 Task: Look for space in Lee's Summit, United States from 12th August, 2023 to 16th August, 2023 for 8 adults in price range Rs.10000 to Rs.16000. Place can be private room with 8 bedrooms having 8 beds and 8 bathrooms. Property type can be house, flat, guest house, hotel. Amenities needed are: wifi, TV, free parkinig on premises, gym, breakfast. Booking option can be shelf check-in. Required host language is English.
Action: Mouse moved to (526, 128)
Screenshot: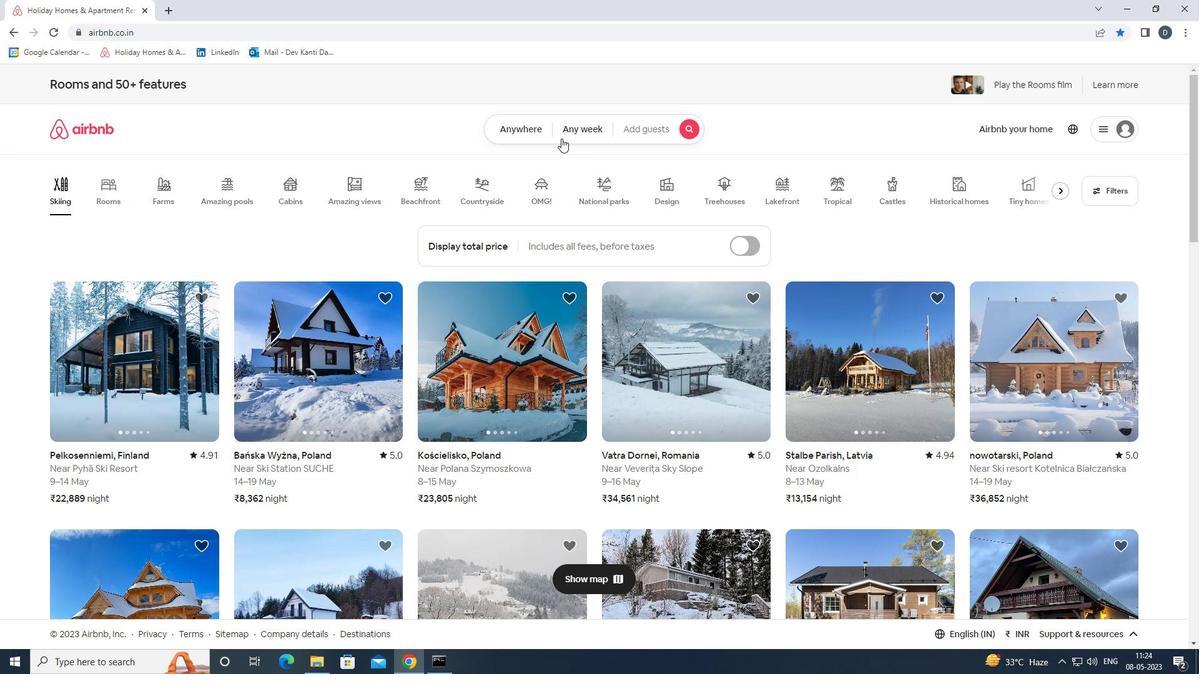 
Action: Mouse pressed left at (526, 128)
Screenshot: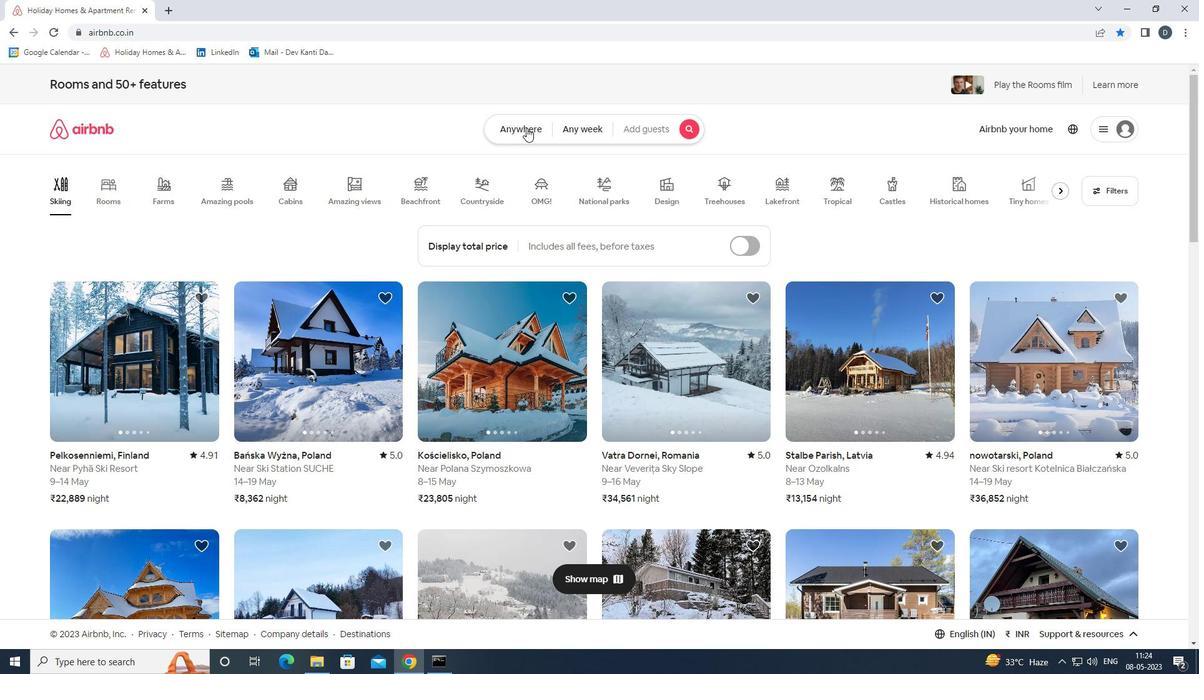 
Action: Mouse moved to (403, 182)
Screenshot: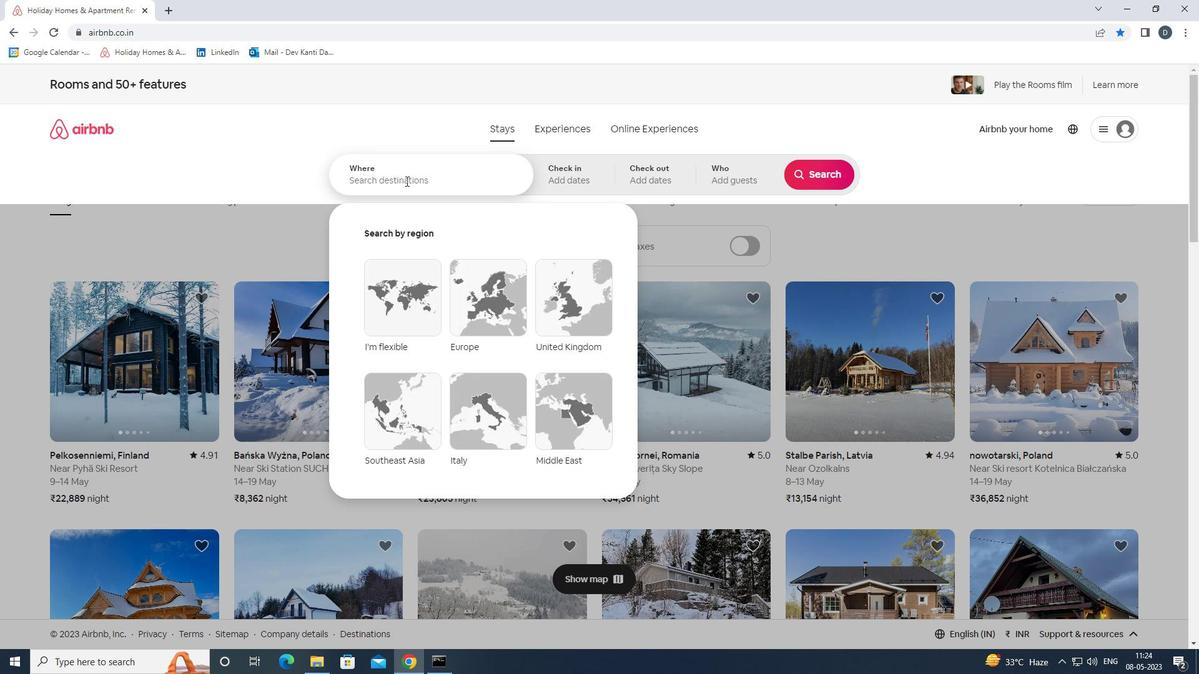 
Action: Mouse pressed left at (403, 182)
Screenshot: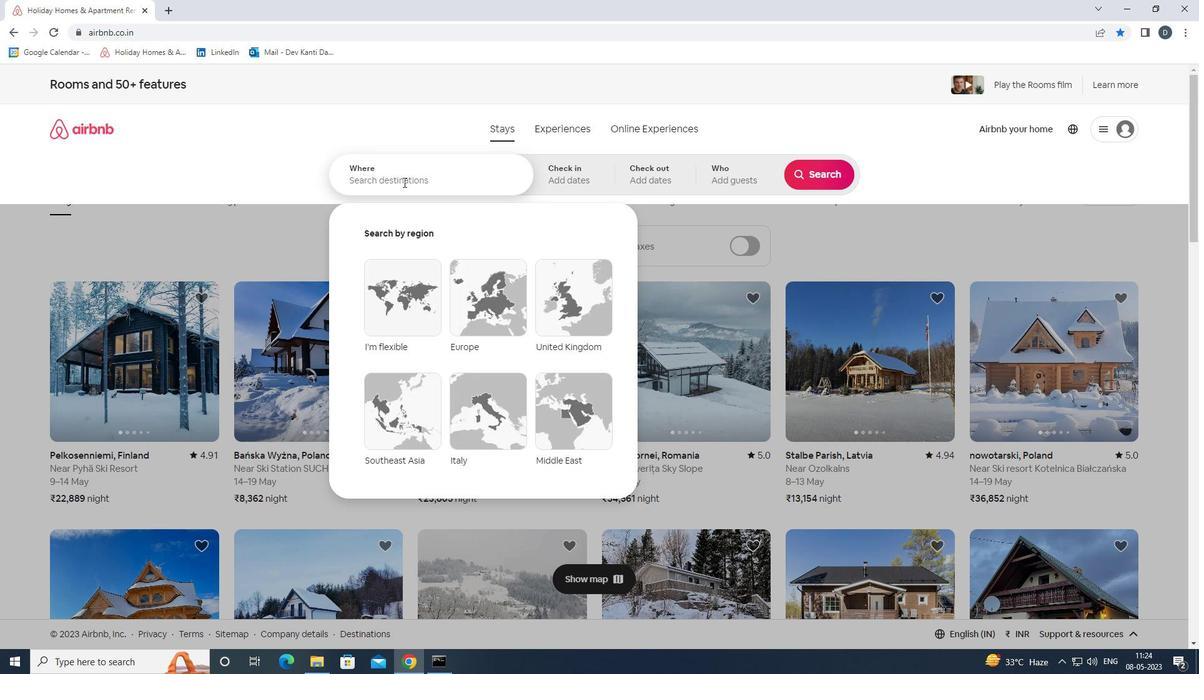 
Action: Mouse moved to (402, 182)
Screenshot: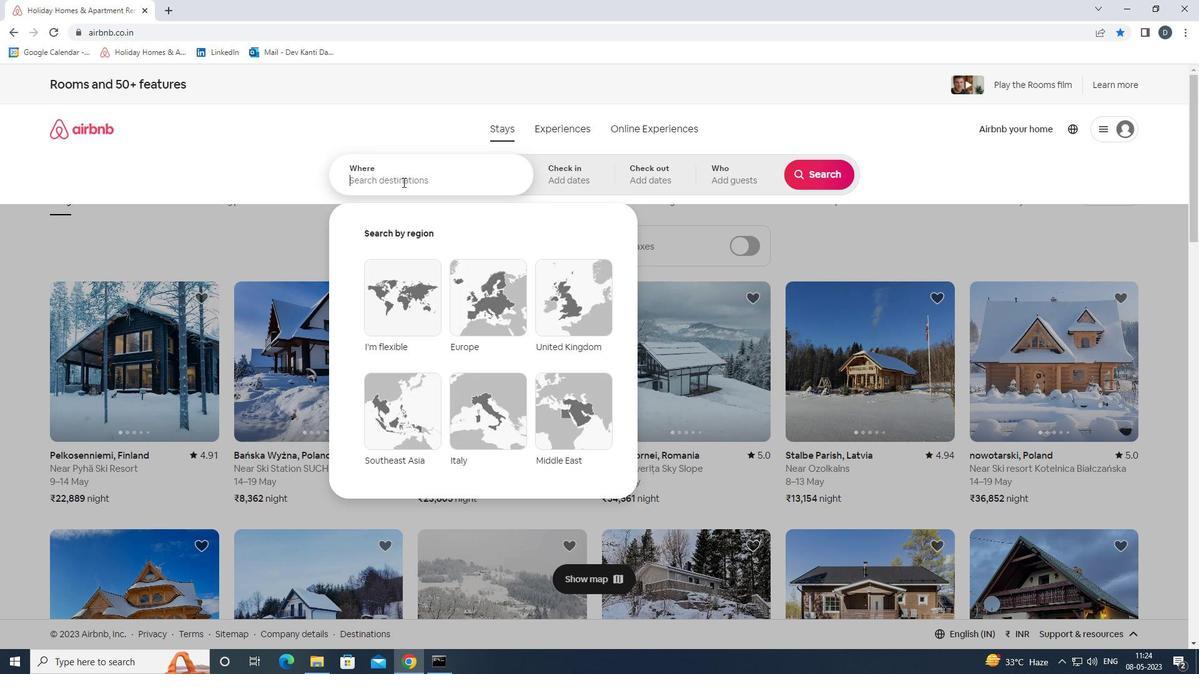 
Action: Key pressed <Key.shift>LEE'S<Key.space><Key.shift>SUMMIT,<Key.shift><Key.shift><Key.shift><Key.shift><Key.shift><Key.shift><Key.shift><Key.shift><Key.shift><Key.shift>UNITED<Key.space><Key.shift>STATES<Key.enter>
Screenshot: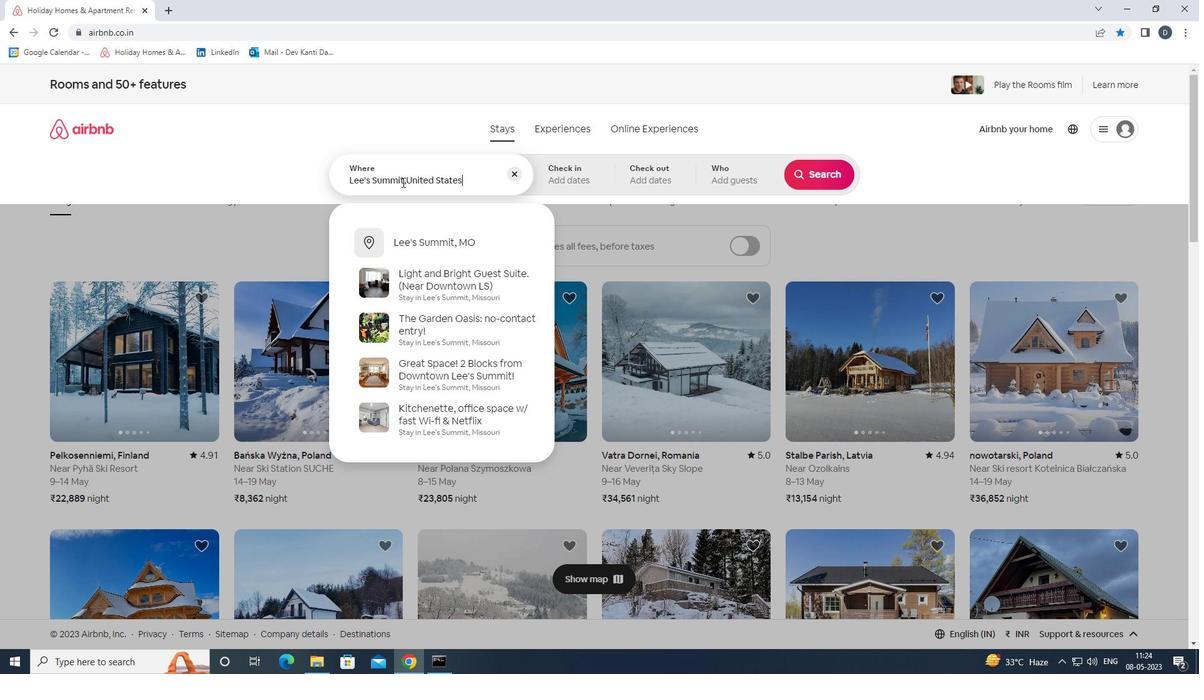 
Action: Mouse moved to (815, 269)
Screenshot: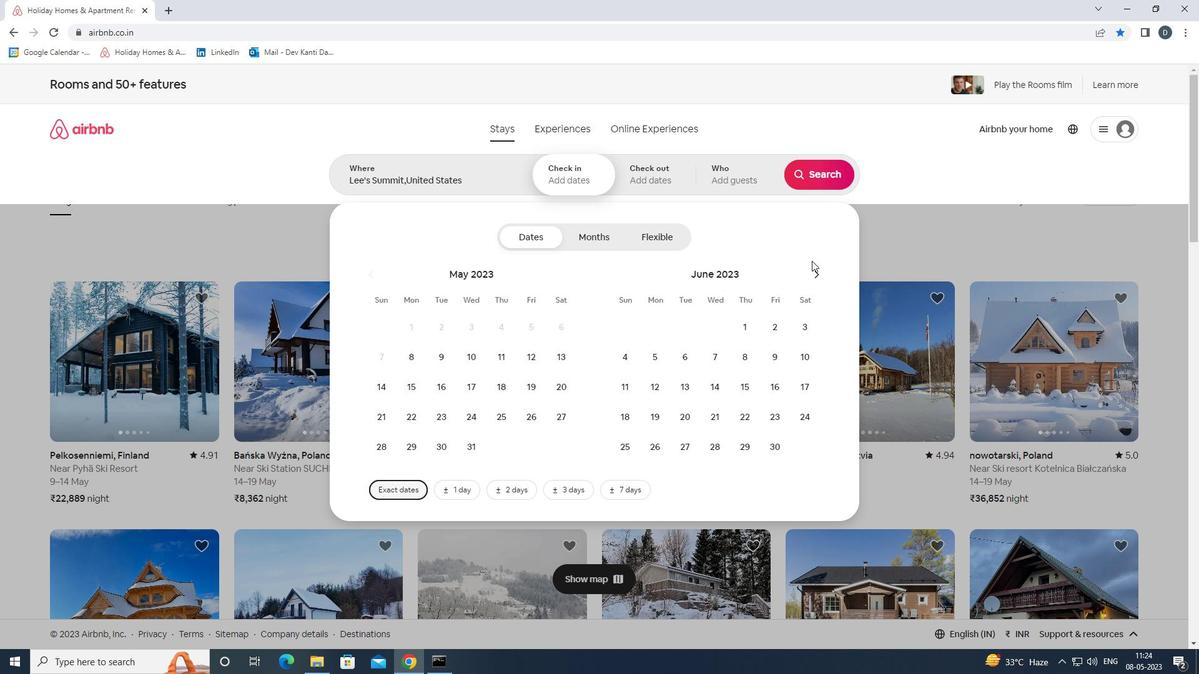 
Action: Mouse pressed left at (815, 269)
Screenshot: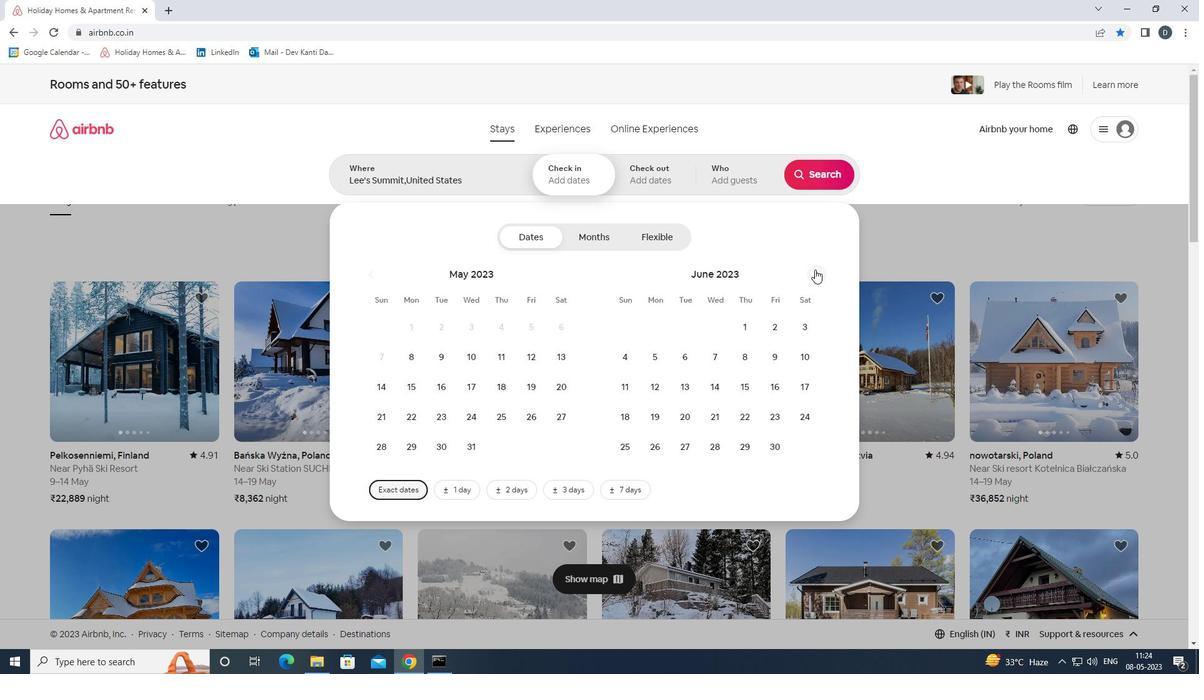 
Action: Mouse pressed left at (815, 269)
Screenshot: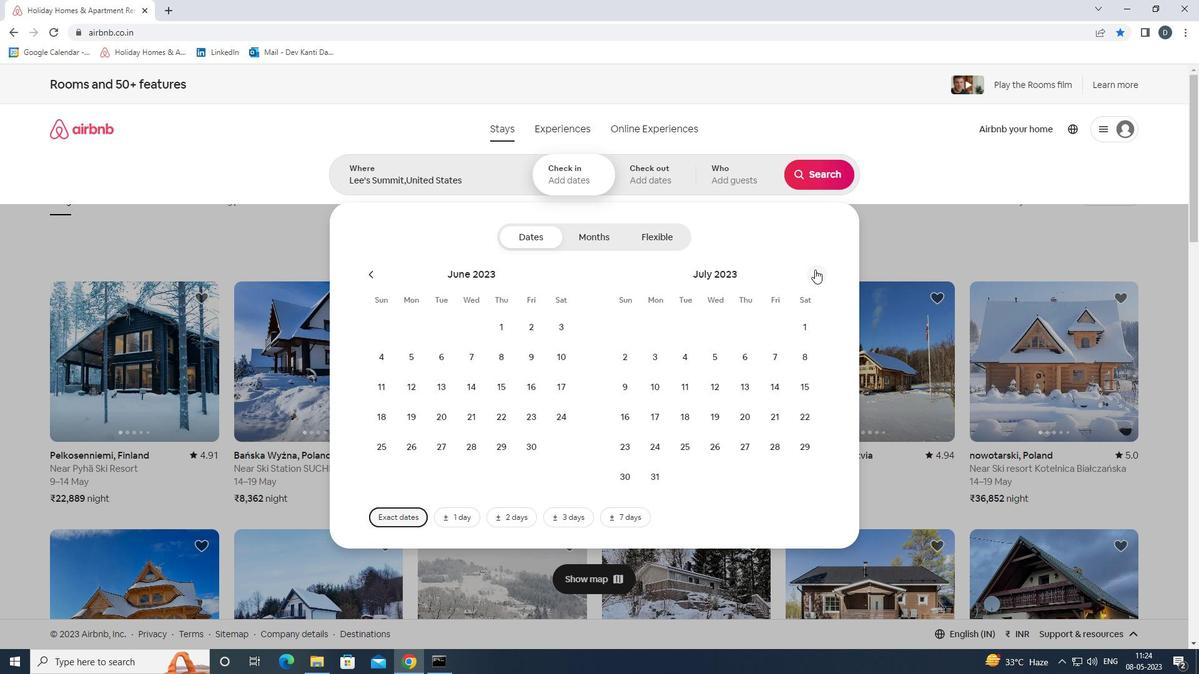 
Action: Mouse moved to (796, 351)
Screenshot: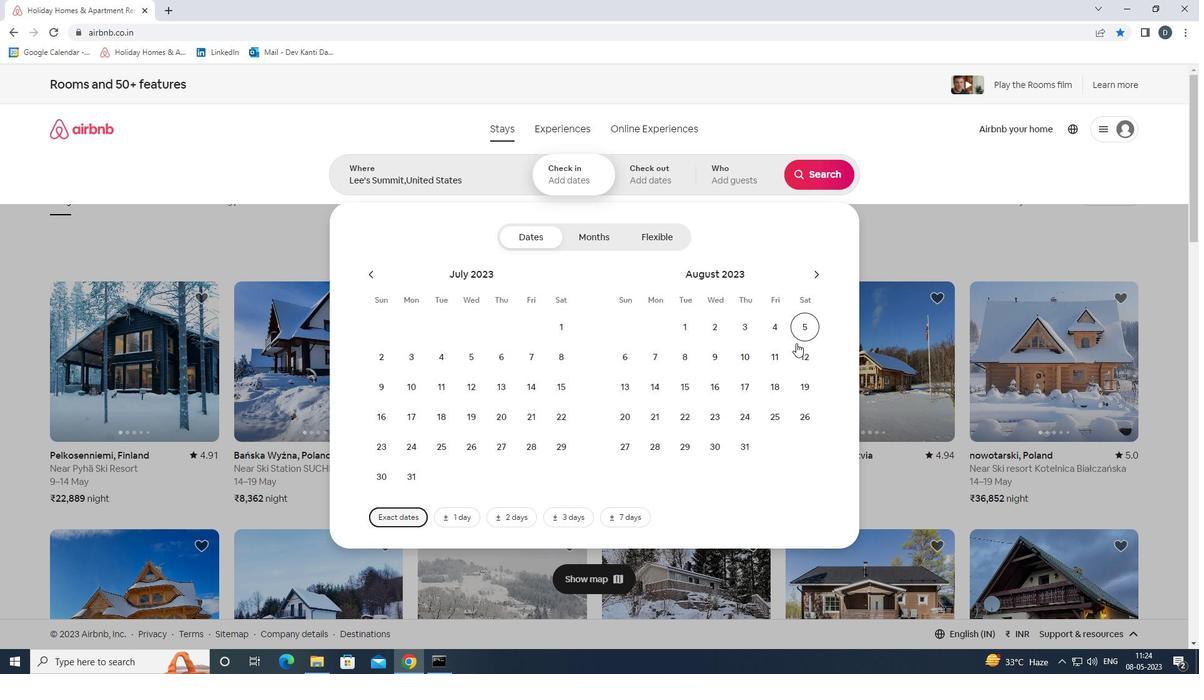 
Action: Mouse pressed left at (796, 351)
Screenshot: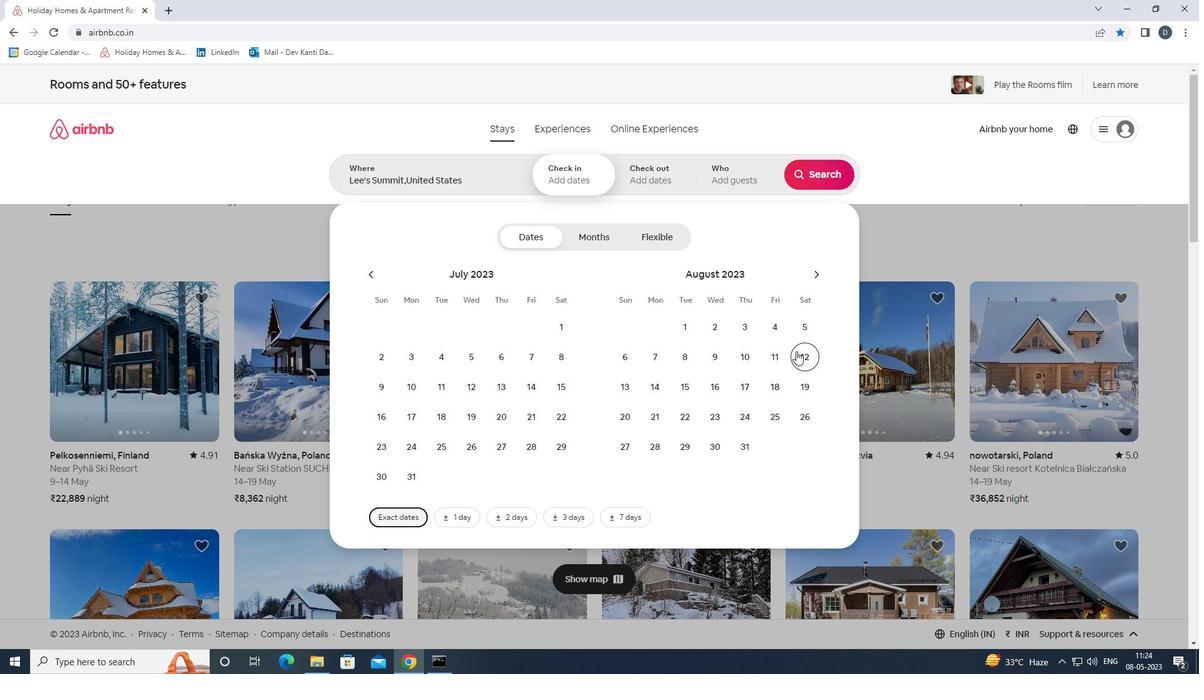 
Action: Mouse moved to (719, 386)
Screenshot: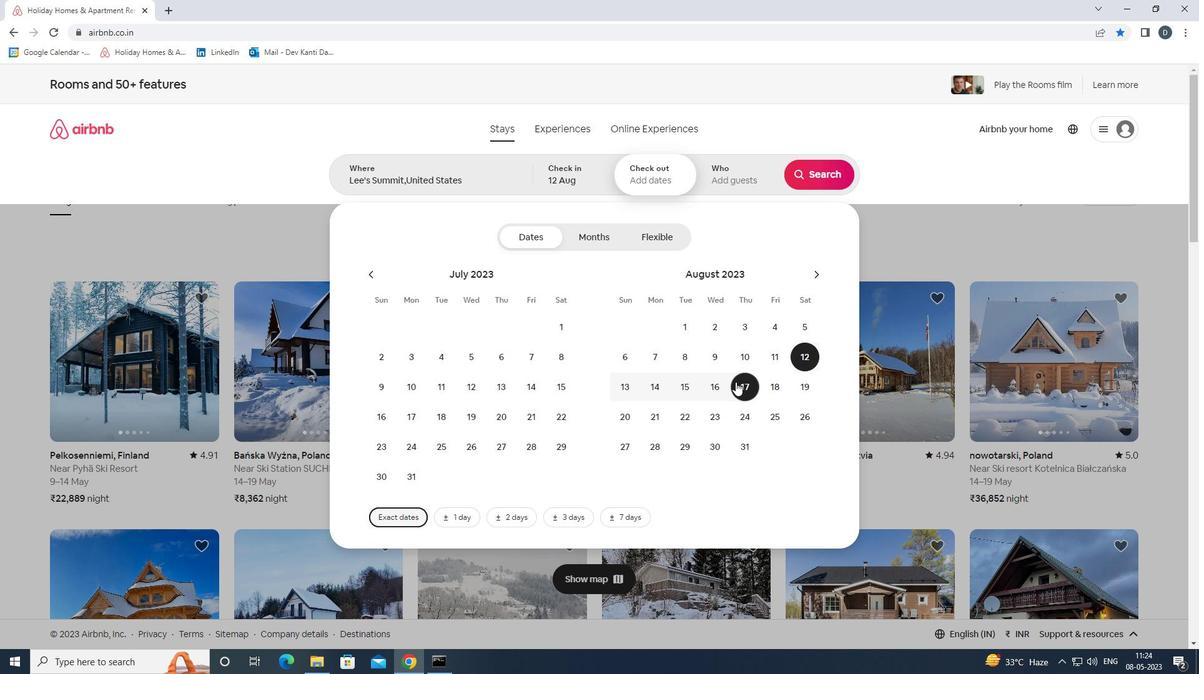 
Action: Mouse pressed left at (719, 386)
Screenshot: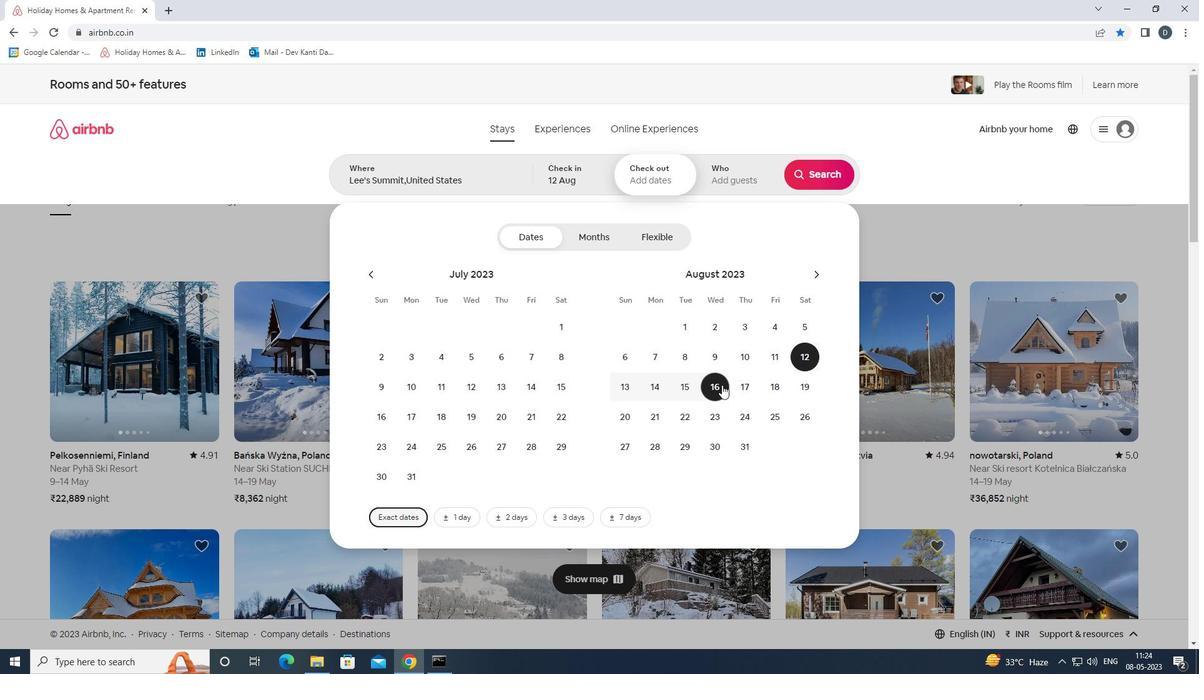 
Action: Mouse moved to (730, 186)
Screenshot: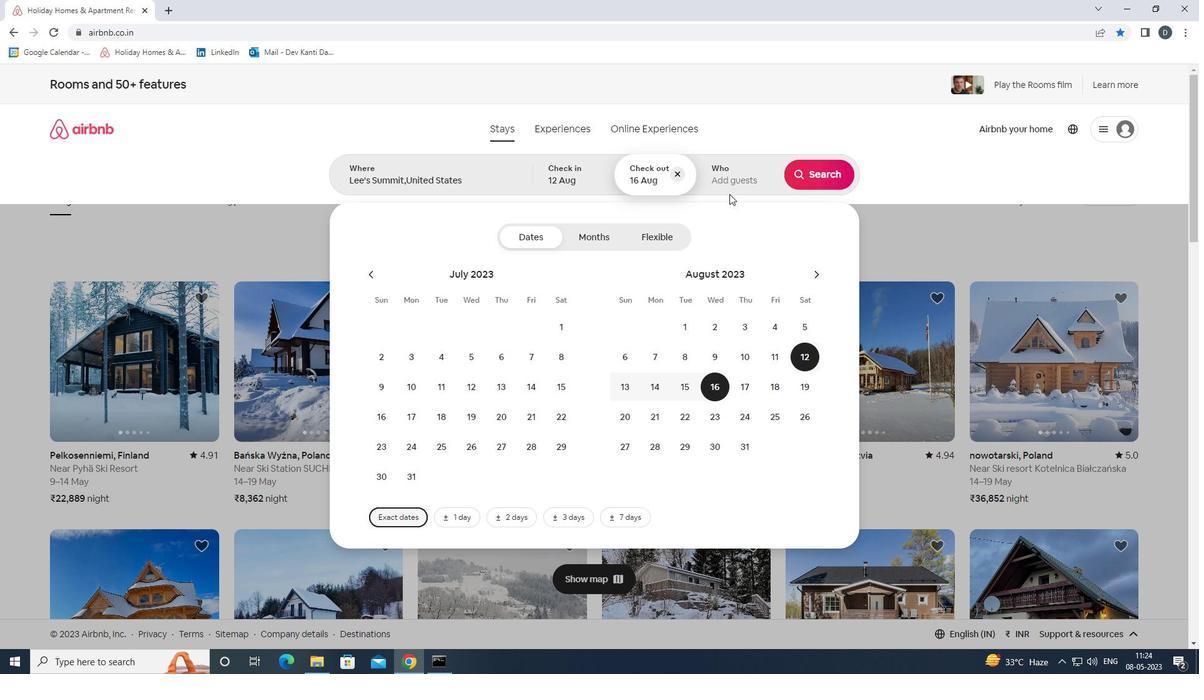 
Action: Mouse pressed left at (730, 186)
Screenshot: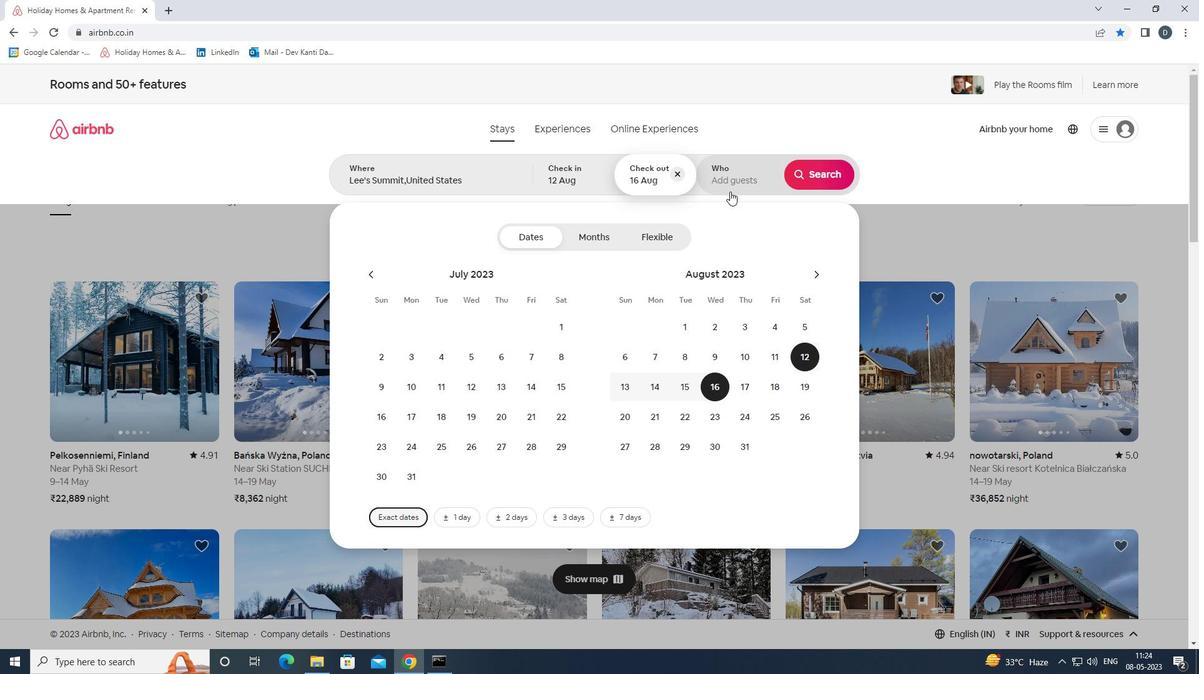 
Action: Mouse moved to (825, 236)
Screenshot: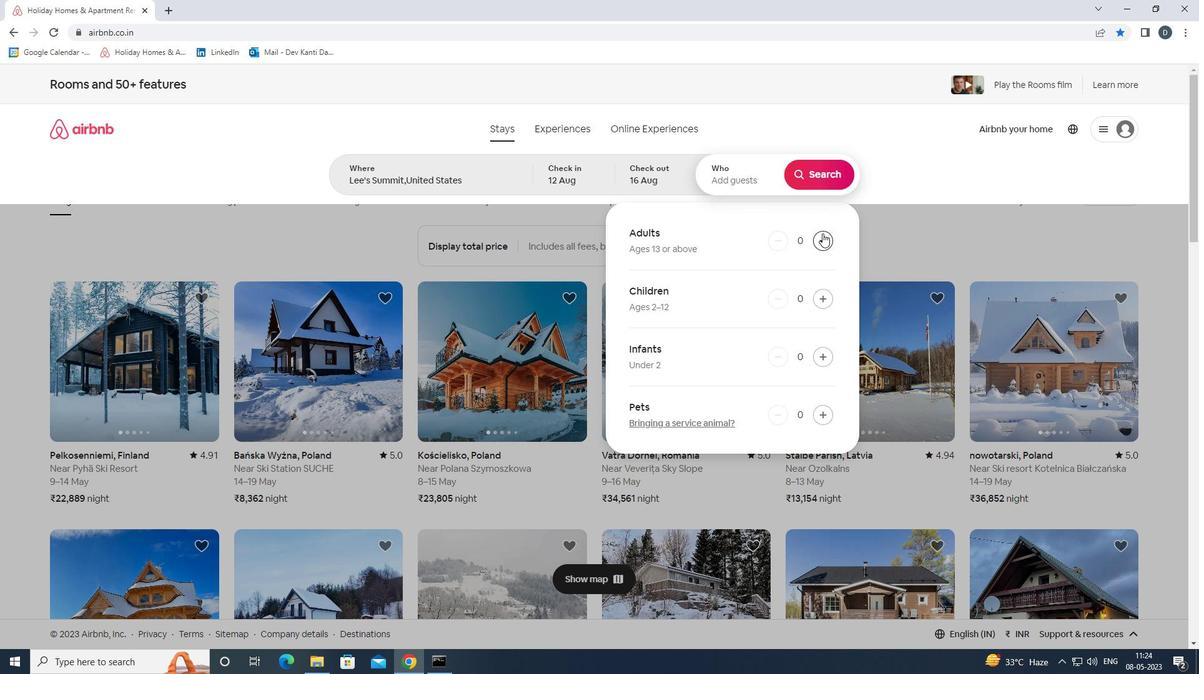 
Action: Mouse pressed left at (825, 236)
Screenshot: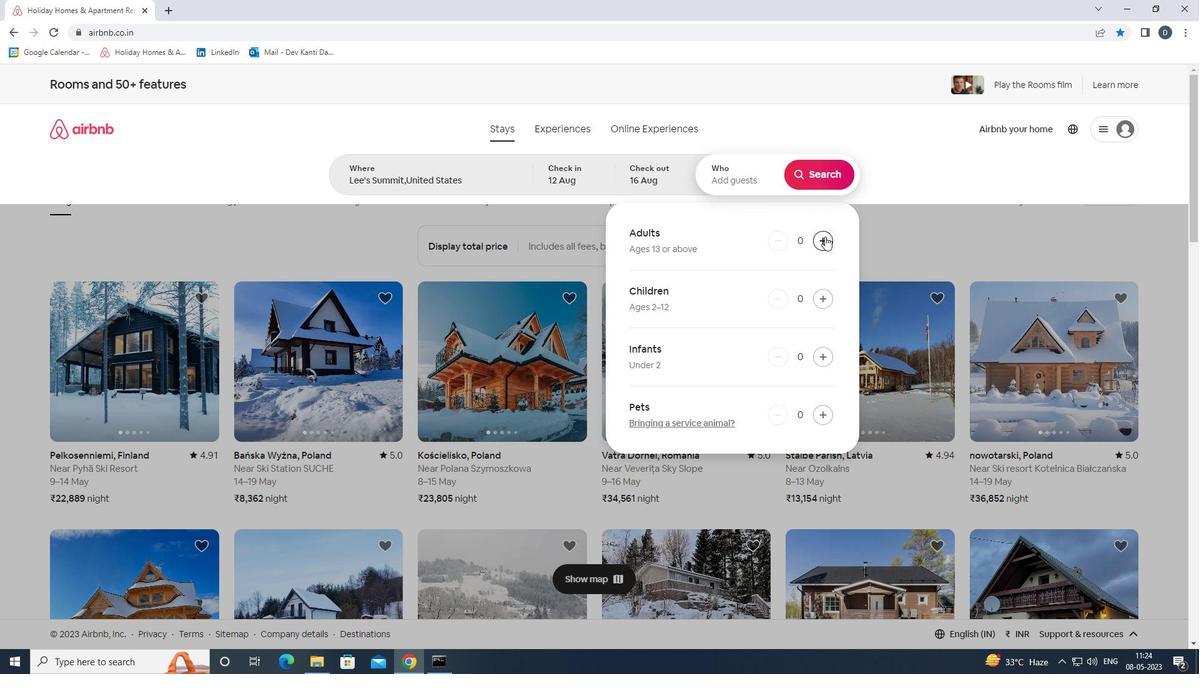 
Action: Mouse pressed left at (825, 236)
Screenshot: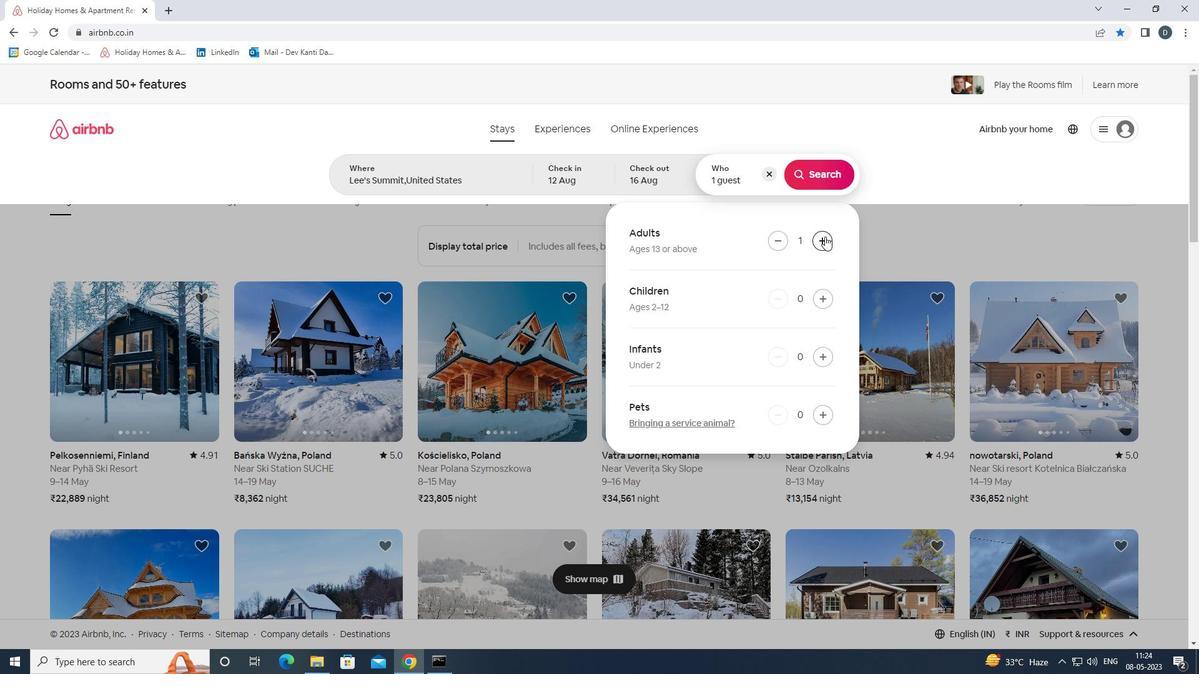 
Action: Mouse moved to (823, 242)
Screenshot: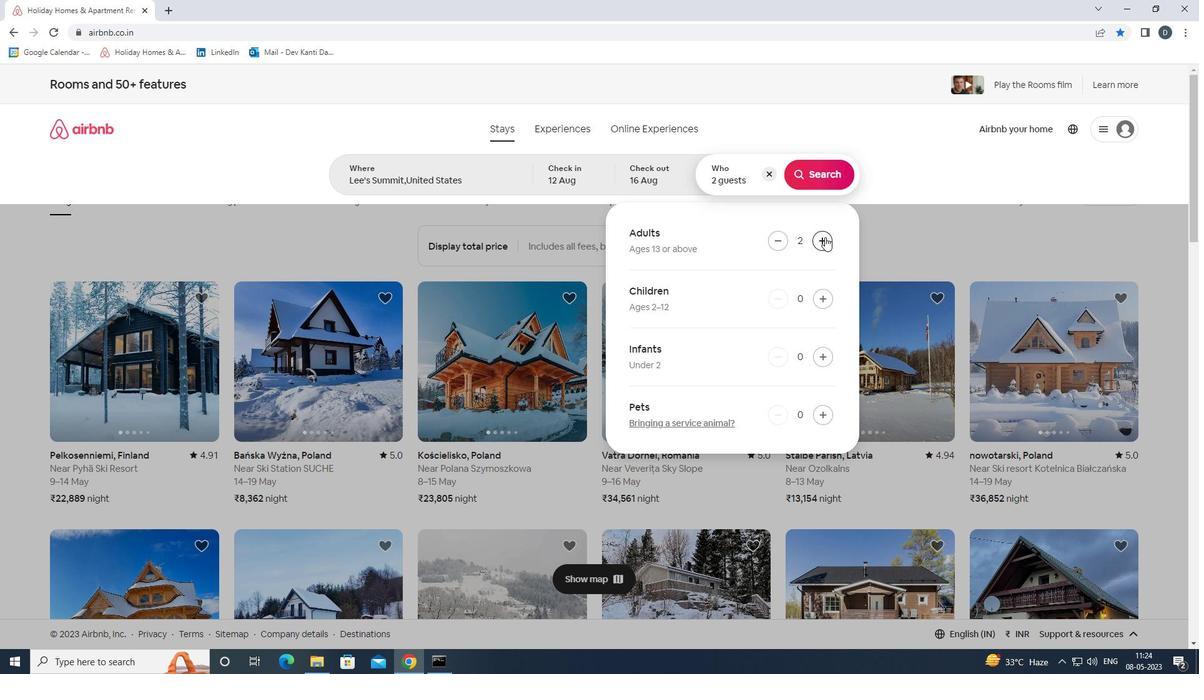 
Action: Mouse pressed left at (823, 242)
Screenshot: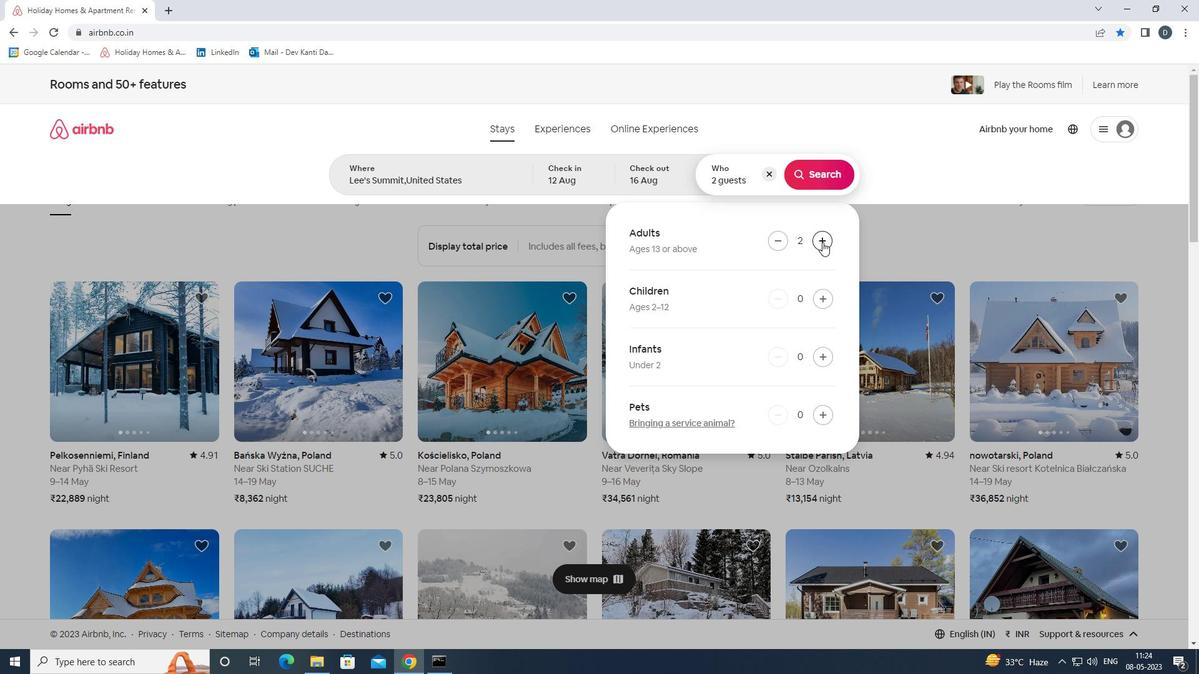 
Action: Mouse pressed left at (823, 242)
Screenshot: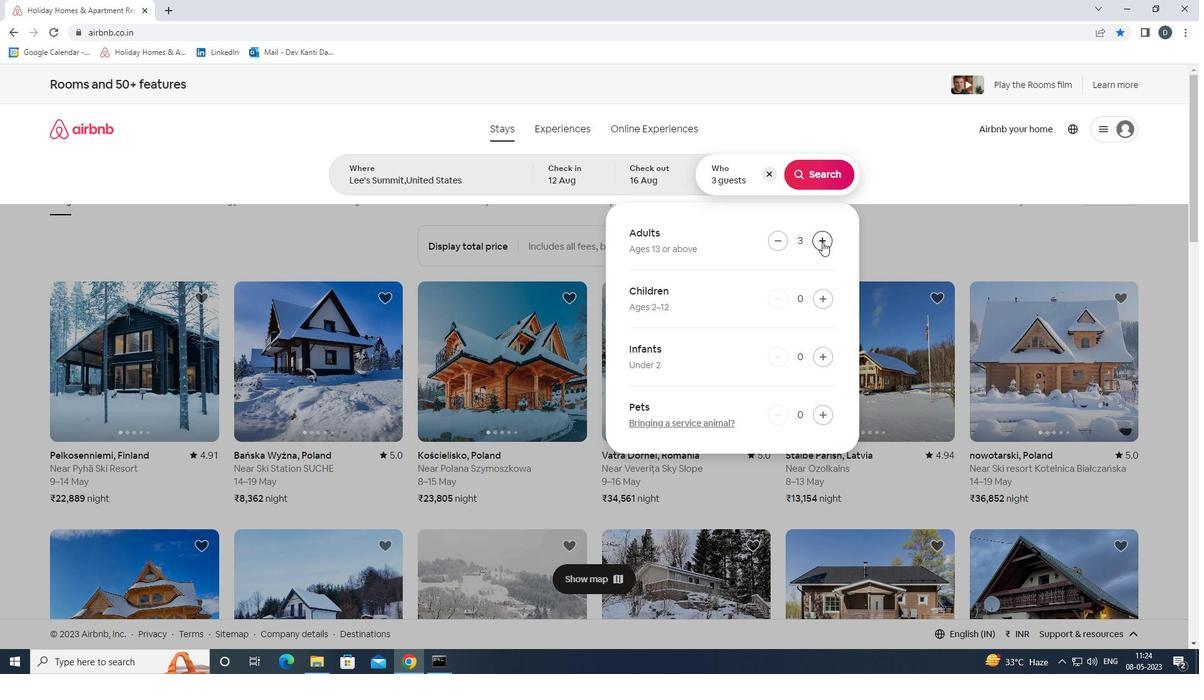 
Action: Mouse pressed left at (823, 242)
Screenshot: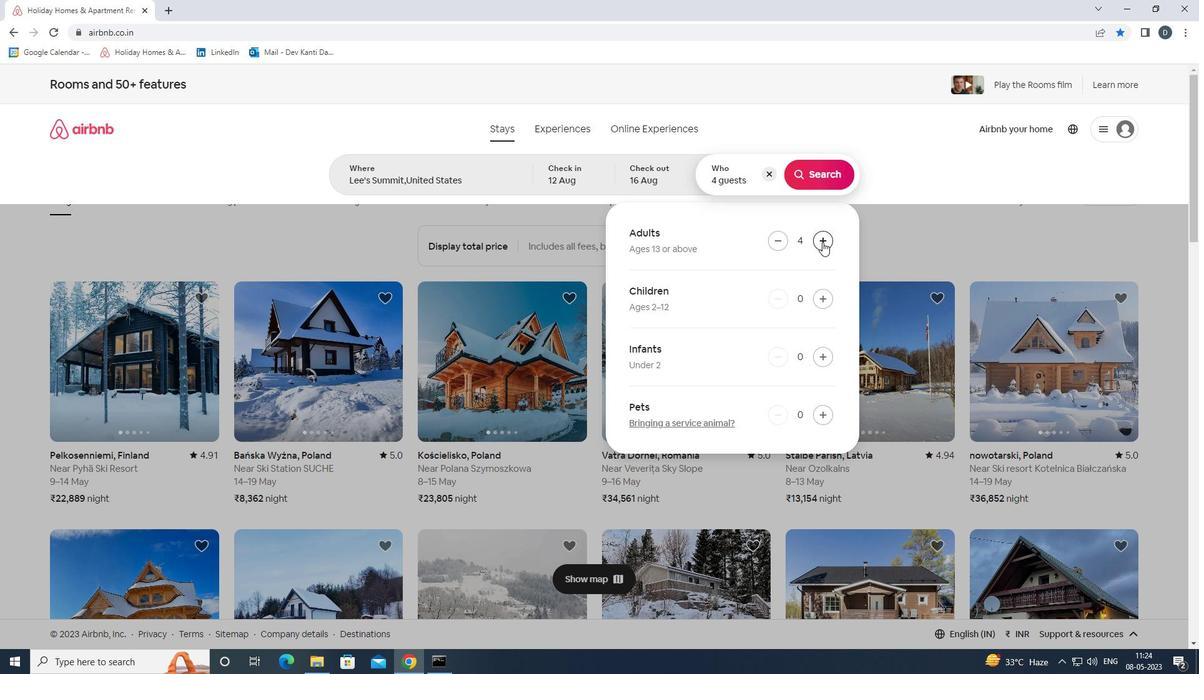 
Action: Mouse pressed left at (823, 242)
Screenshot: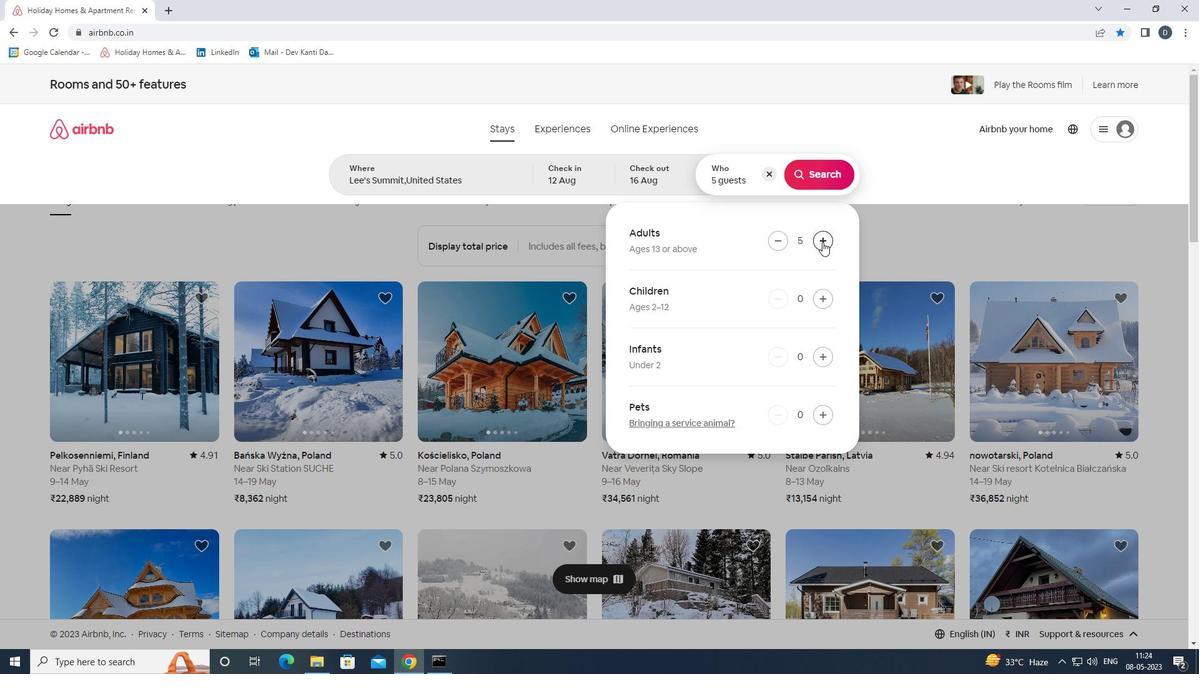 
Action: Mouse pressed left at (823, 242)
Screenshot: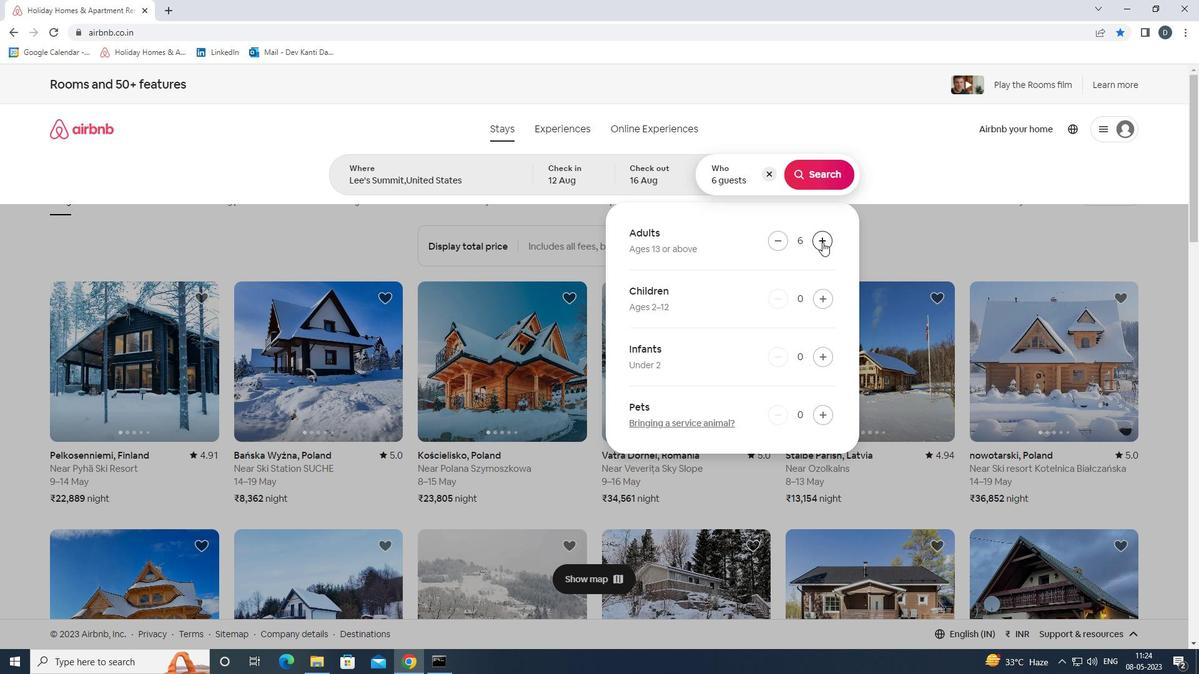 
Action: Mouse moved to (823, 243)
Screenshot: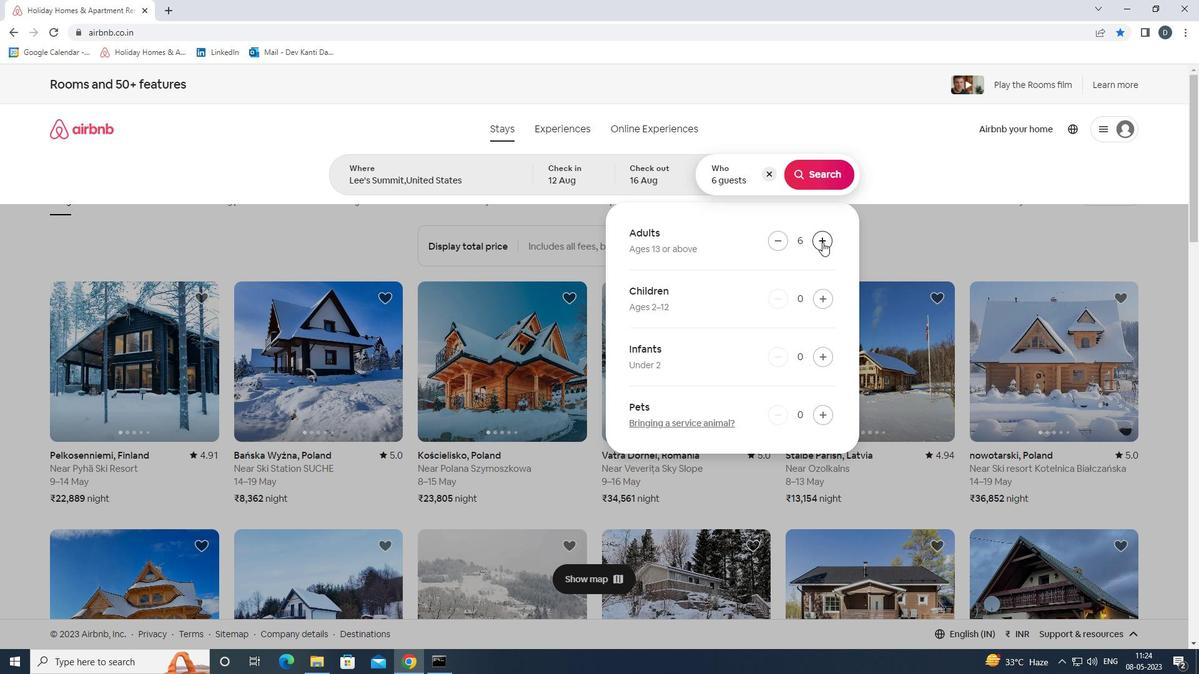 
Action: Mouse pressed left at (823, 243)
Screenshot: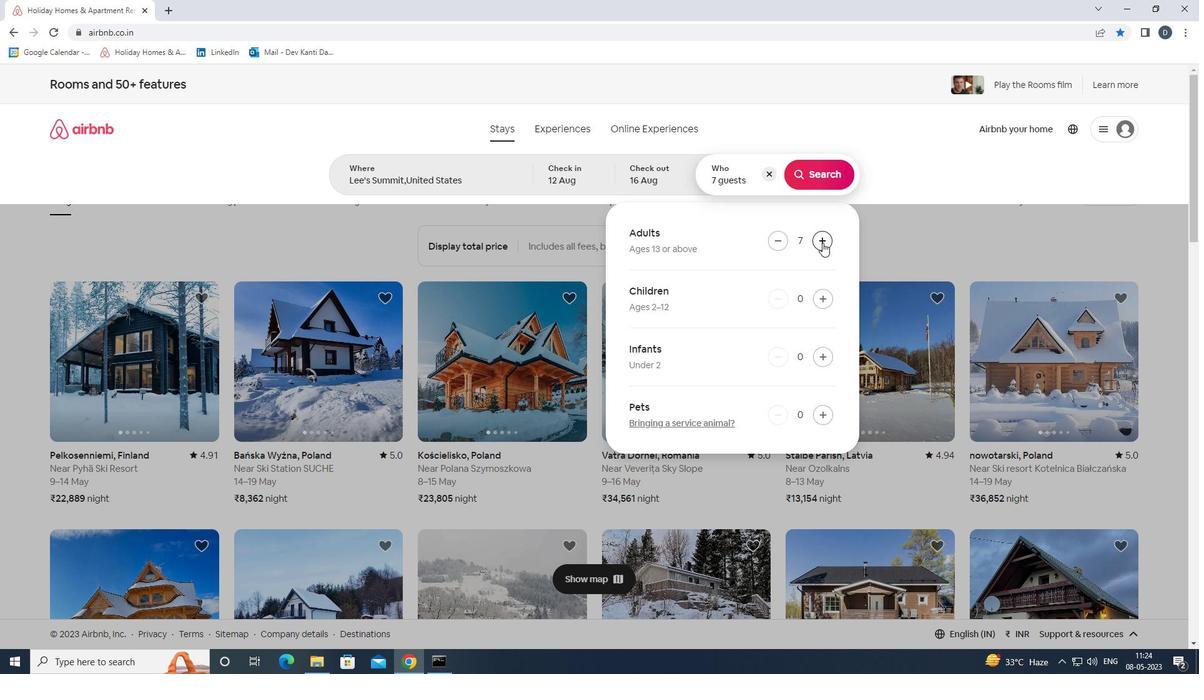 
Action: Mouse moved to (813, 164)
Screenshot: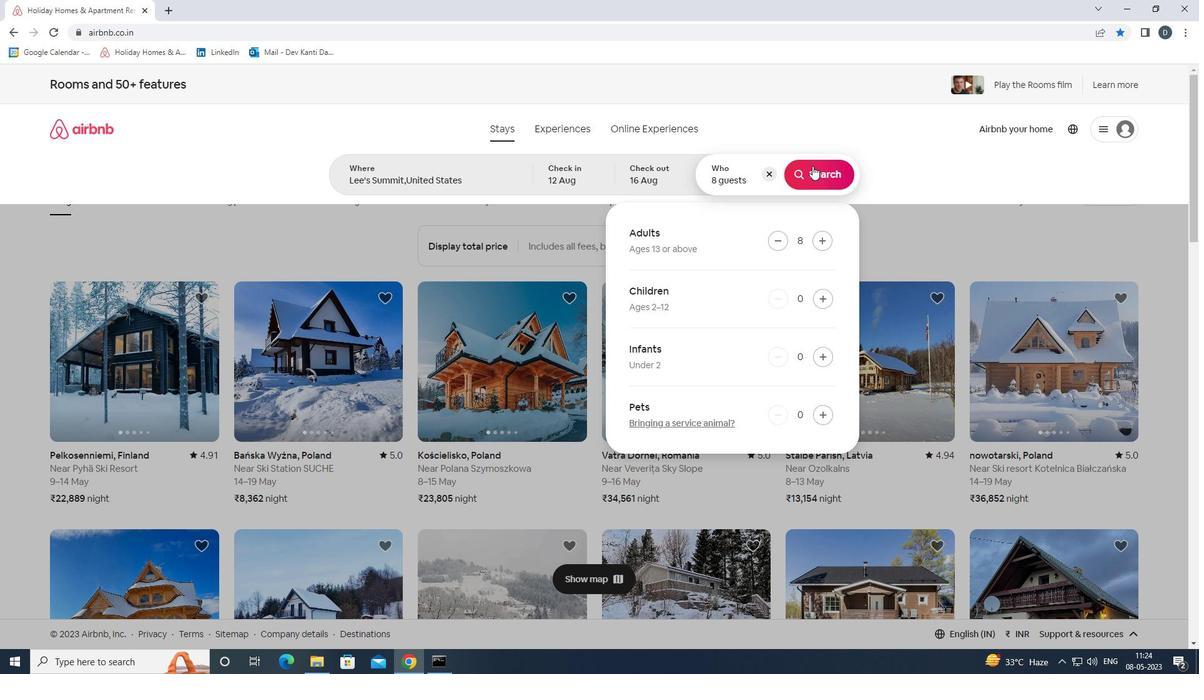 
Action: Mouse pressed left at (813, 164)
Screenshot: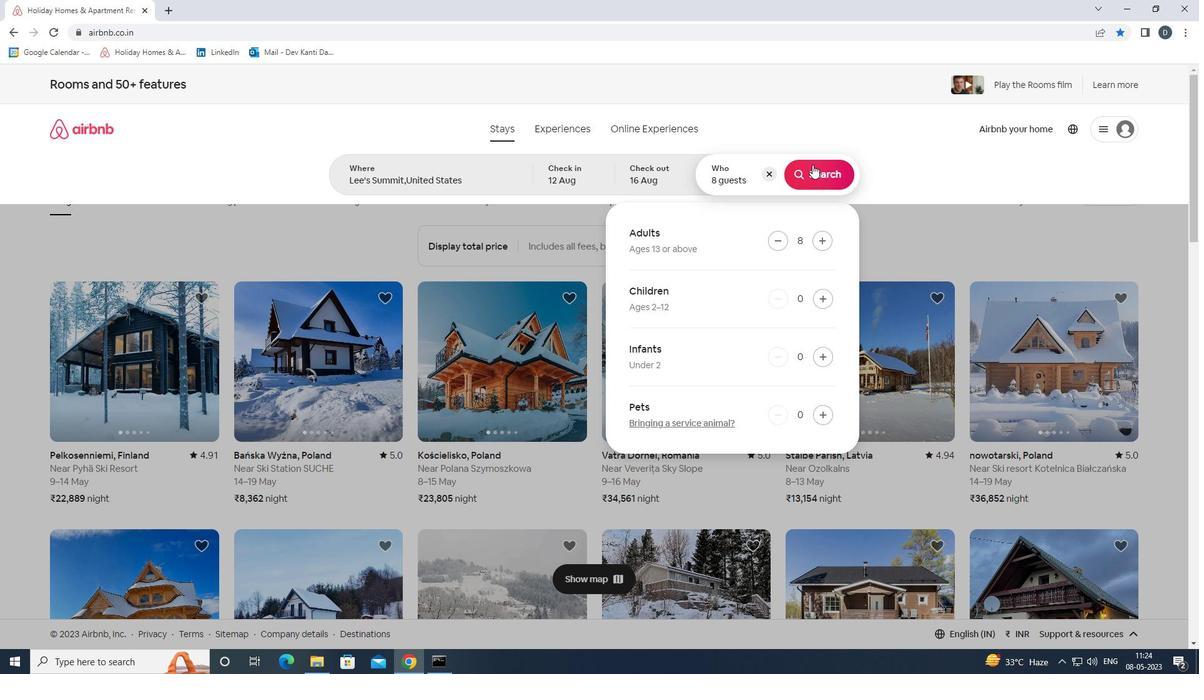 
Action: Mouse moved to (1134, 141)
Screenshot: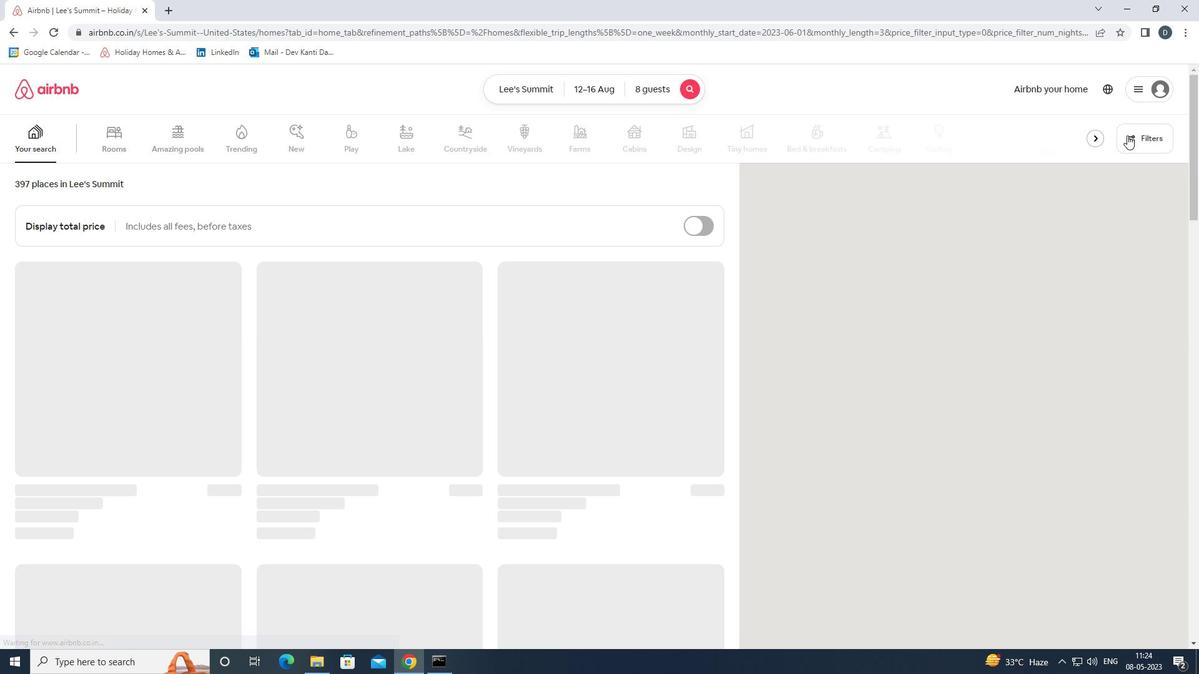 
Action: Mouse pressed left at (1134, 141)
Screenshot: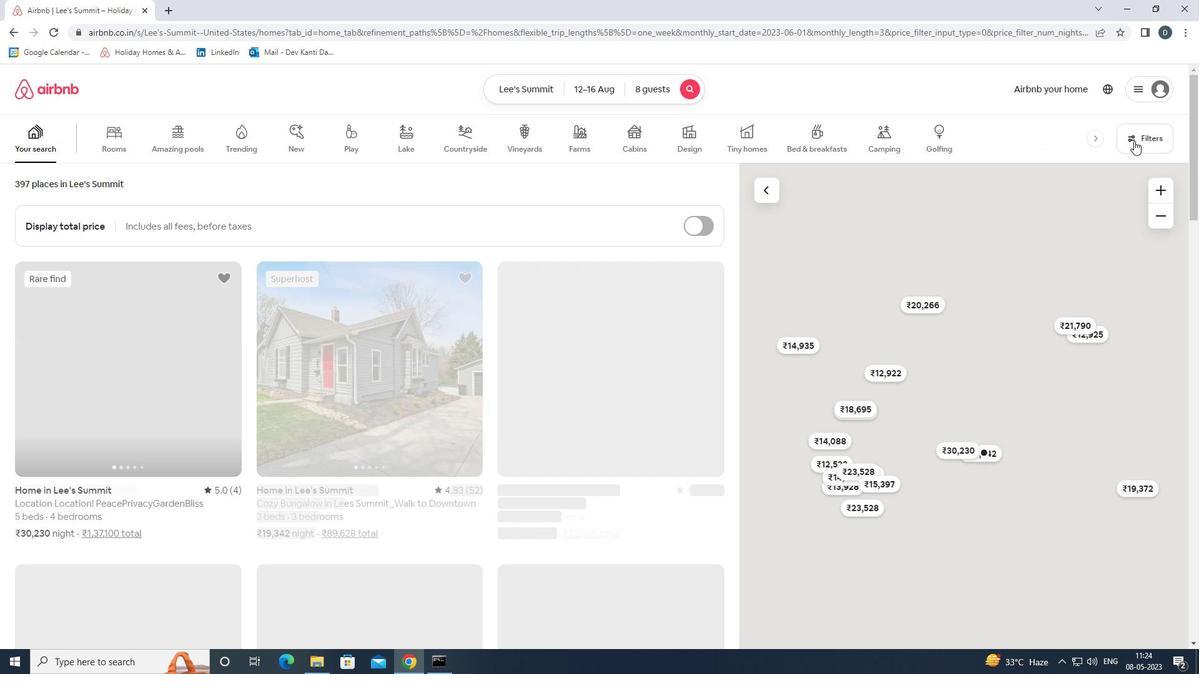 
Action: Mouse moved to (478, 443)
Screenshot: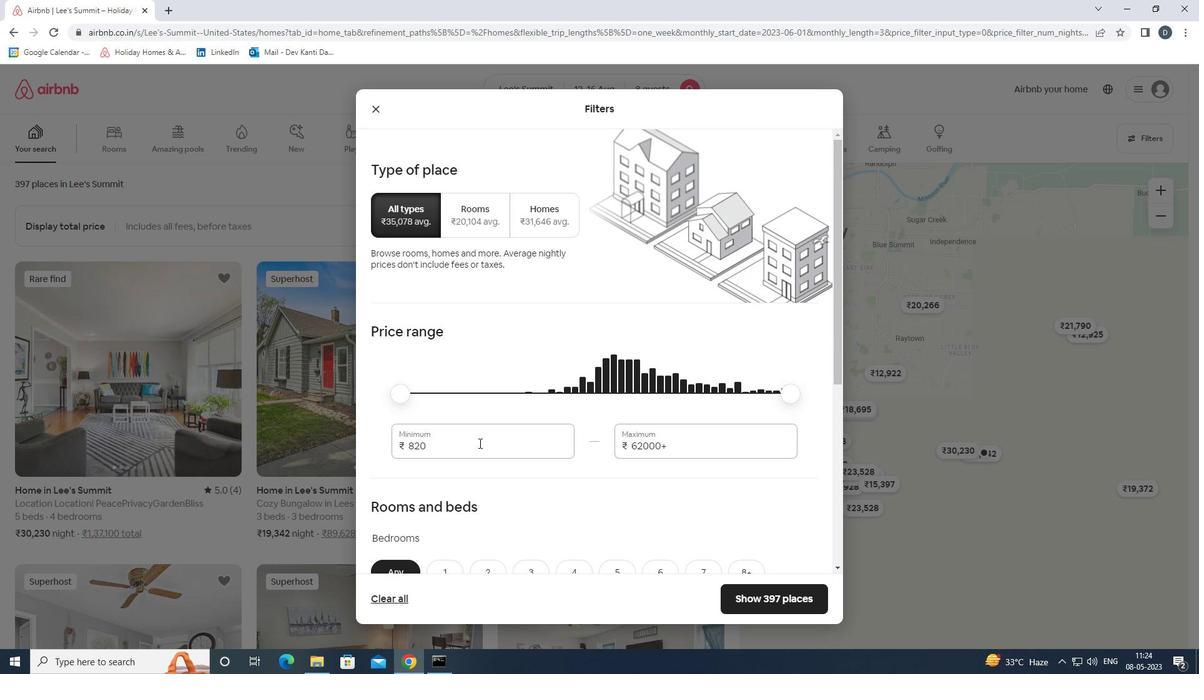 
Action: Mouse pressed left at (478, 443)
Screenshot: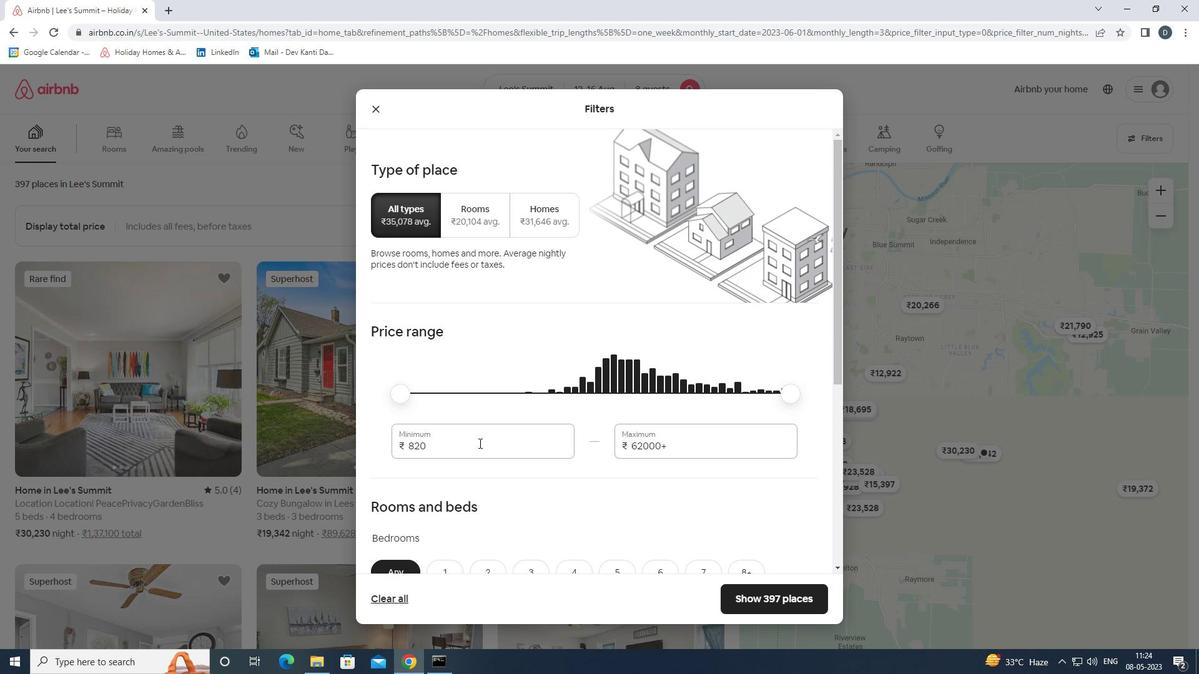 
Action: Mouse pressed left at (478, 443)
Screenshot: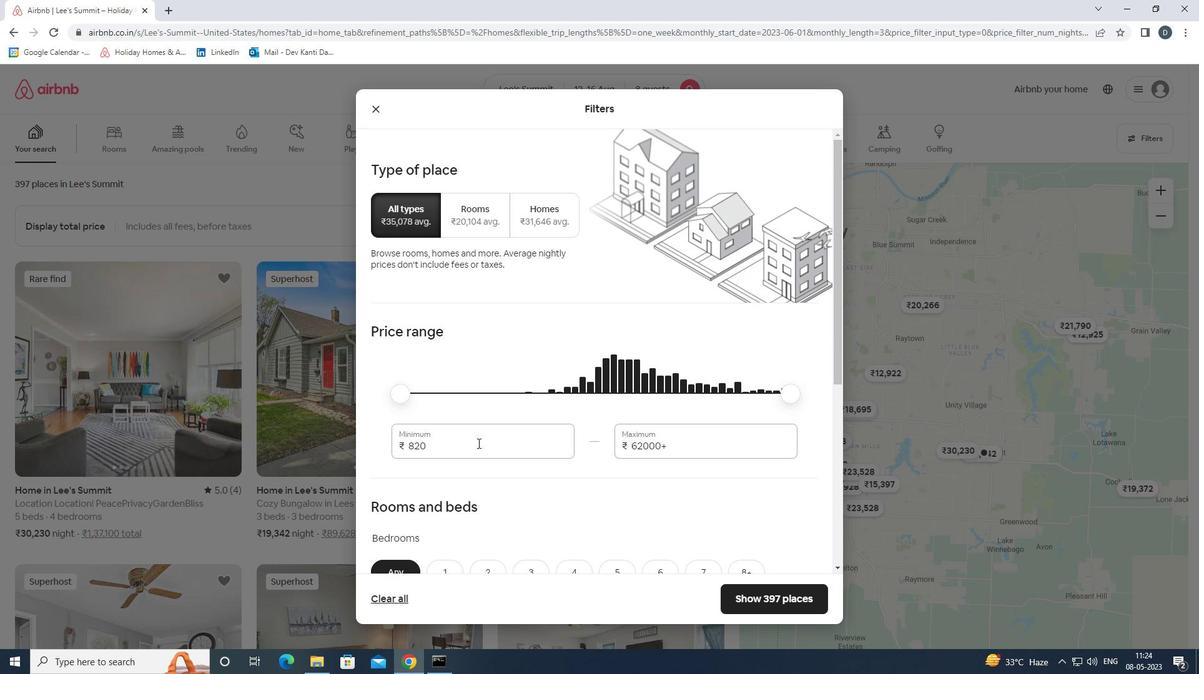 
Action: Key pressed 10000<Key.tab>16000
Screenshot: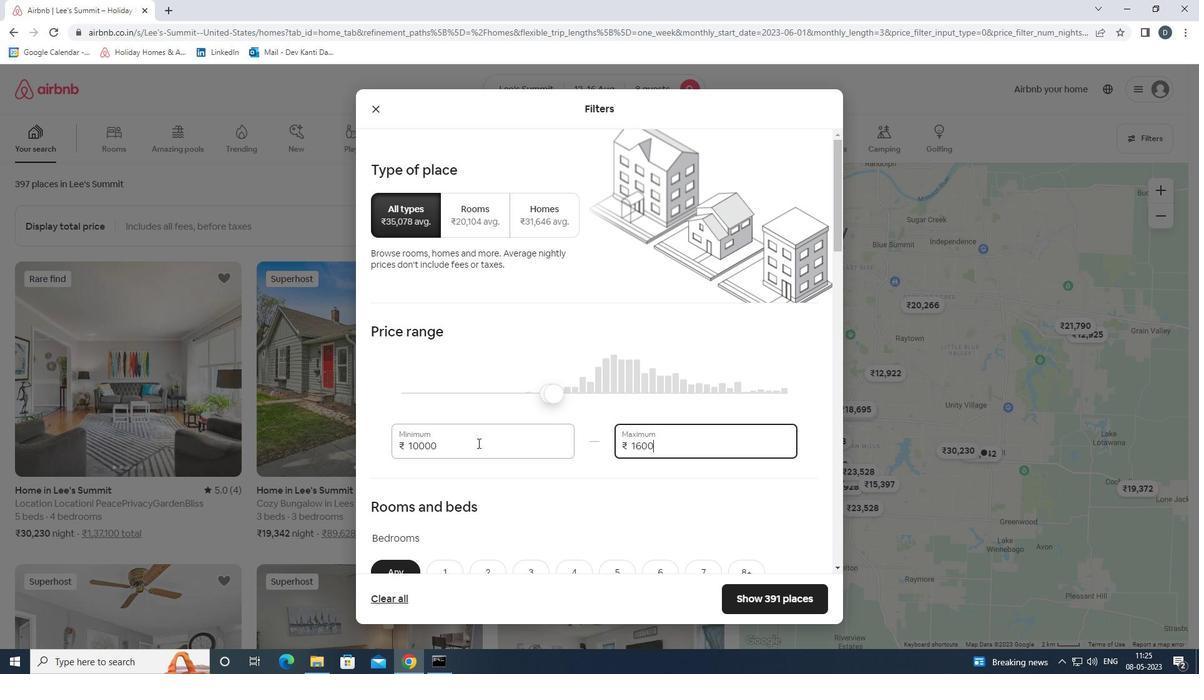 
Action: Mouse scrolled (478, 443) with delta (0, 0)
Screenshot: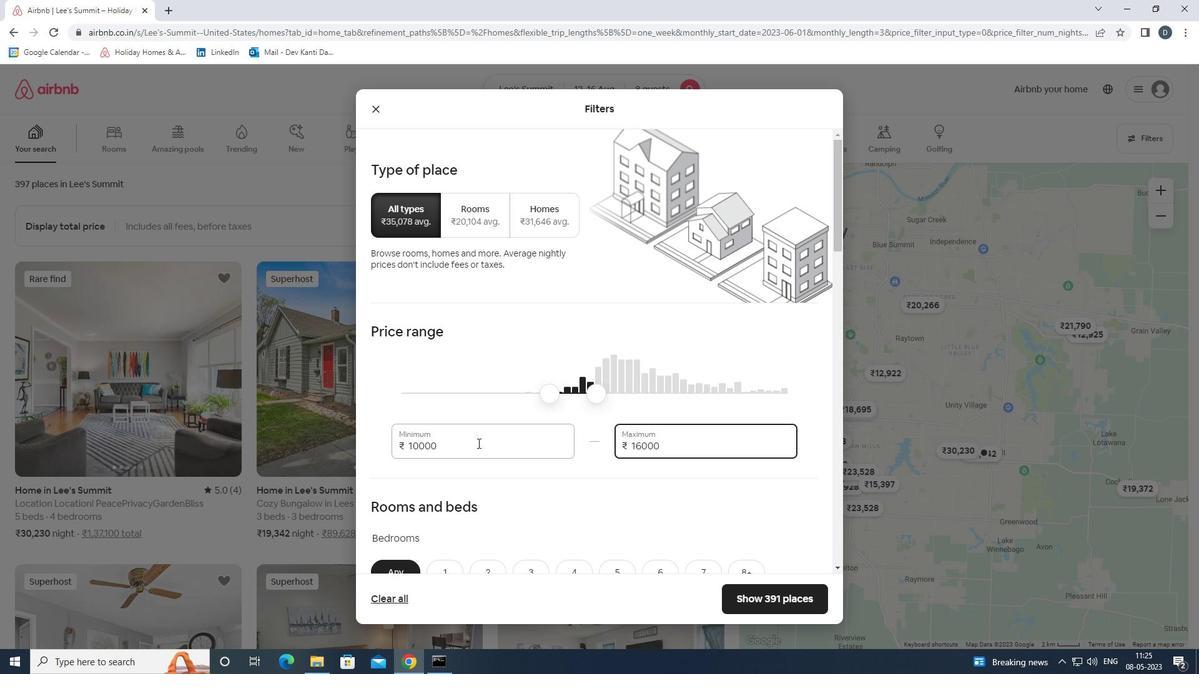 
Action: Mouse scrolled (478, 443) with delta (0, 0)
Screenshot: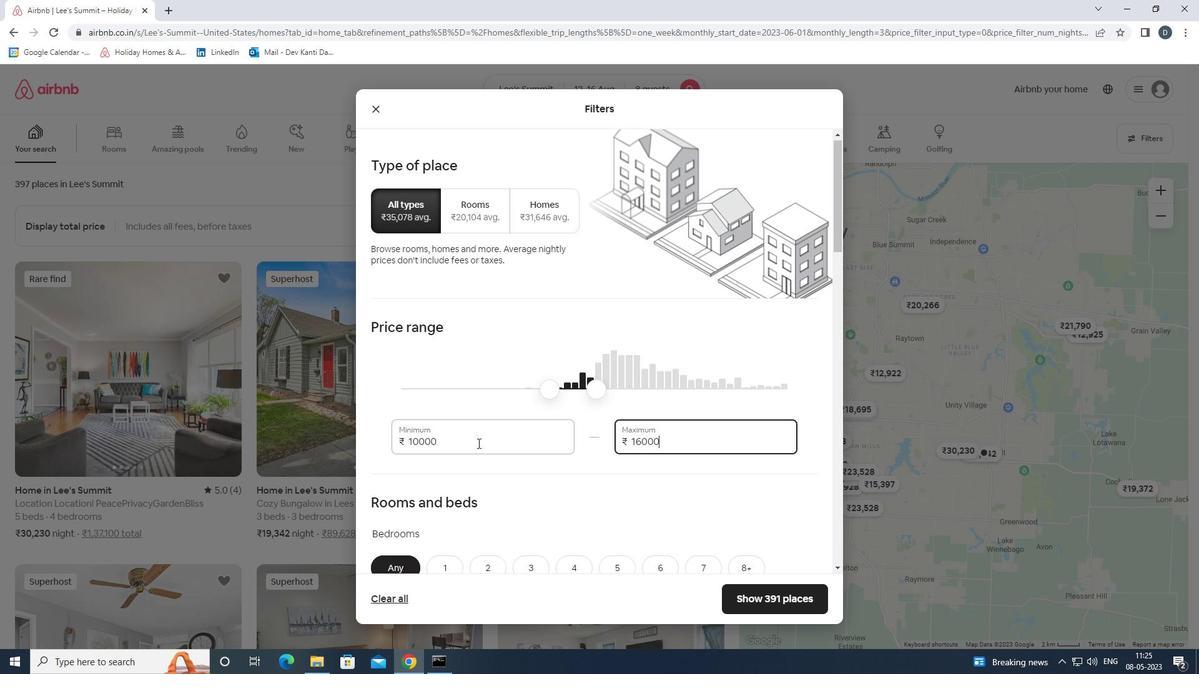 
Action: Mouse moved to (607, 435)
Screenshot: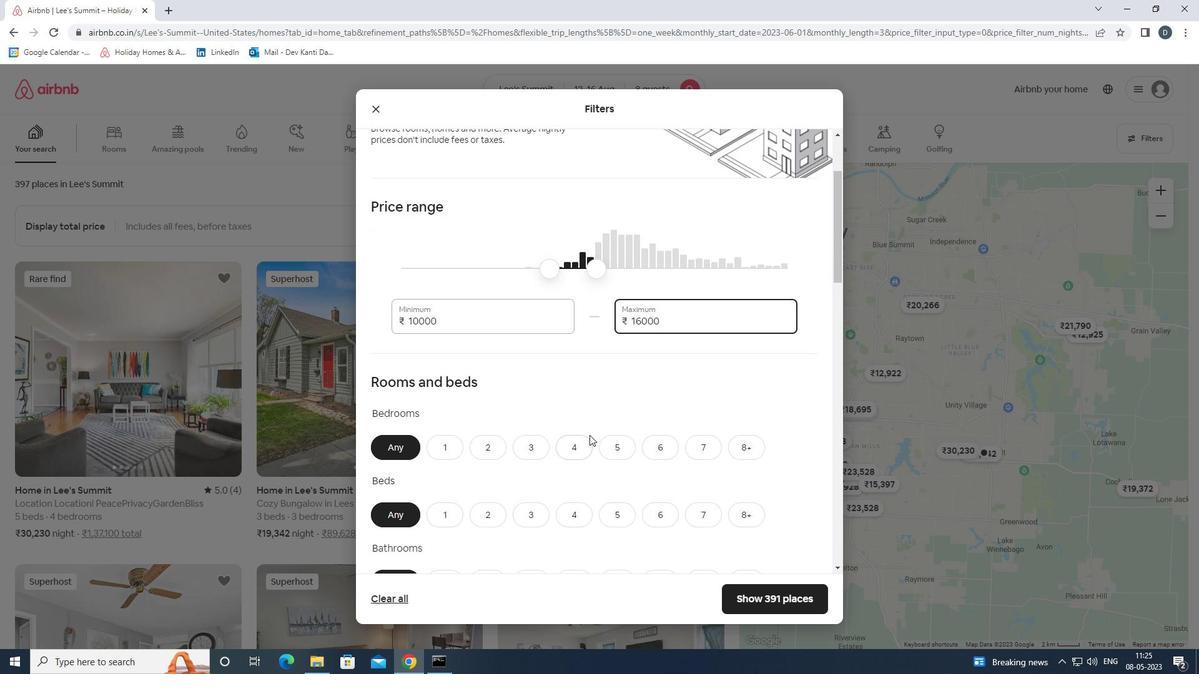
Action: Mouse scrolled (607, 434) with delta (0, 0)
Screenshot: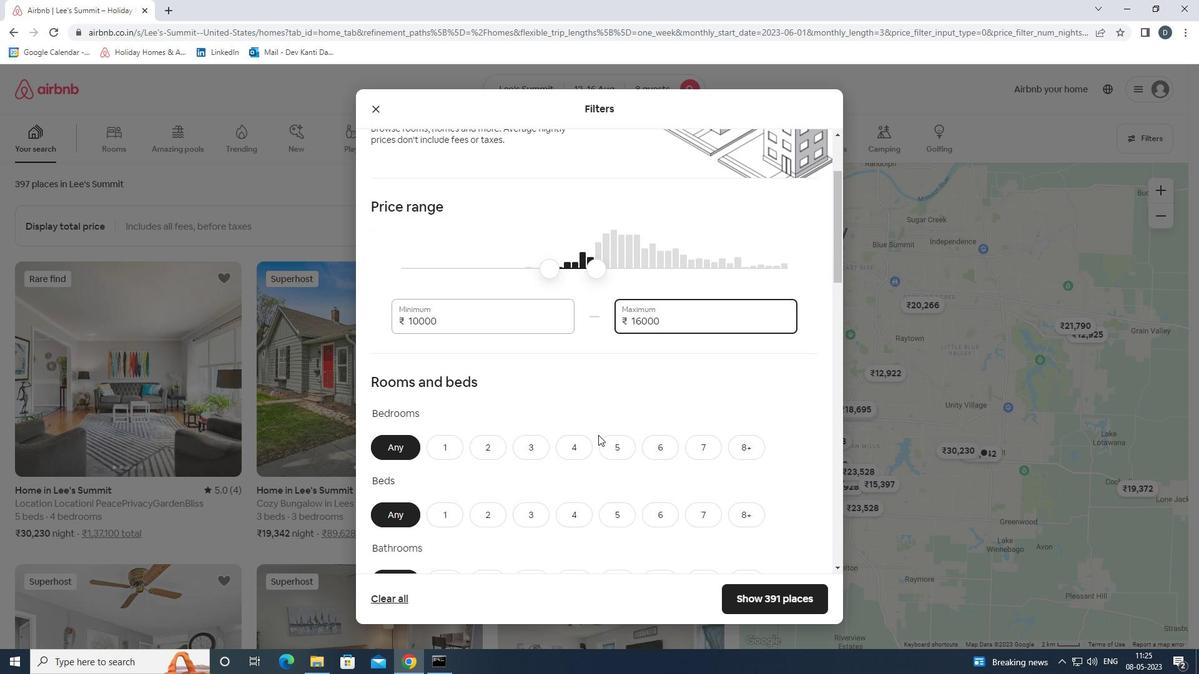 
Action: Mouse moved to (739, 389)
Screenshot: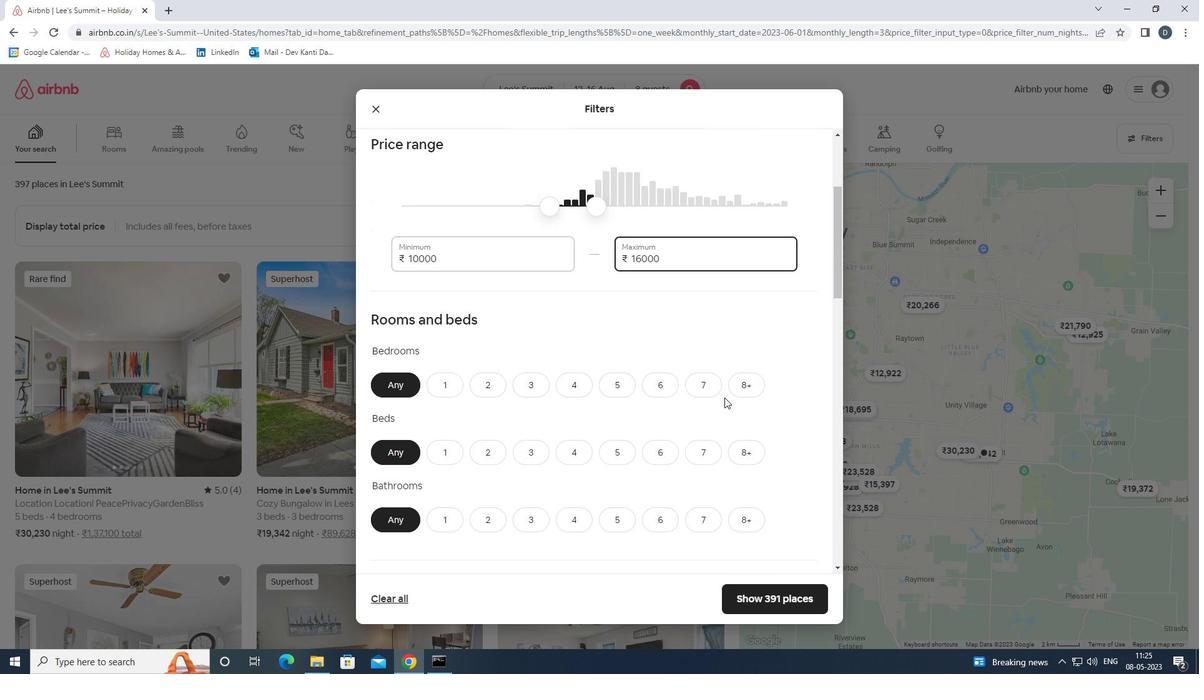 
Action: Mouse pressed left at (739, 389)
Screenshot: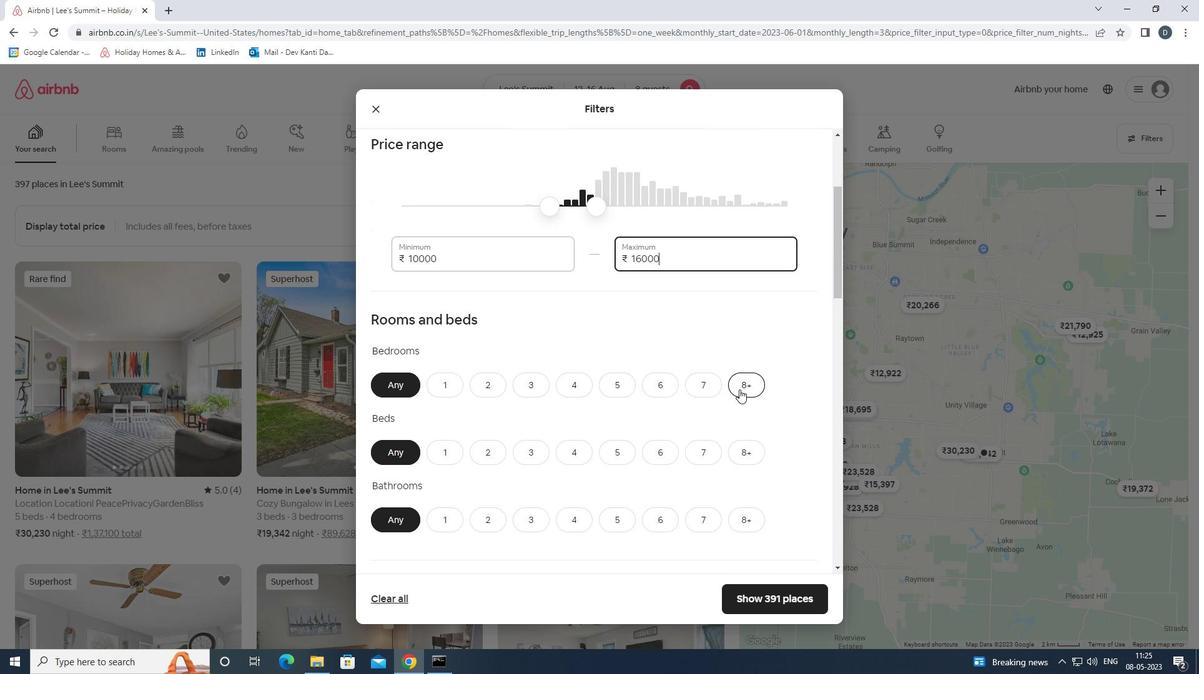 
Action: Mouse moved to (748, 446)
Screenshot: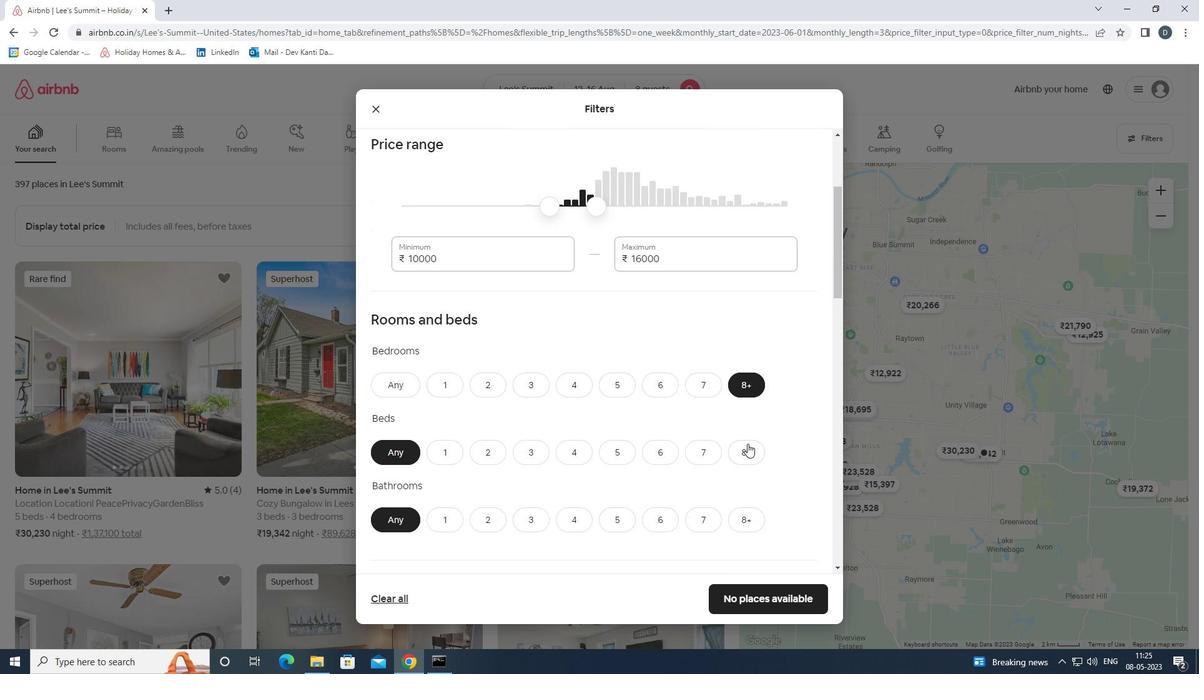 
Action: Mouse pressed left at (748, 446)
Screenshot: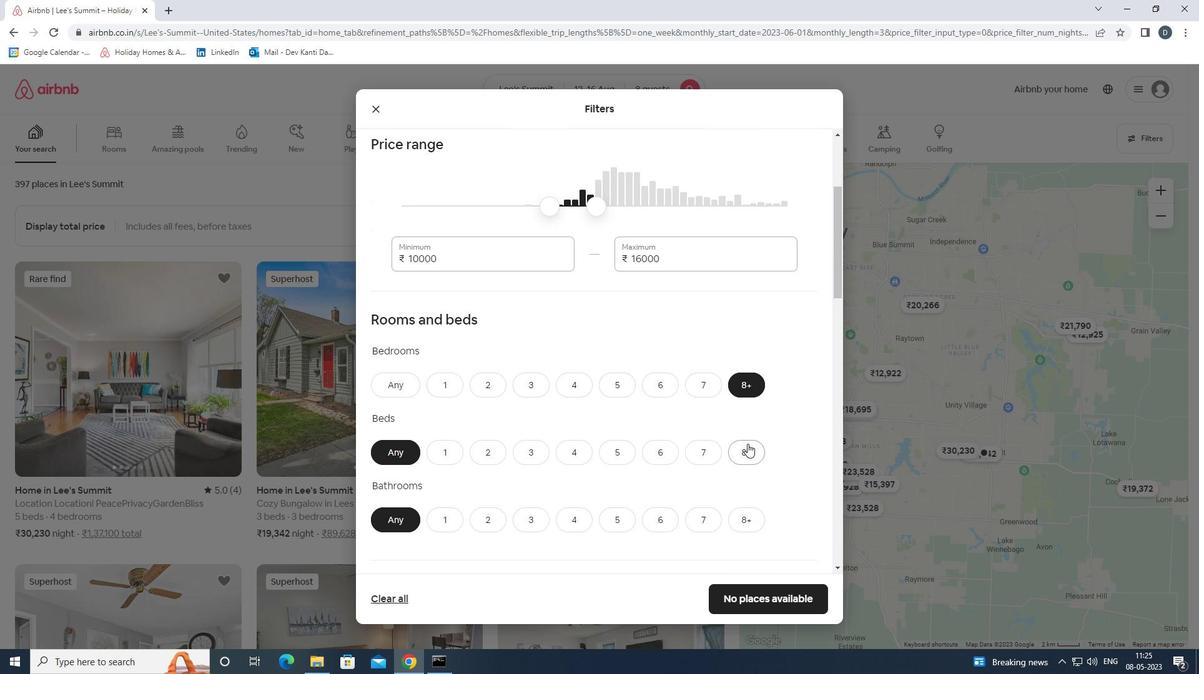 
Action: Mouse moved to (744, 513)
Screenshot: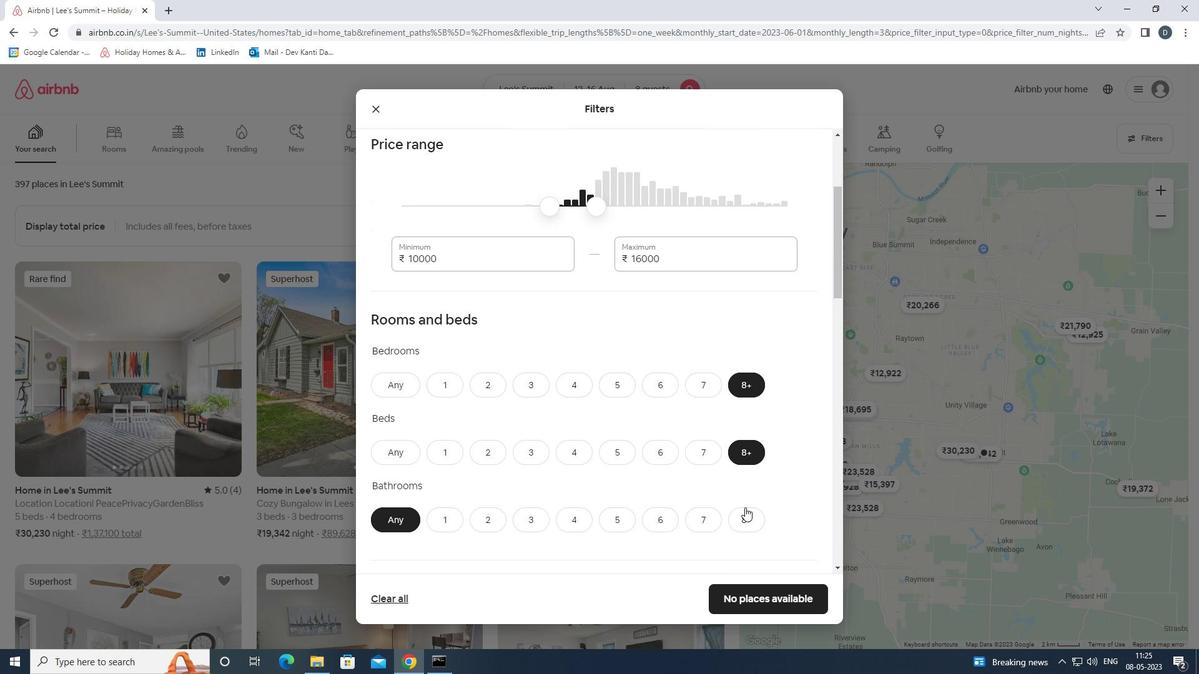 
Action: Mouse pressed left at (744, 513)
Screenshot: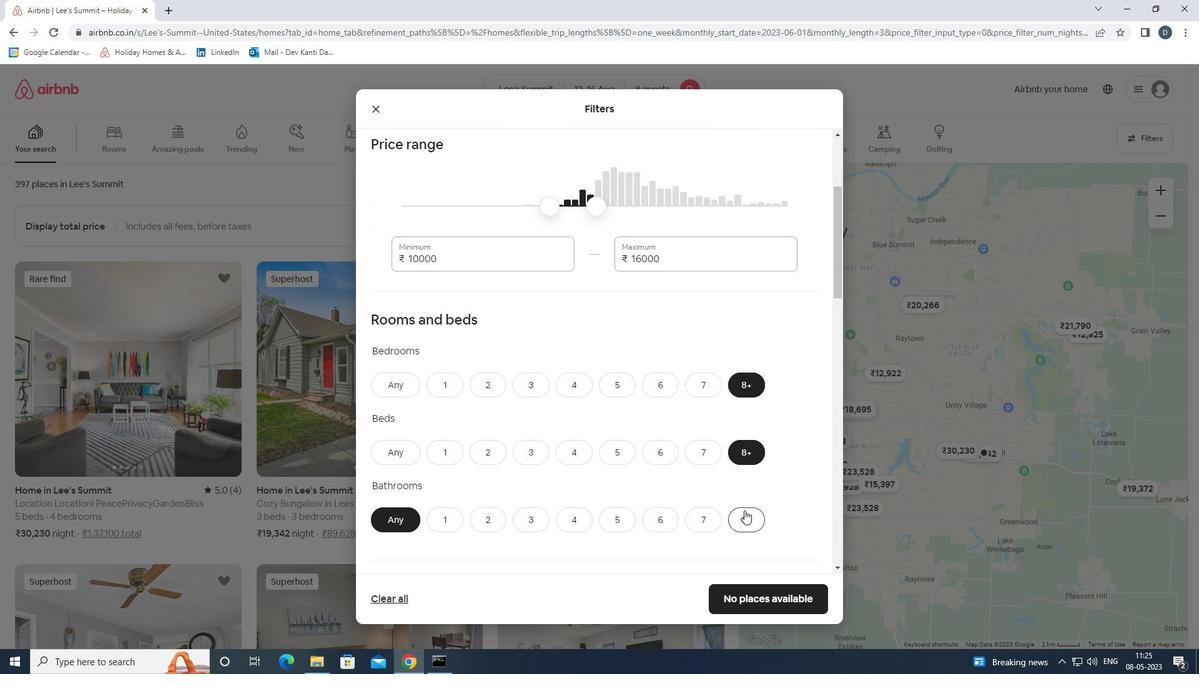
Action: Mouse scrolled (744, 512) with delta (0, 0)
Screenshot: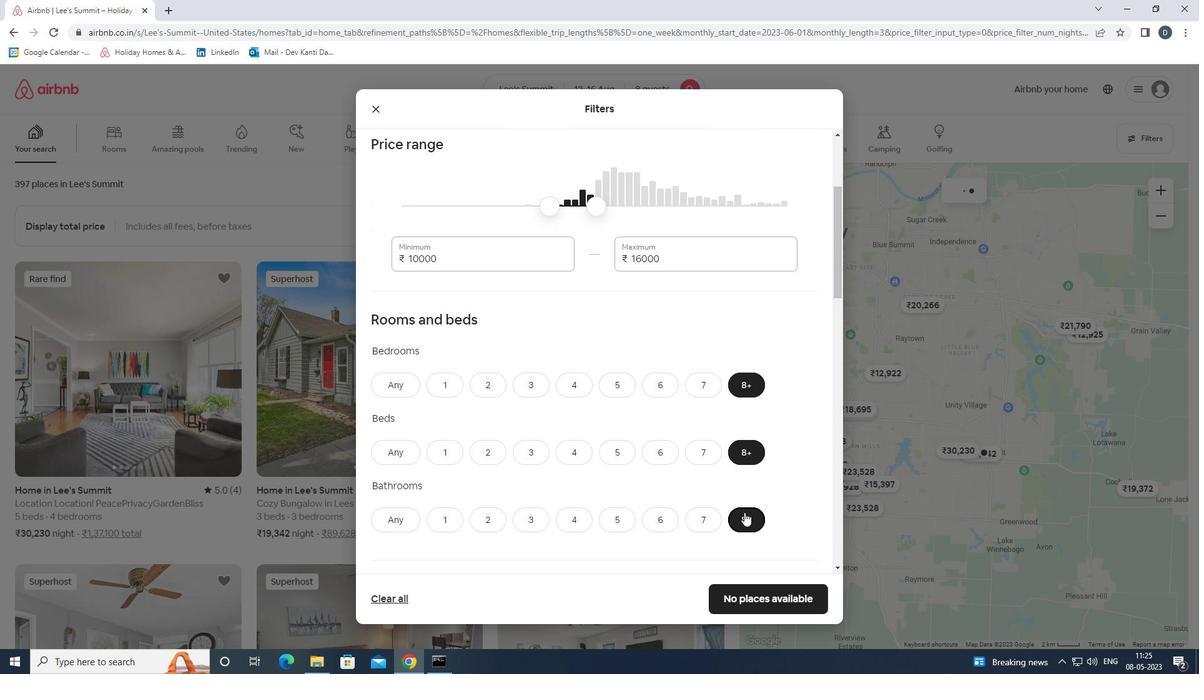 
Action: Mouse scrolled (744, 512) with delta (0, 0)
Screenshot: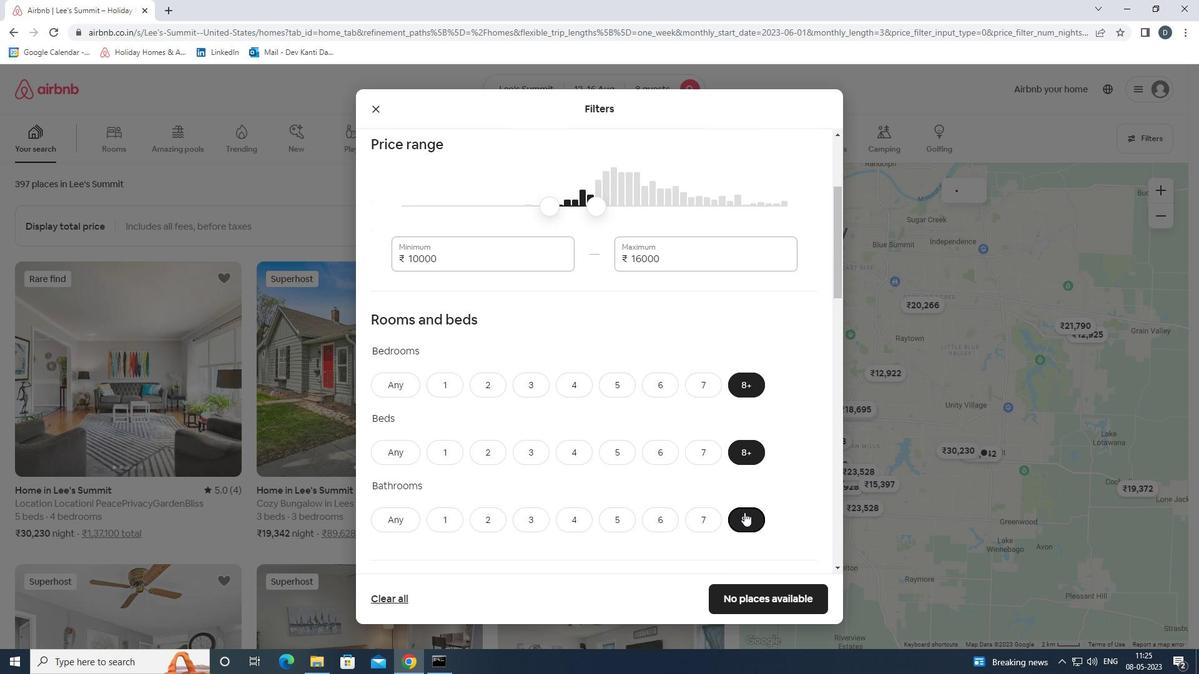 
Action: Mouse moved to (750, 479)
Screenshot: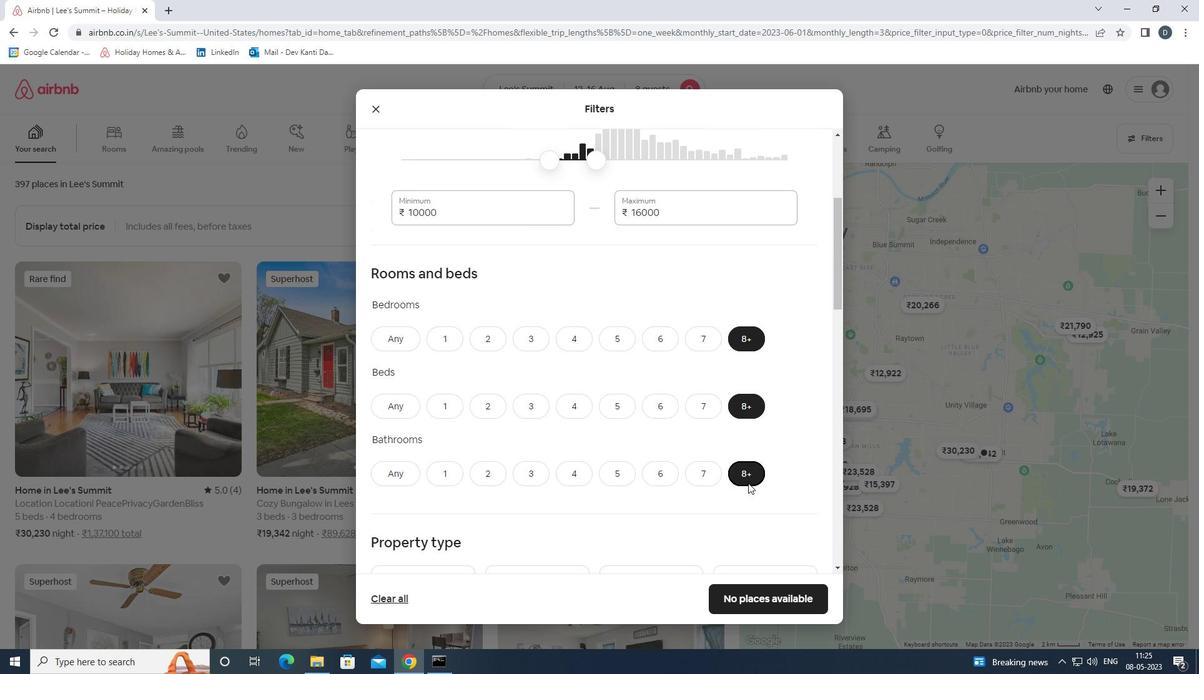 
Action: Mouse scrolled (750, 478) with delta (0, 0)
Screenshot: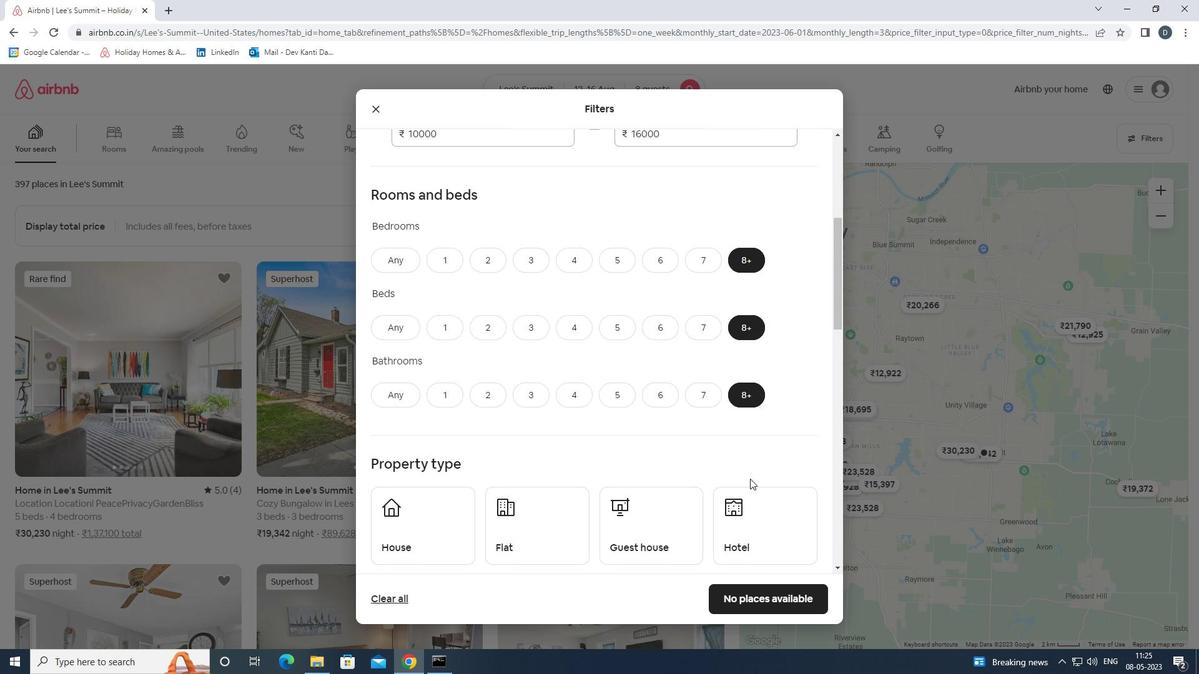 
Action: Mouse moved to (457, 468)
Screenshot: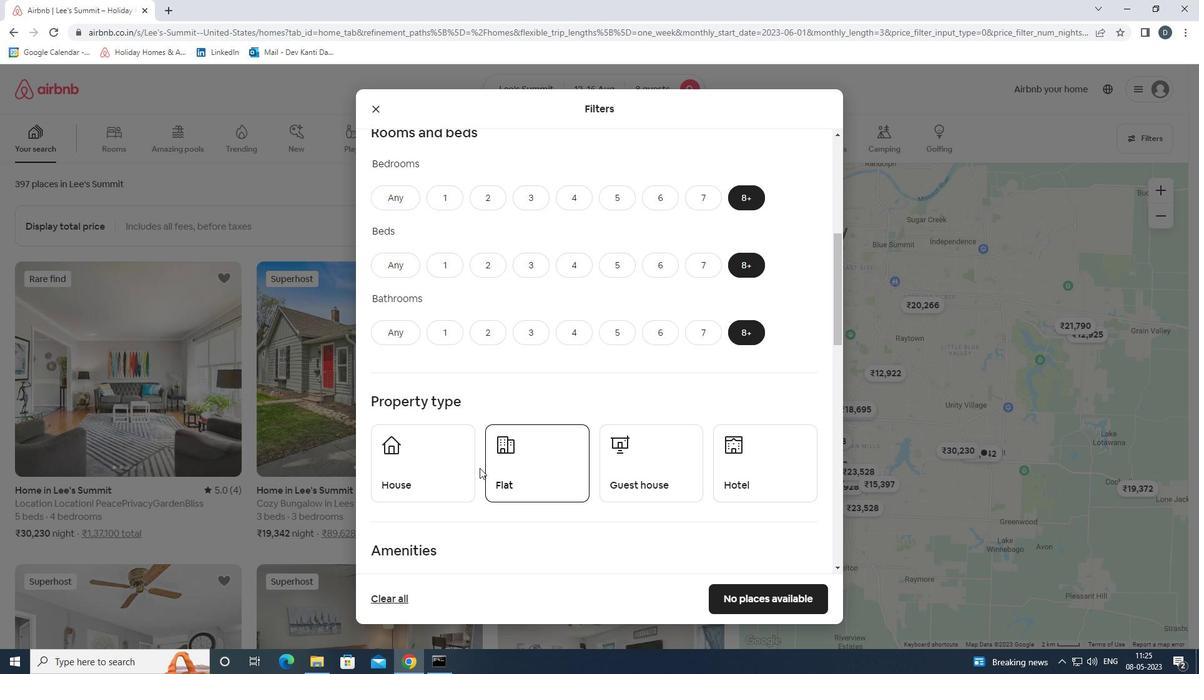 
Action: Mouse pressed left at (457, 468)
Screenshot: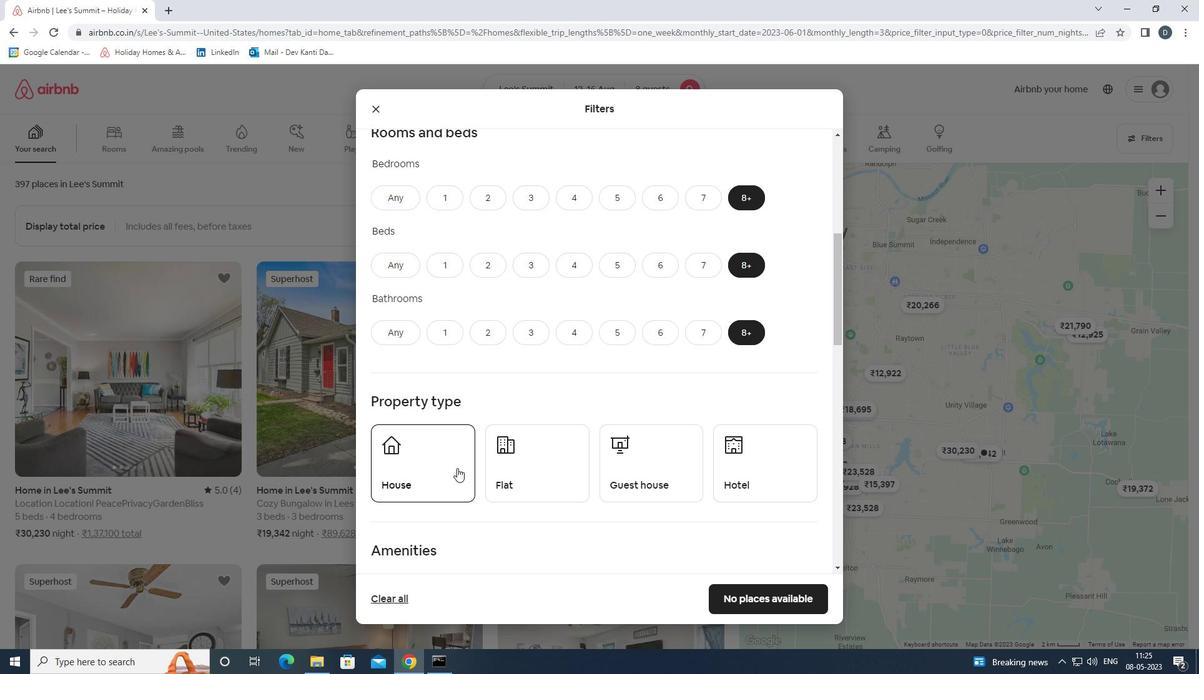 
Action: Mouse moved to (558, 463)
Screenshot: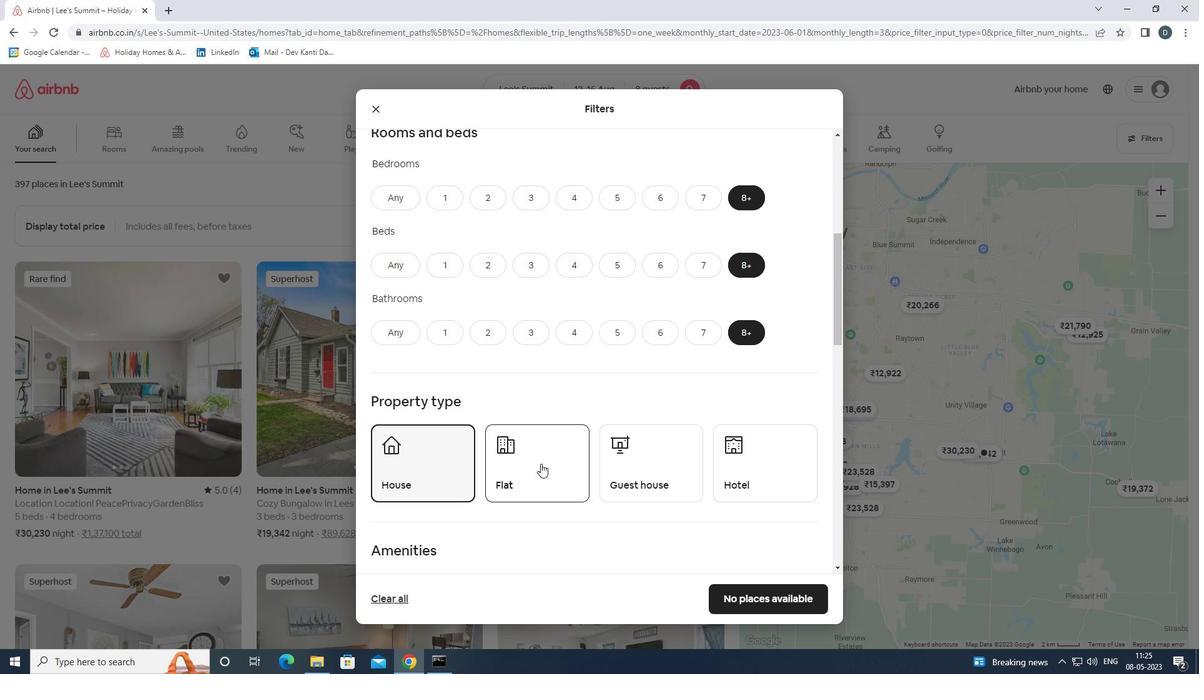 
Action: Mouse pressed left at (558, 463)
Screenshot: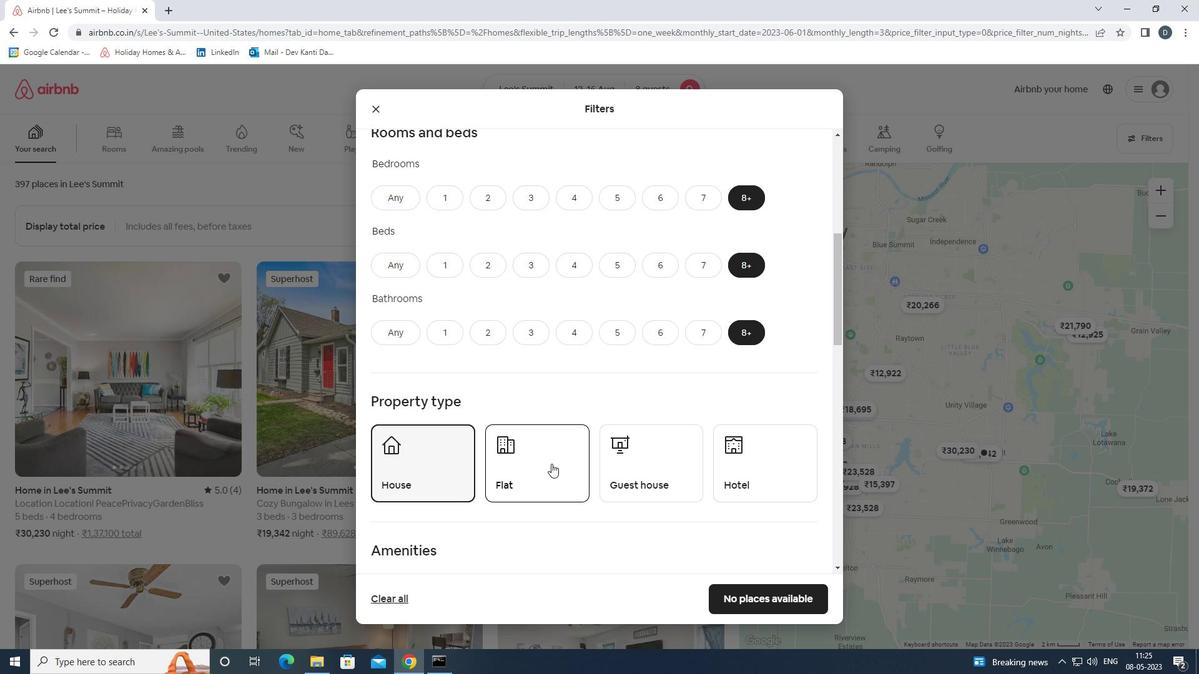 
Action: Mouse moved to (644, 463)
Screenshot: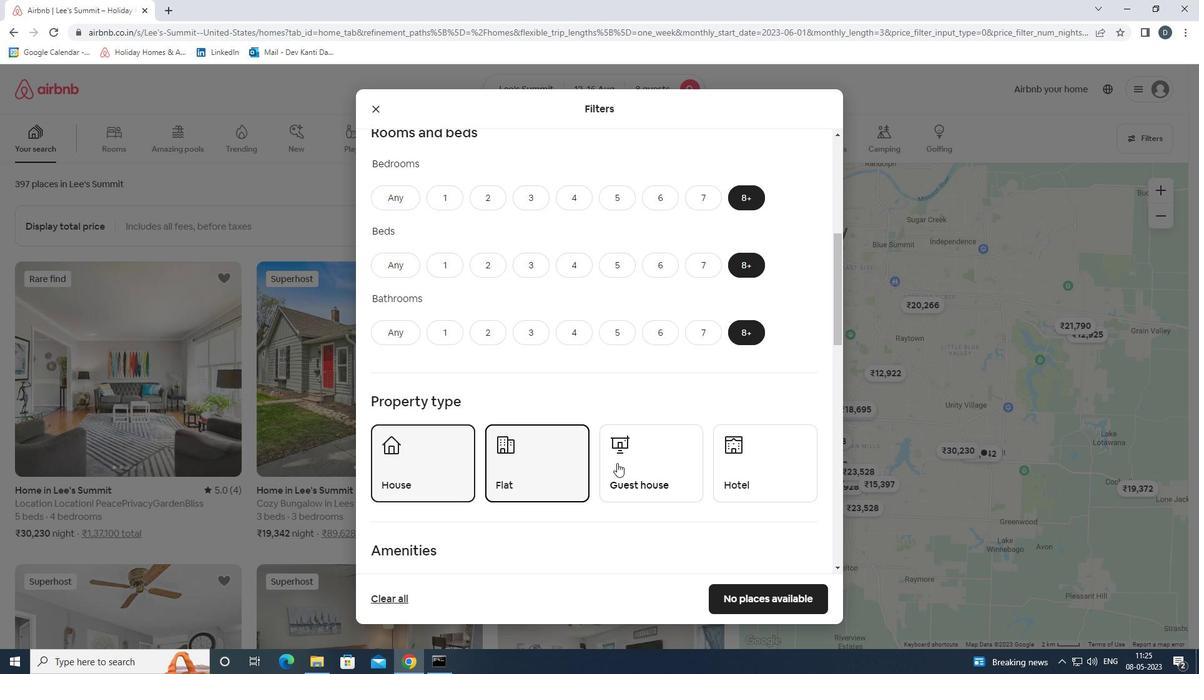 
Action: Mouse pressed left at (644, 463)
Screenshot: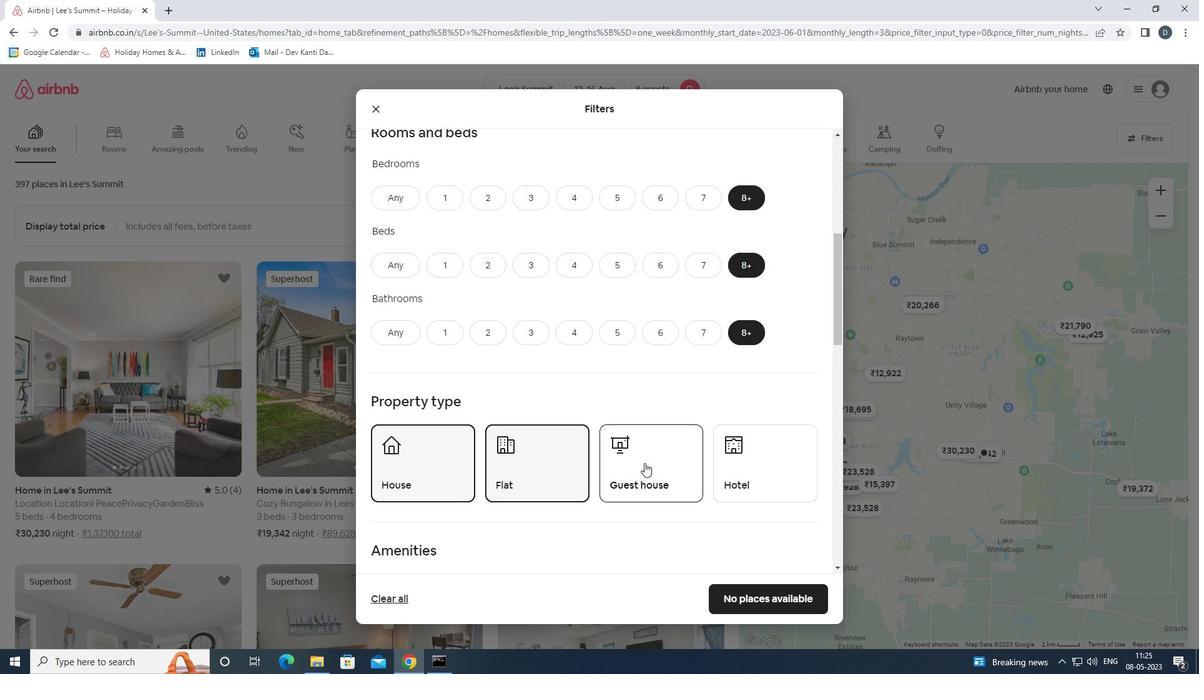 
Action: Mouse moved to (761, 454)
Screenshot: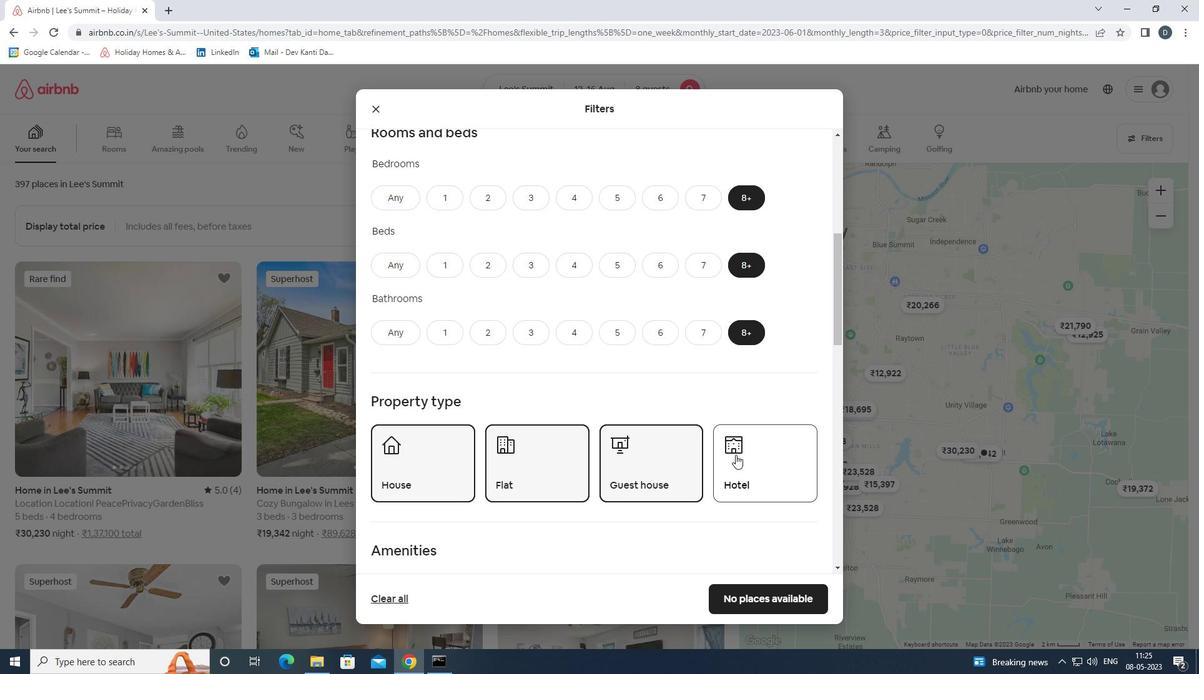 
Action: Mouse pressed left at (761, 454)
Screenshot: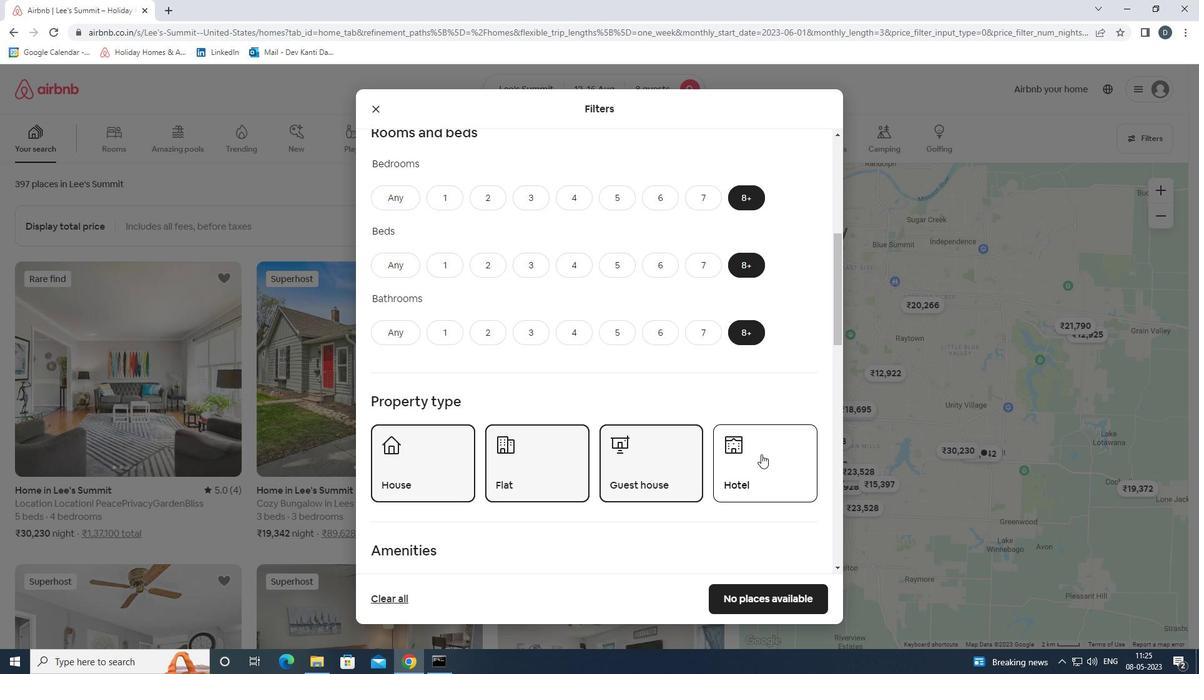 
Action: Mouse scrolled (761, 454) with delta (0, 0)
Screenshot: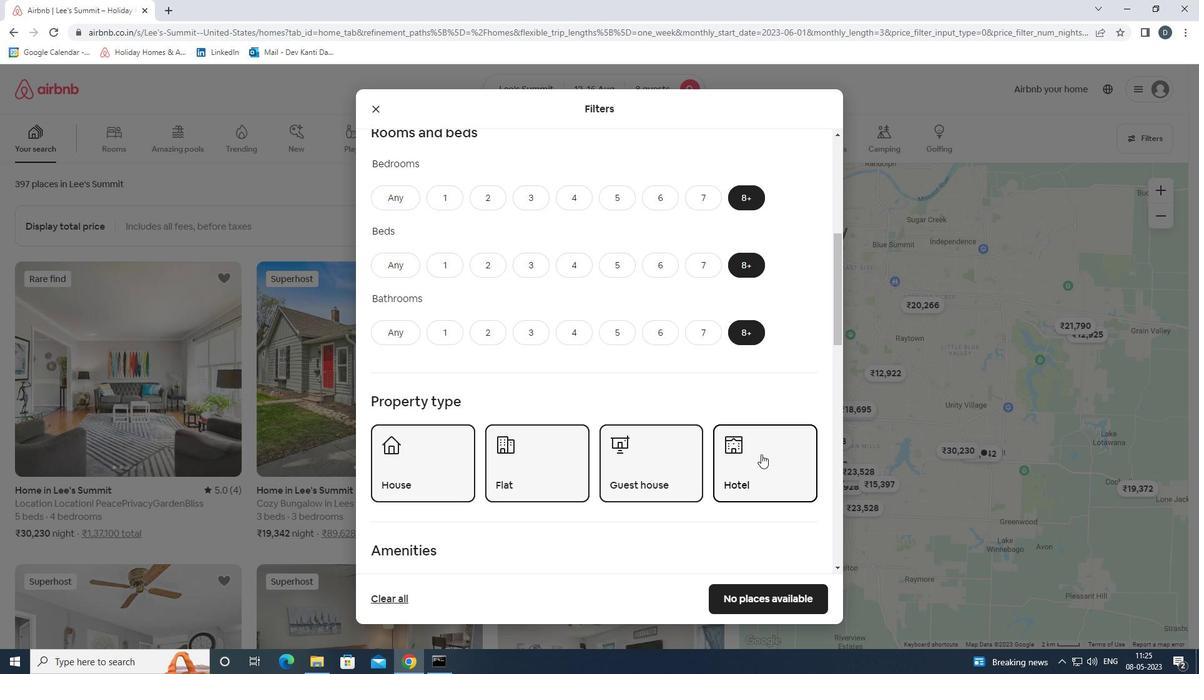 
Action: Mouse moved to (761, 454)
Screenshot: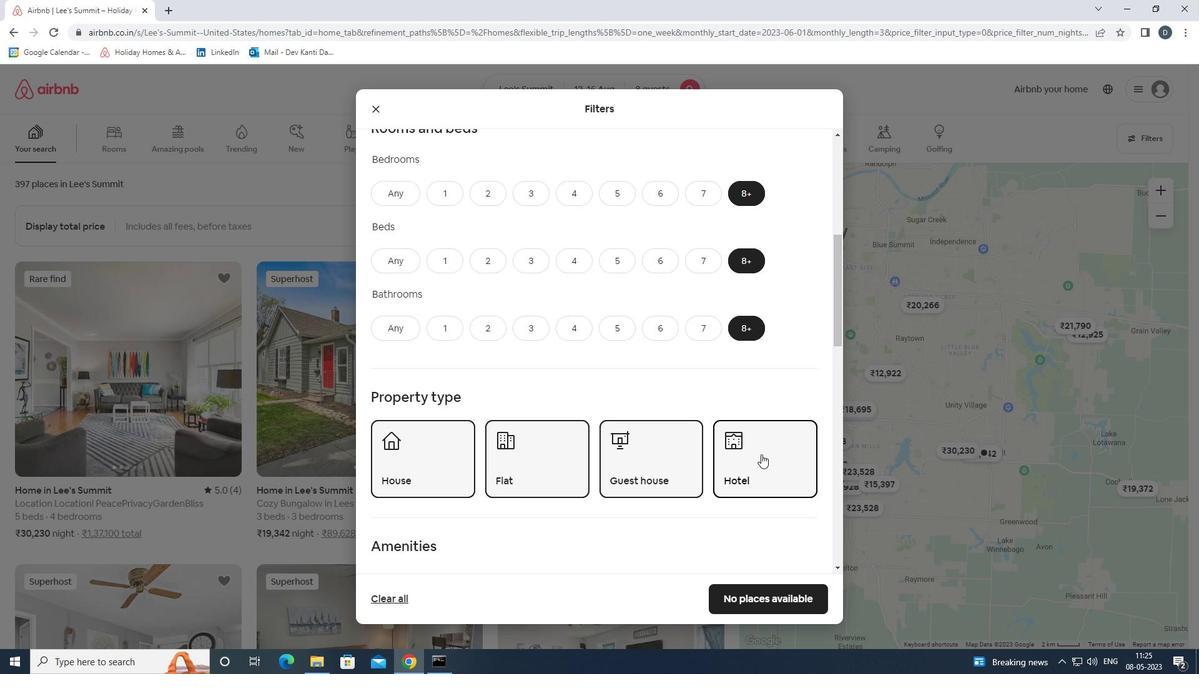 
Action: Mouse scrolled (761, 454) with delta (0, 0)
Screenshot: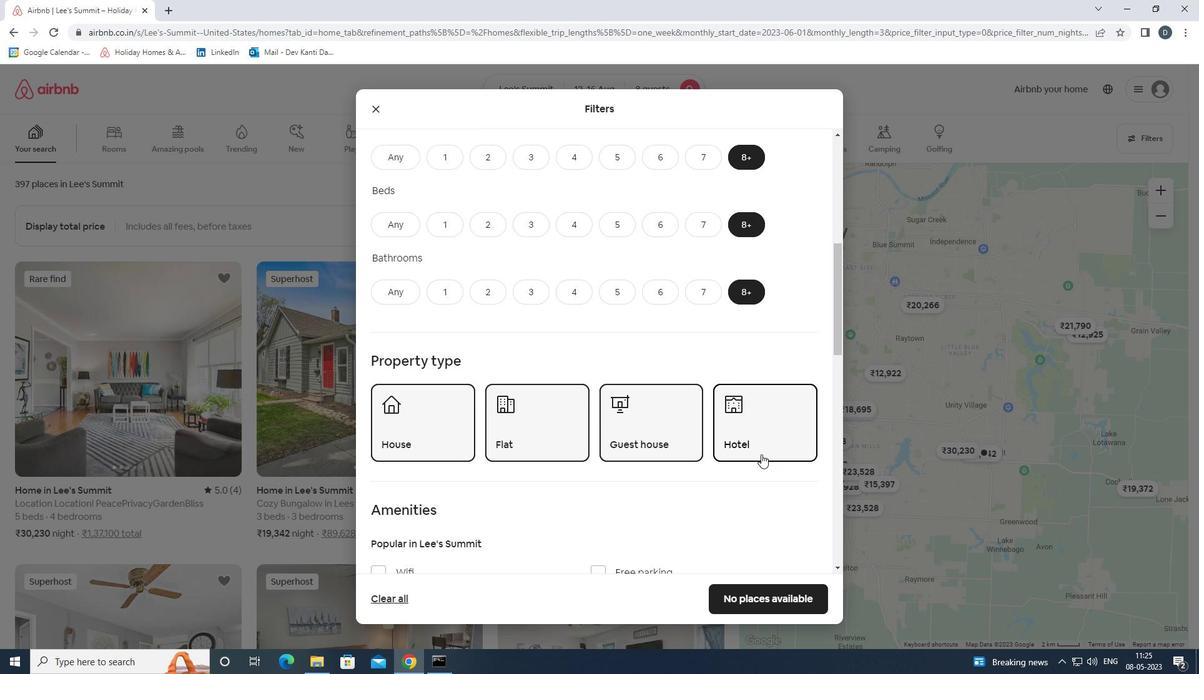 
Action: Mouse scrolled (761, 454) with delta (0, 0)
Screenshot: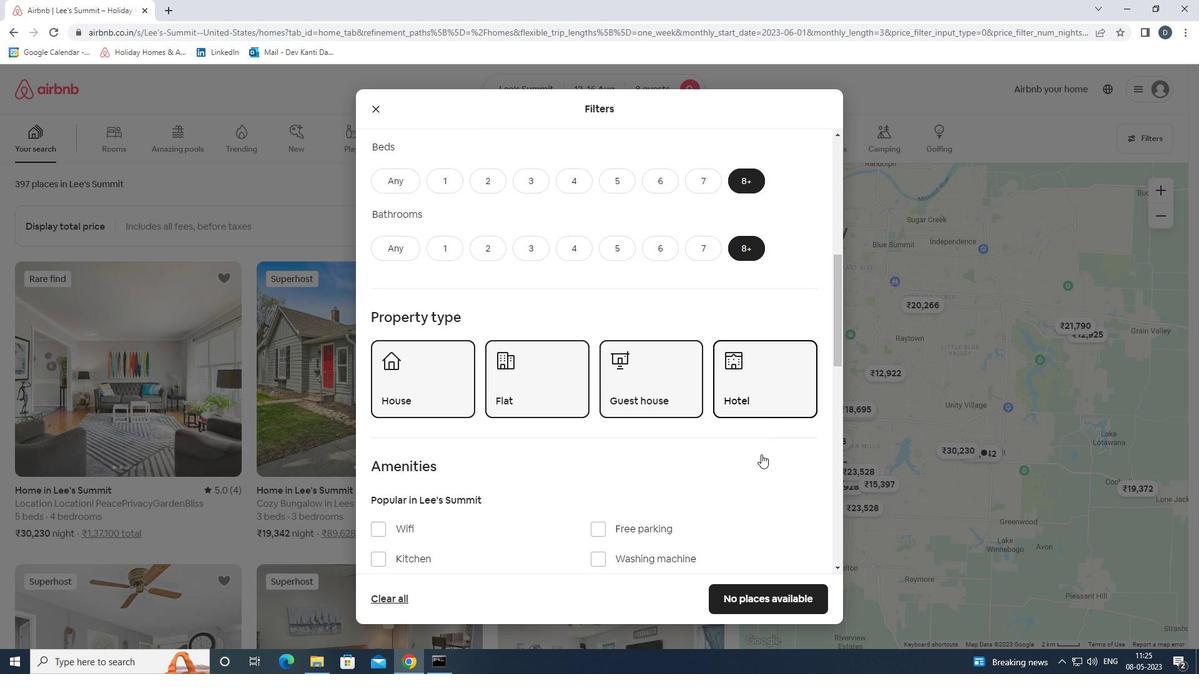 
Action: Mouse moved to (408, 428)
Screenshot: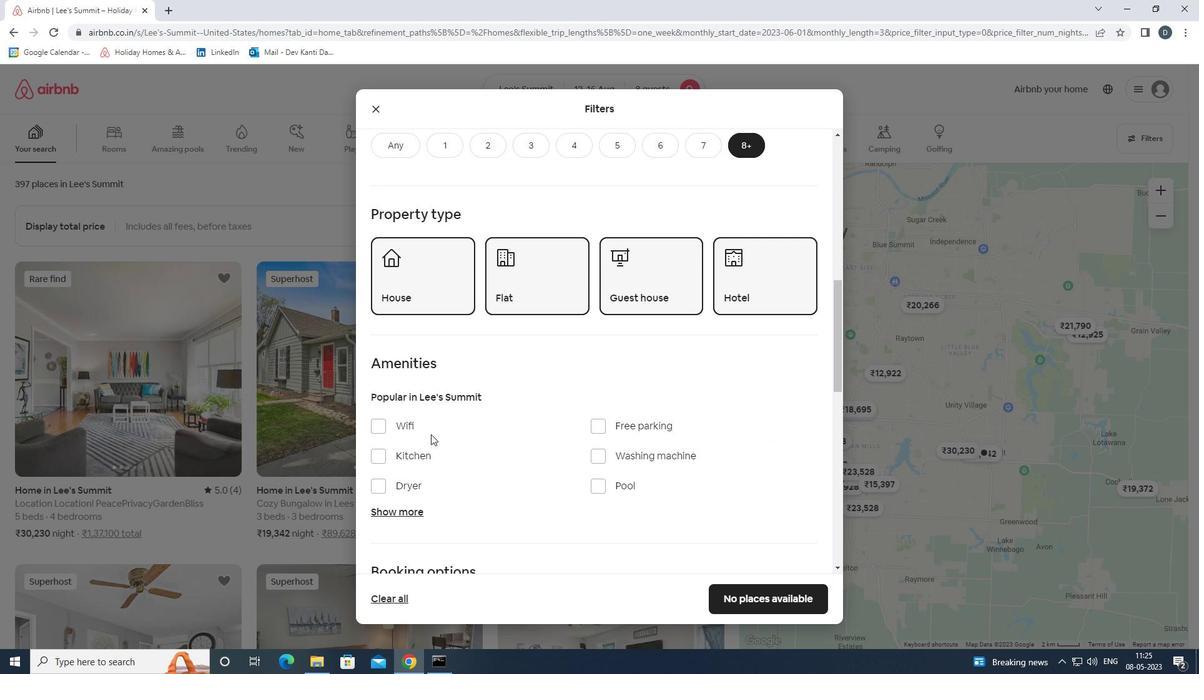 
Action: Mouse pressed left at (408, 428)
Screenshot: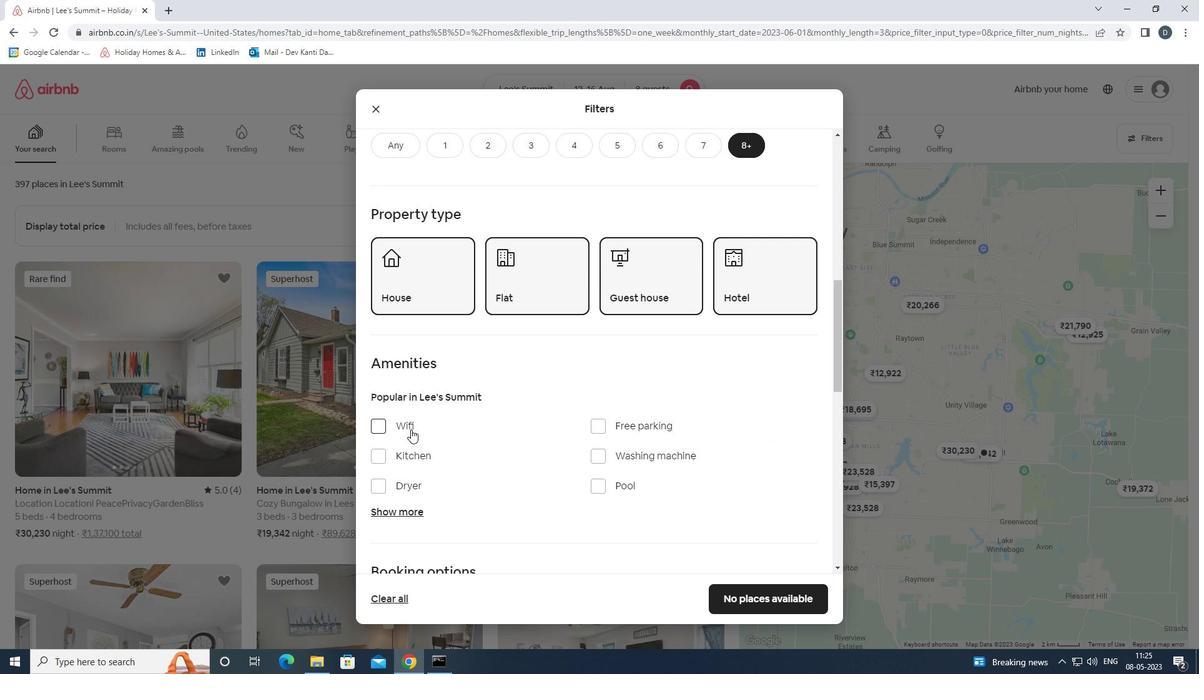 
Action: Mouse moved to (603, 422)
Screenshot: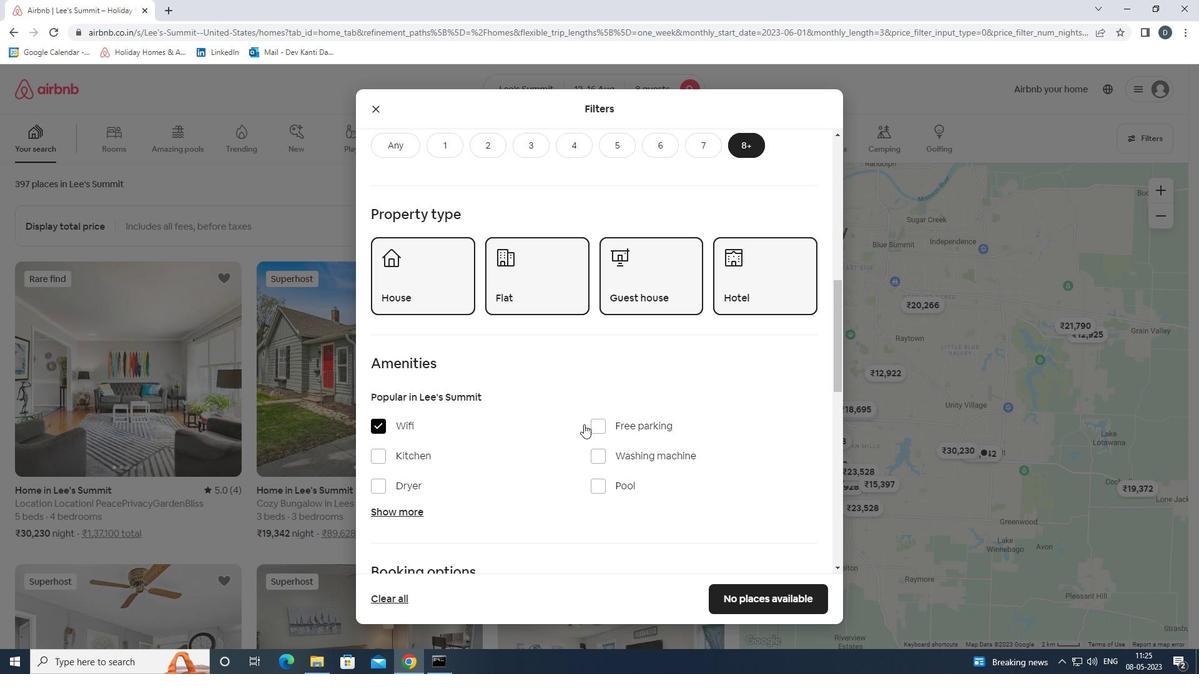 
Action: Mouse pressed left at (603, 422)
Screenshot: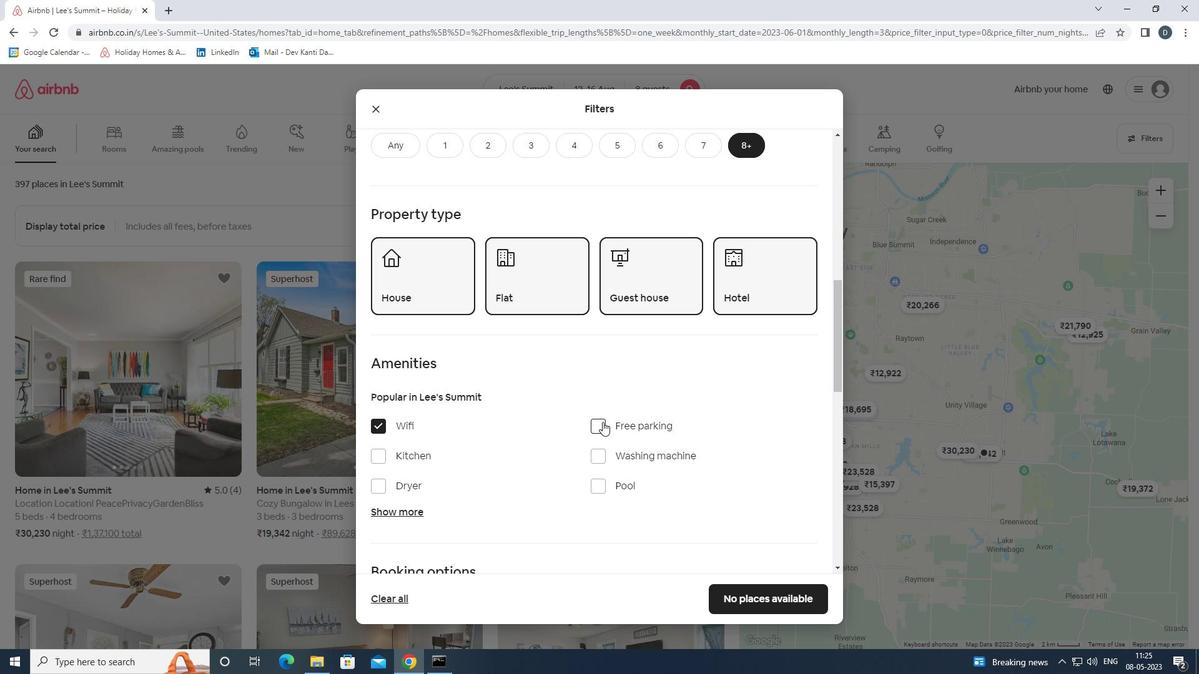 
Action: Mouse moved to (408, 510)
Screenshot: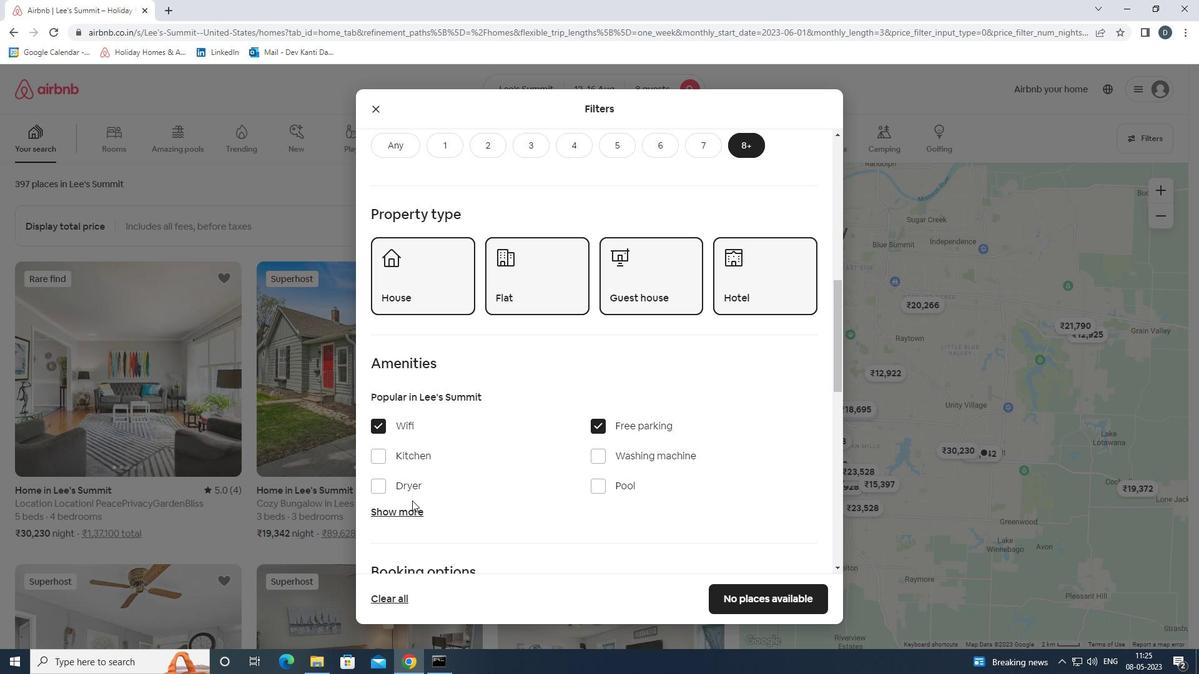 
Action: Mouse pressed left at (408, 510)
Screenshot: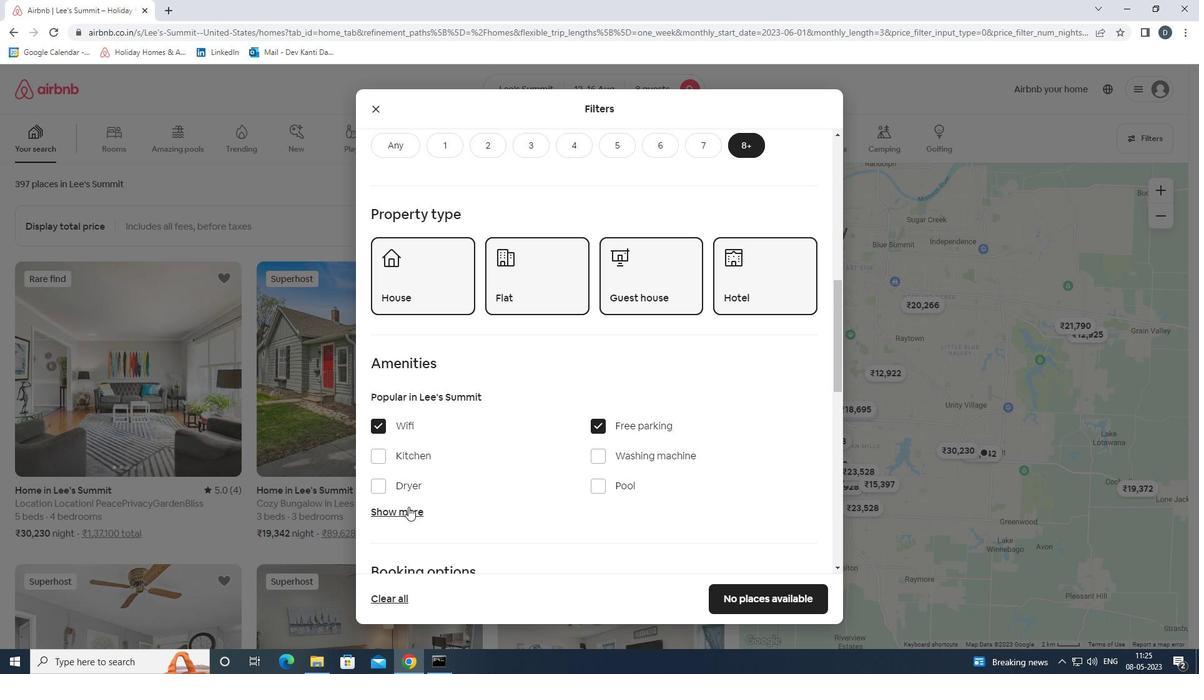 
Action: Mouse moved to (550, 491)
Screenshot: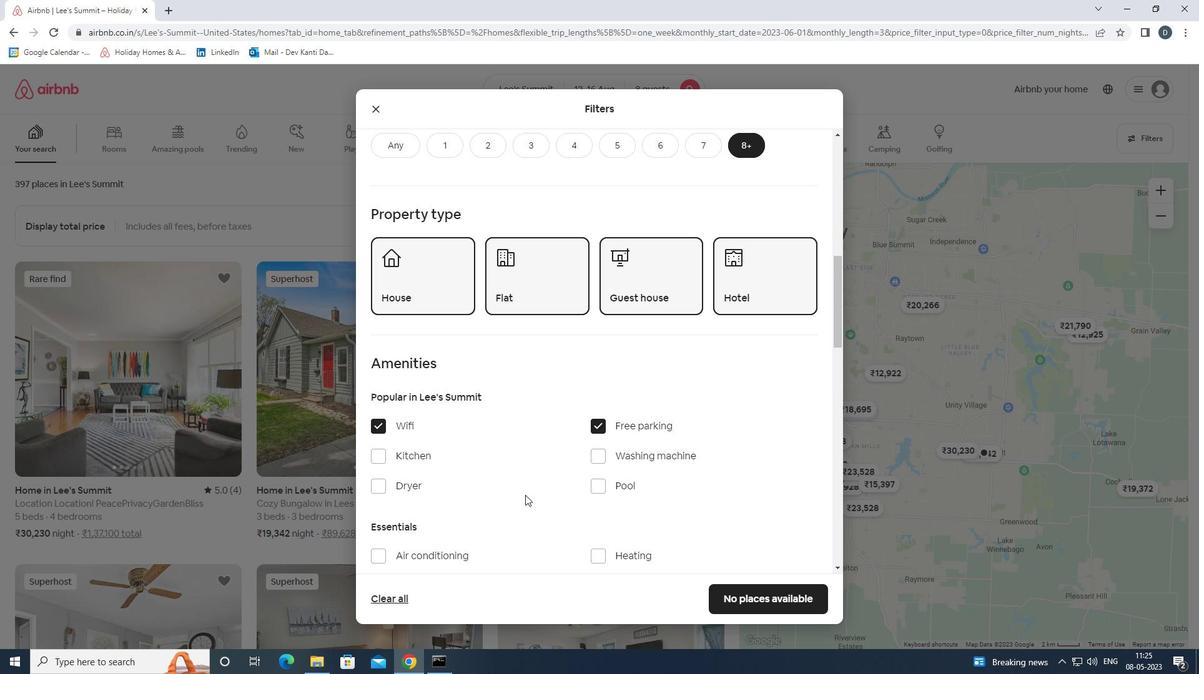 
Action: Mouse scrolled (550, 490) with delta (0, 0)
Screenshot: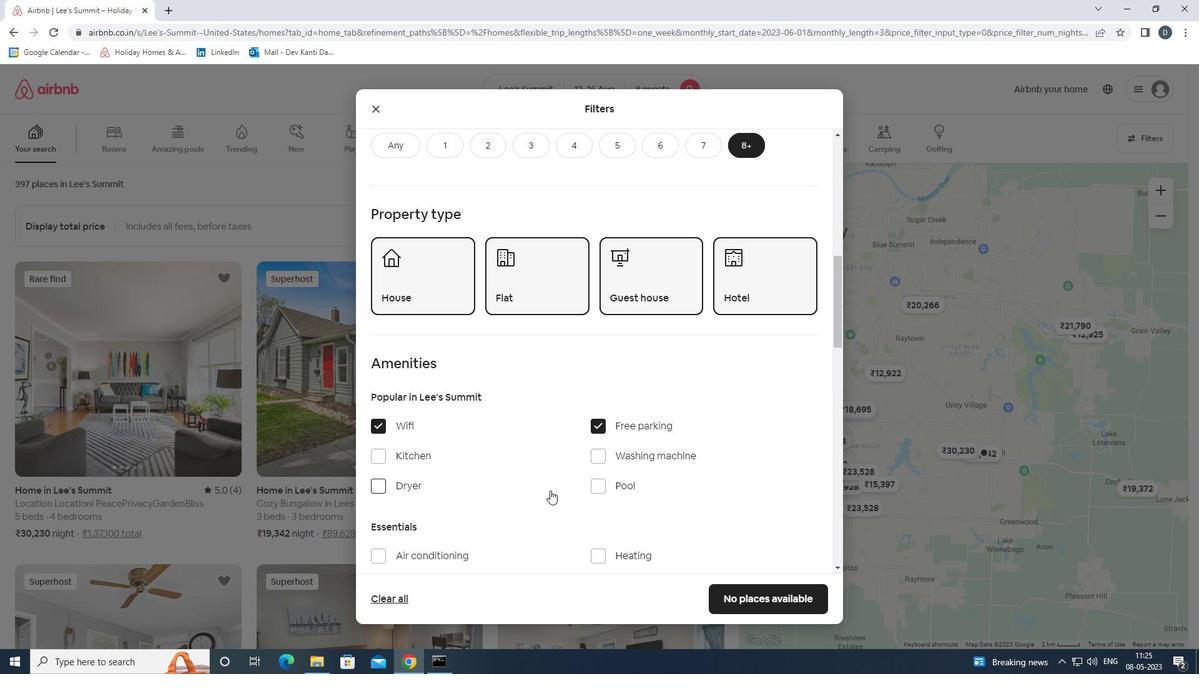 
Action: Mouse scrolled (550, 490) with delta (0, 0)
Screenshot: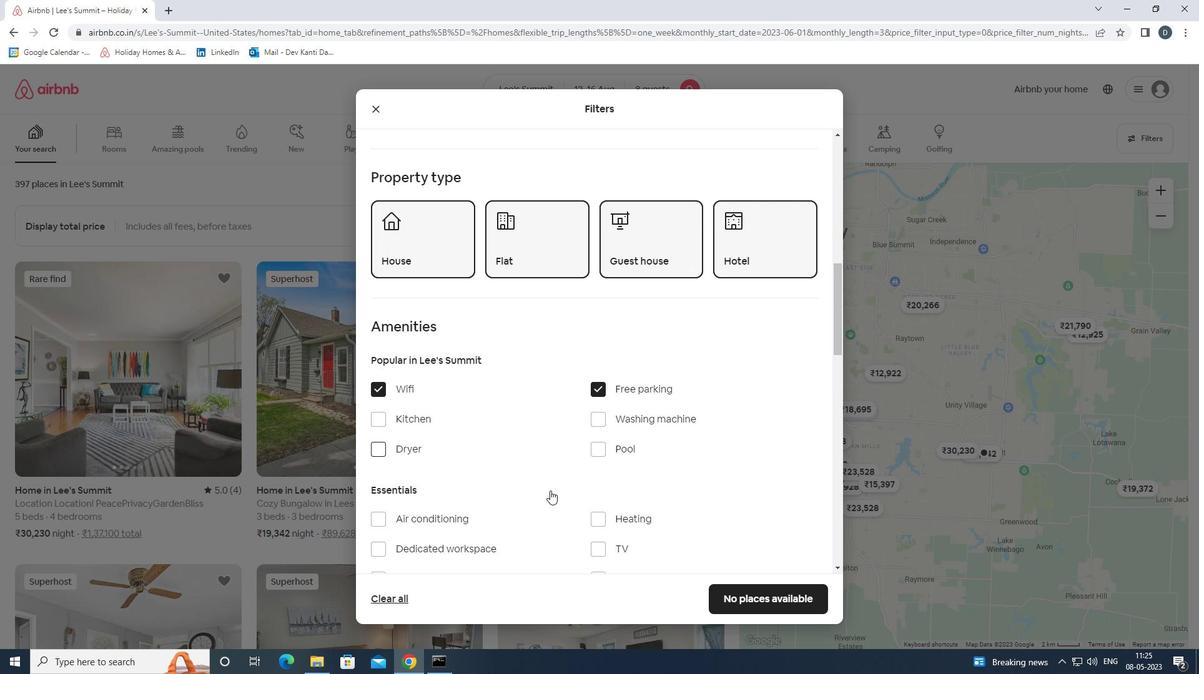 
Action: Mouse moved to (620, 459)
Screenshot: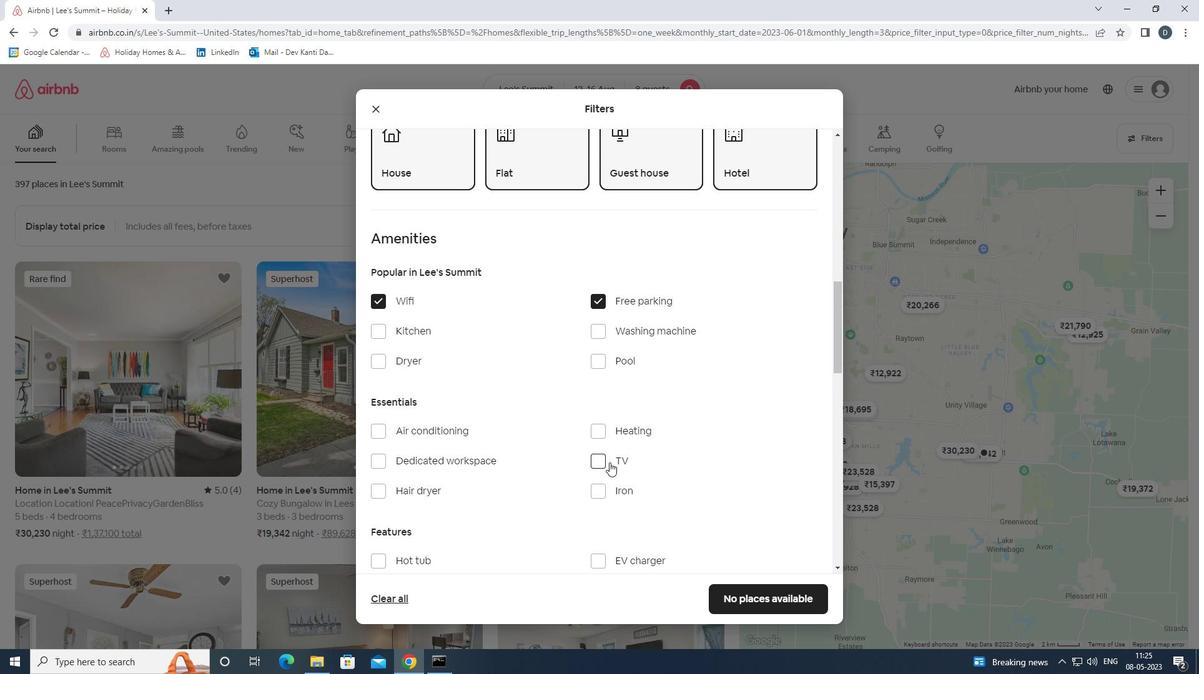 
Action: Mouse pressed left at (620, 459)
Screenshot: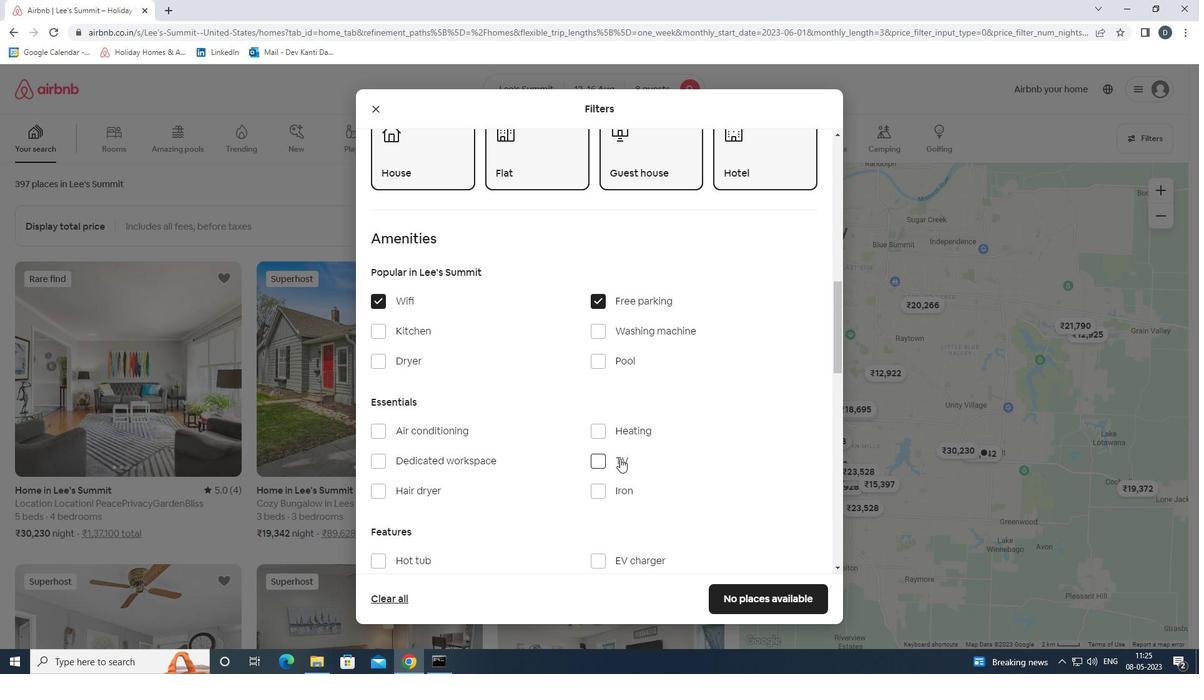 
Action: Mouse scrolled (620, 458) with delta (0, 0)
Screenshot: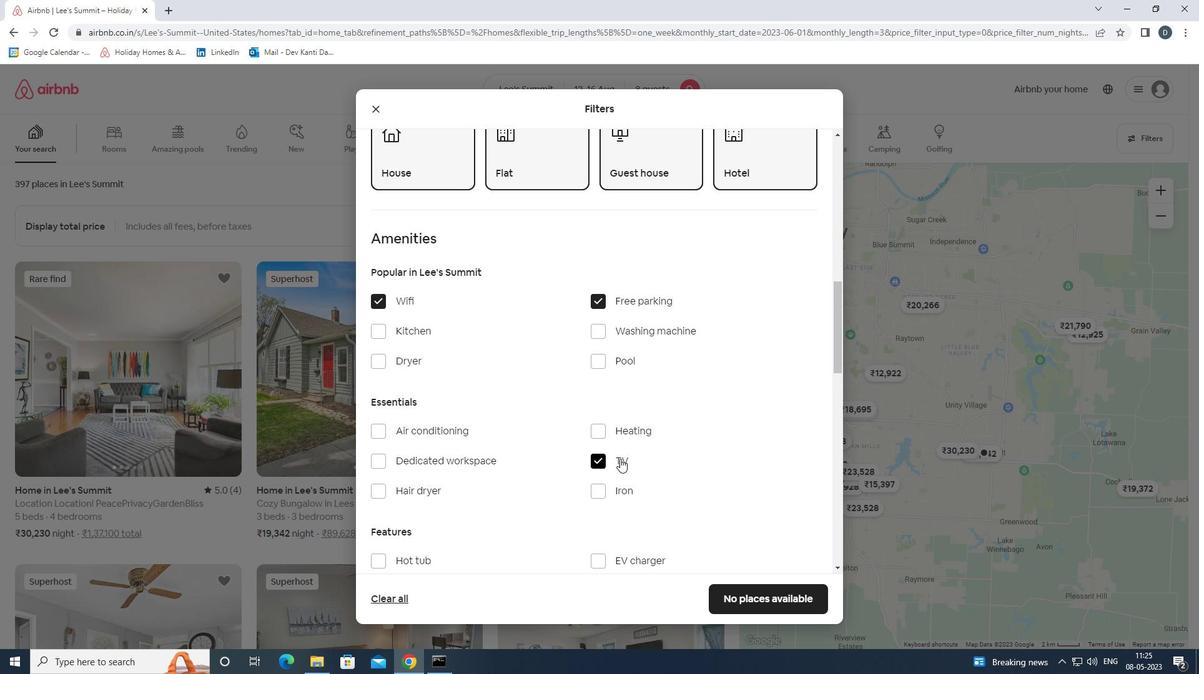 
Action: Mouse moved to (620, 459)
Screenshot: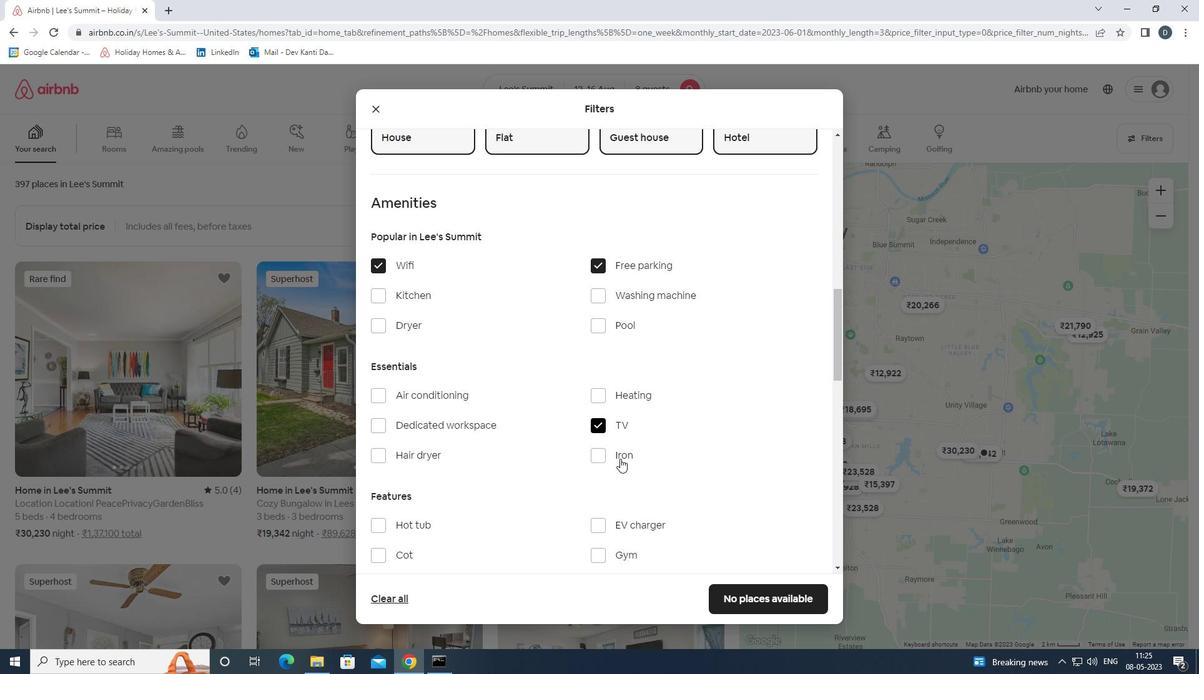 
Action: Mouse scrolled (620, 458) with delta (0, 0)
Screenshot: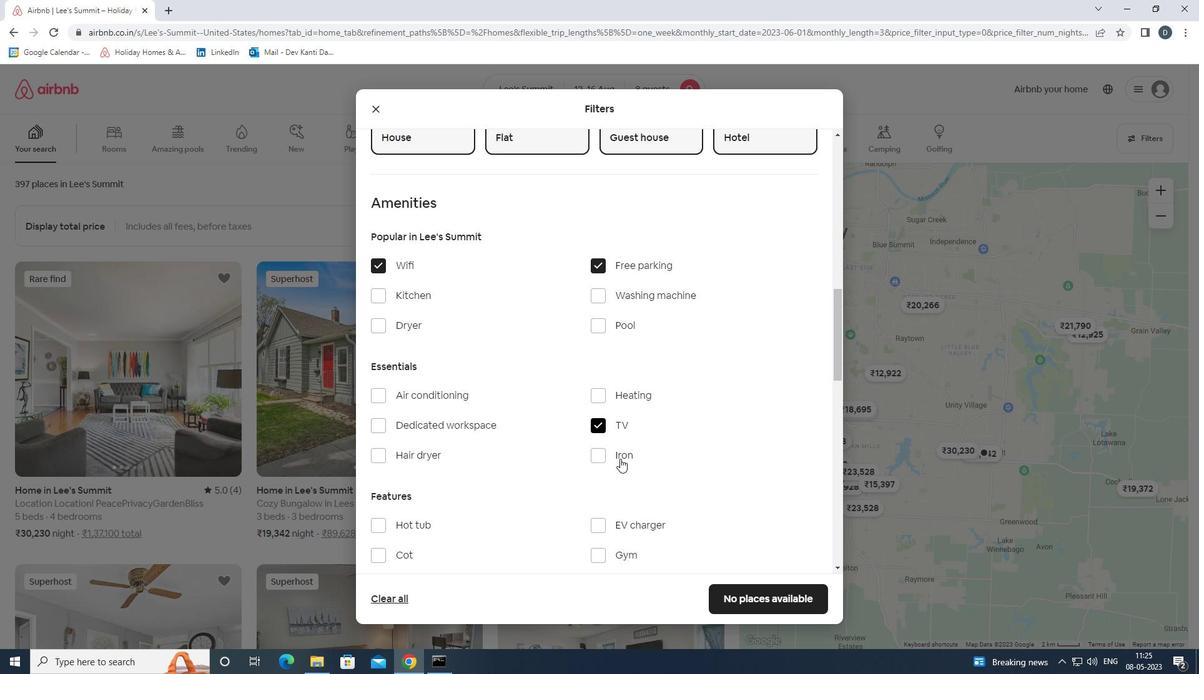 
Action: Mouse moved to (622, 459)
Screenshot: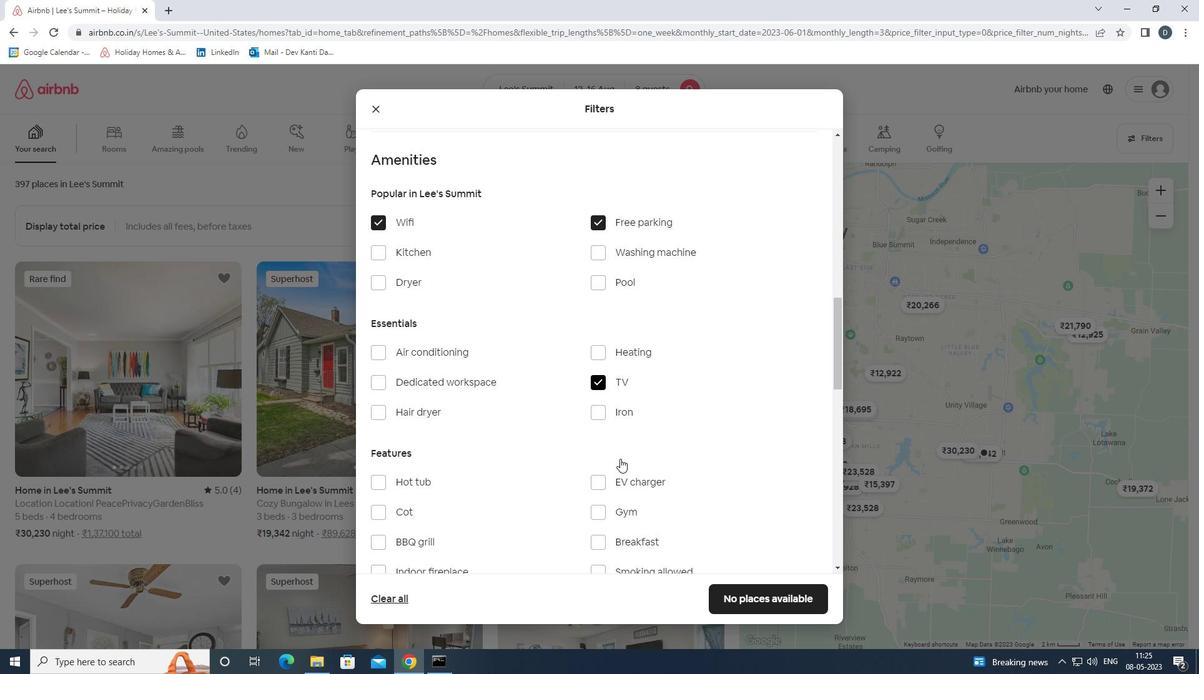 
Action: Mouse pressed left at (622, 459)
Screenshot: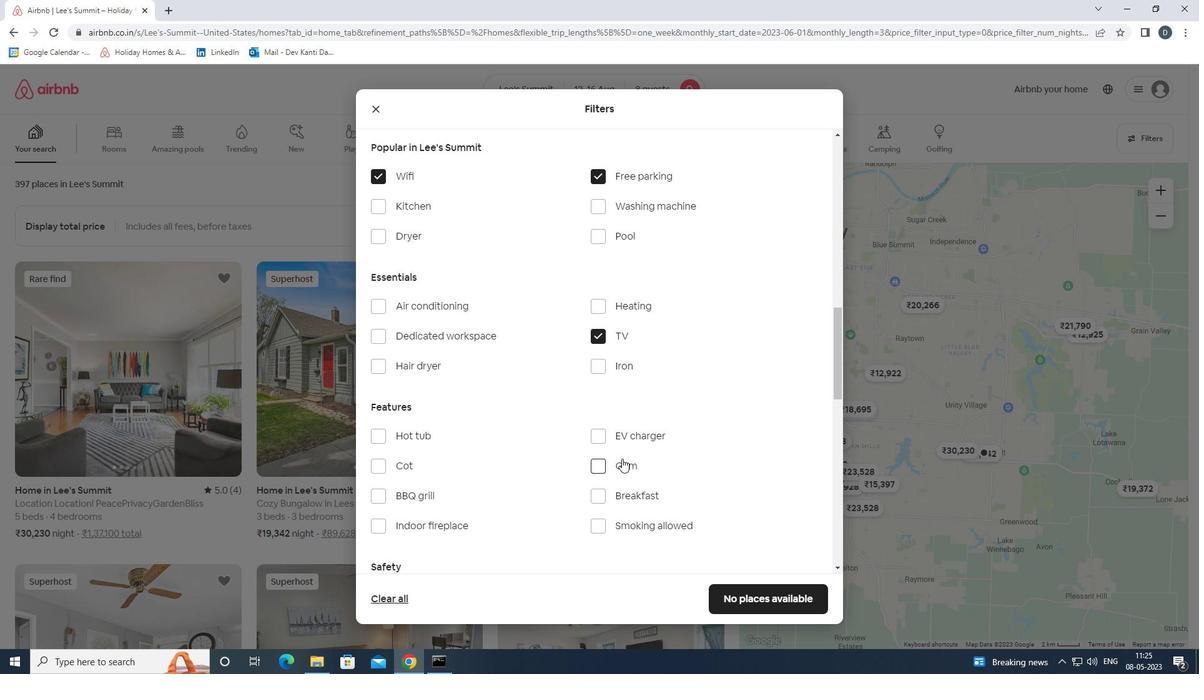 
Action: Mouse moved to (623, 494)
Screenshot: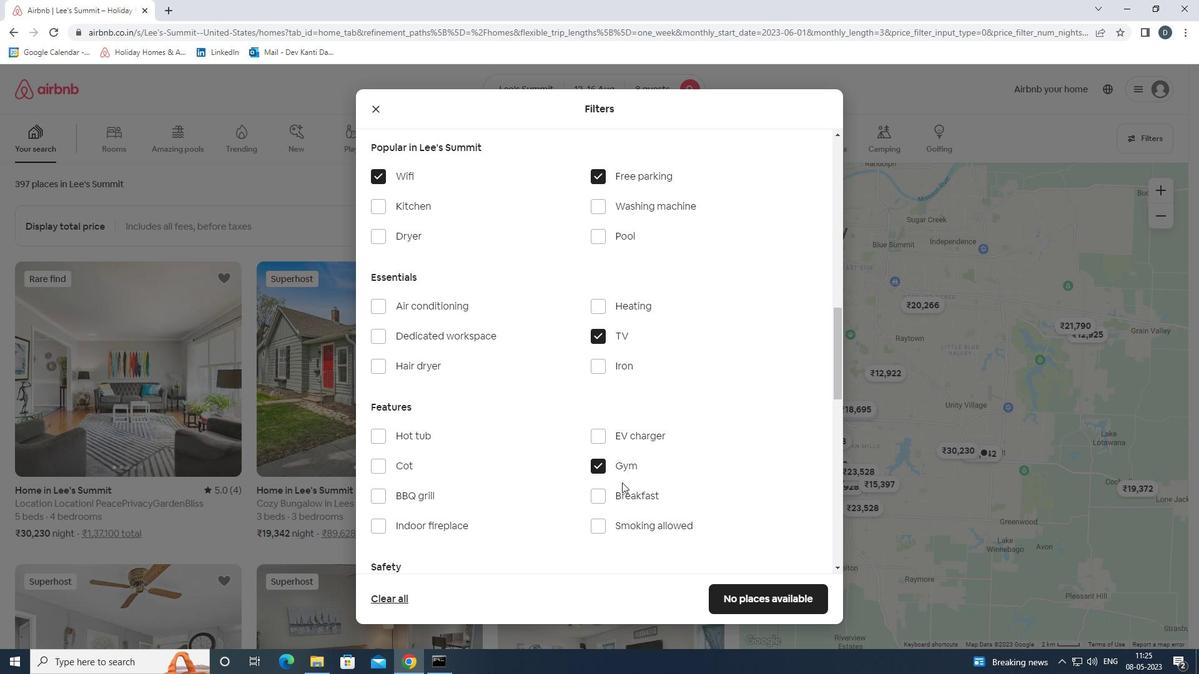
Action: Mouse pressed left at (623, 494)
Screenshot: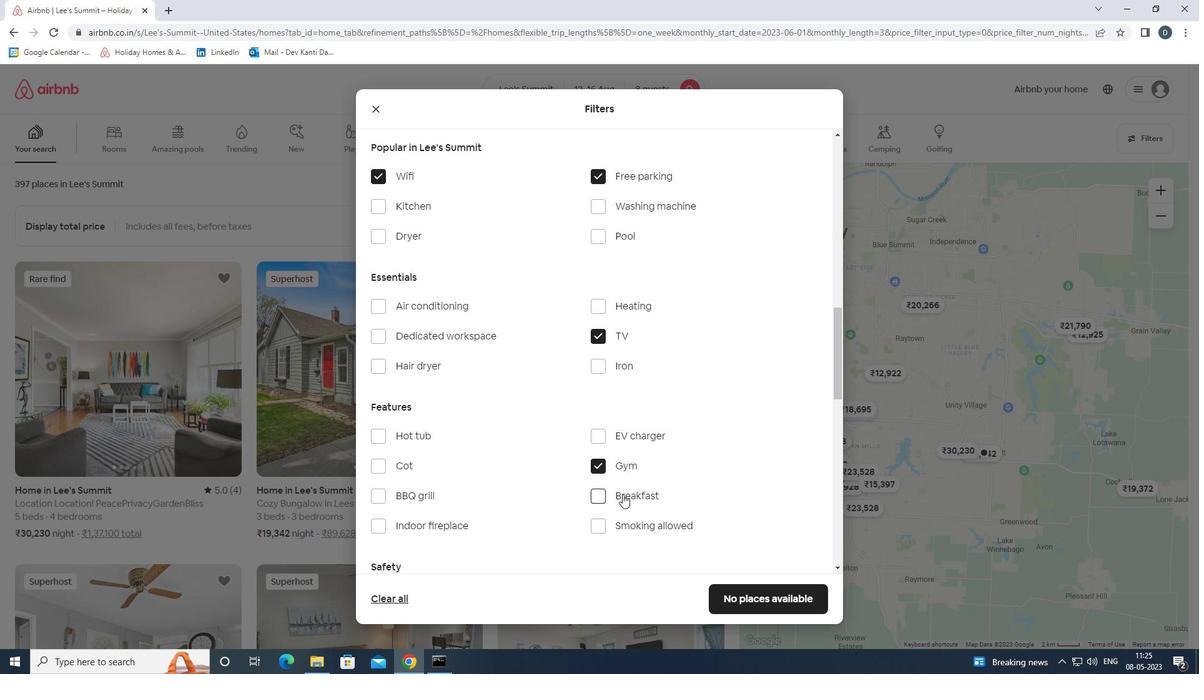 
Action: Mouse moved to (623, 494)
Screenshot: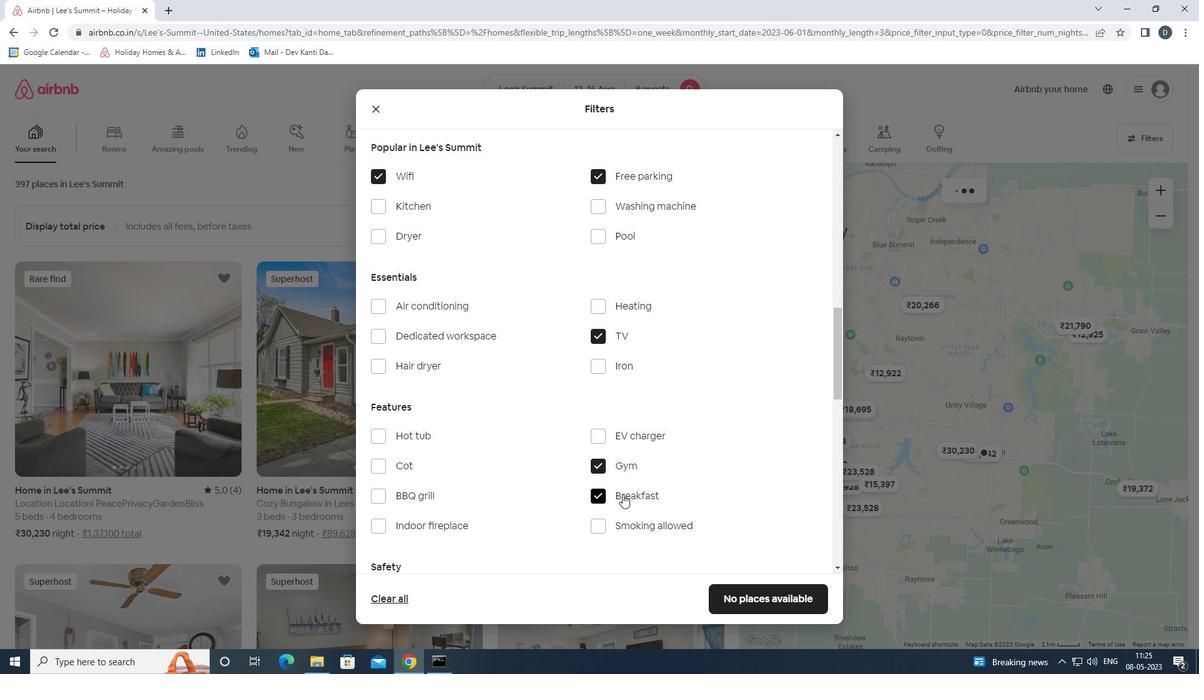 
Action: Mouse scrolled (623, 494) with delta (0, 0)
Screenshot: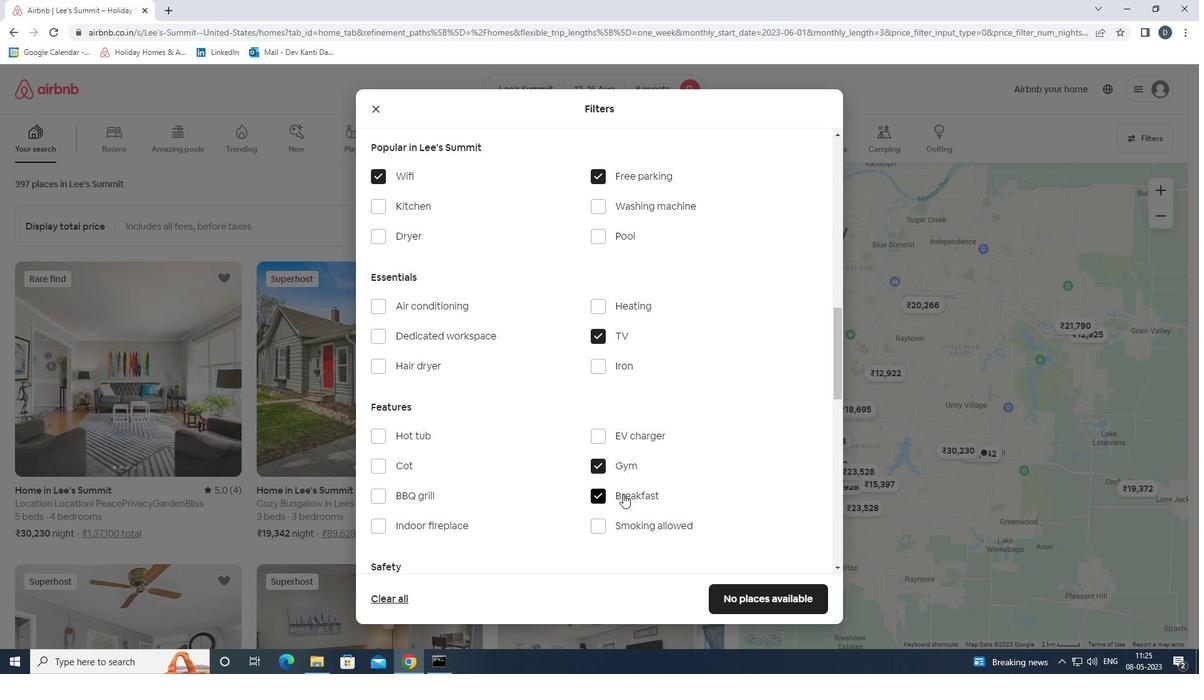 
Action: Mouse scrolled (623, 494) with delta (0, 0)
Screenshot: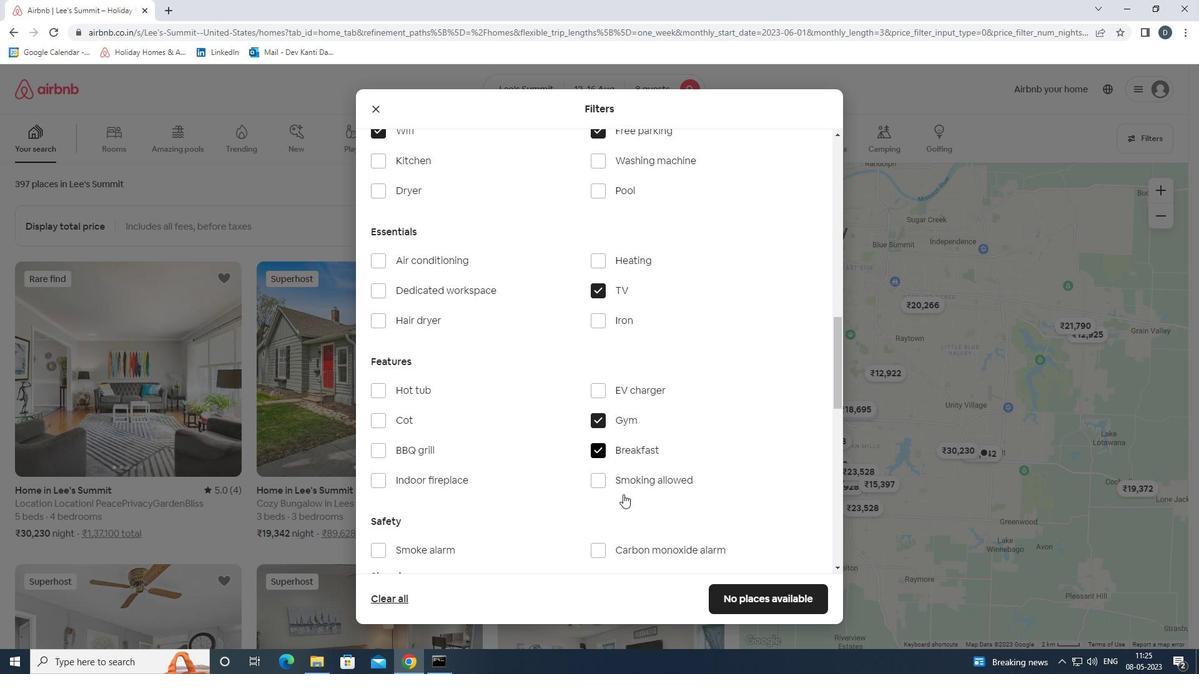 
Action: Mouse scrolled (623, 494) with delta (0, 0)
Screenshot: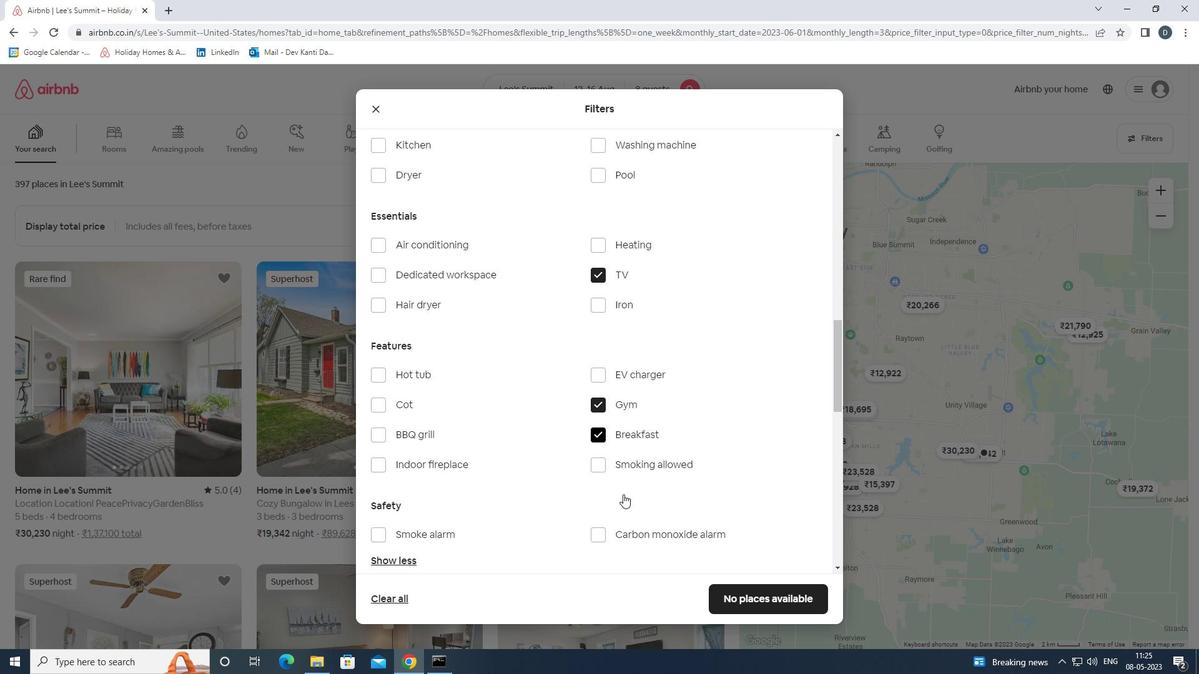 
Action: Mouse scrolled (623, 494) with delta (0, 0)
Screenshot: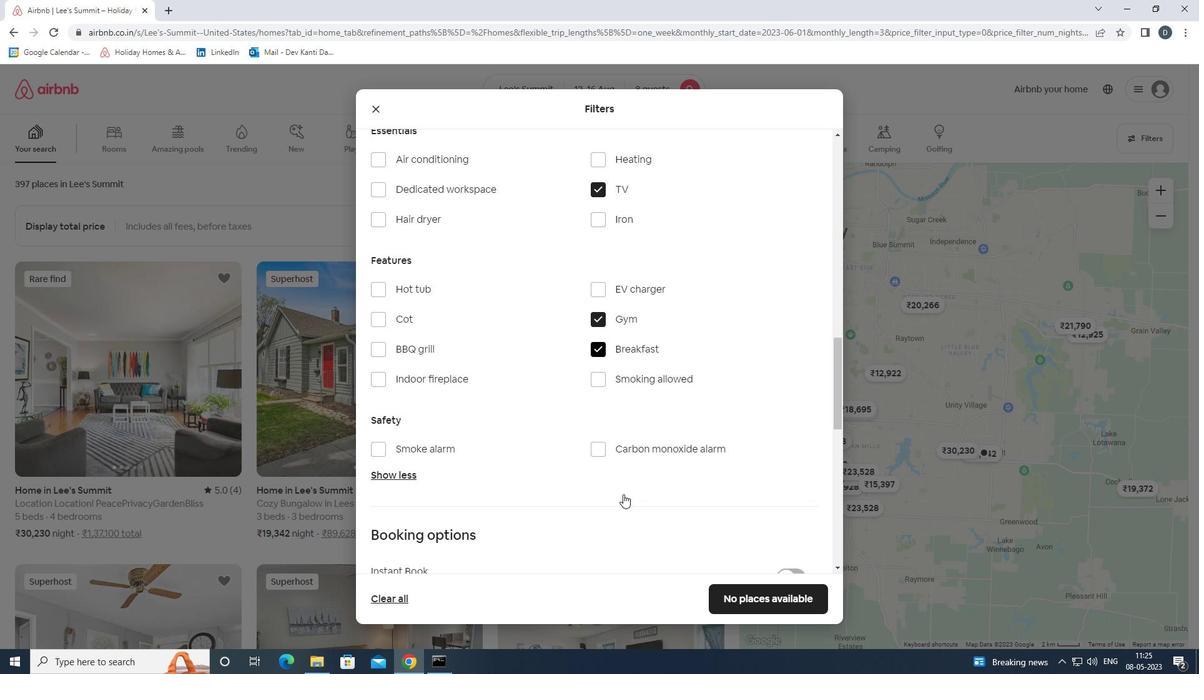 
Action: Mouse scrolled (623, 494) with delta (0, 0)
Screenshot: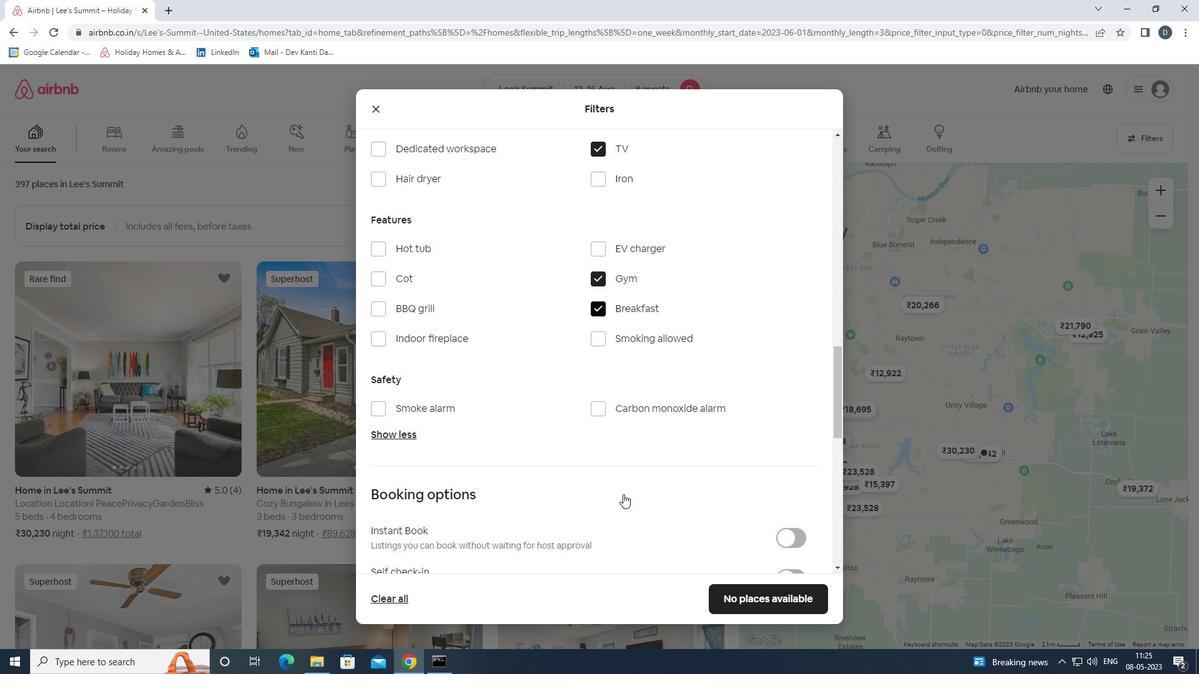
Action: Mouse moved to (790, 456)
Screenshot: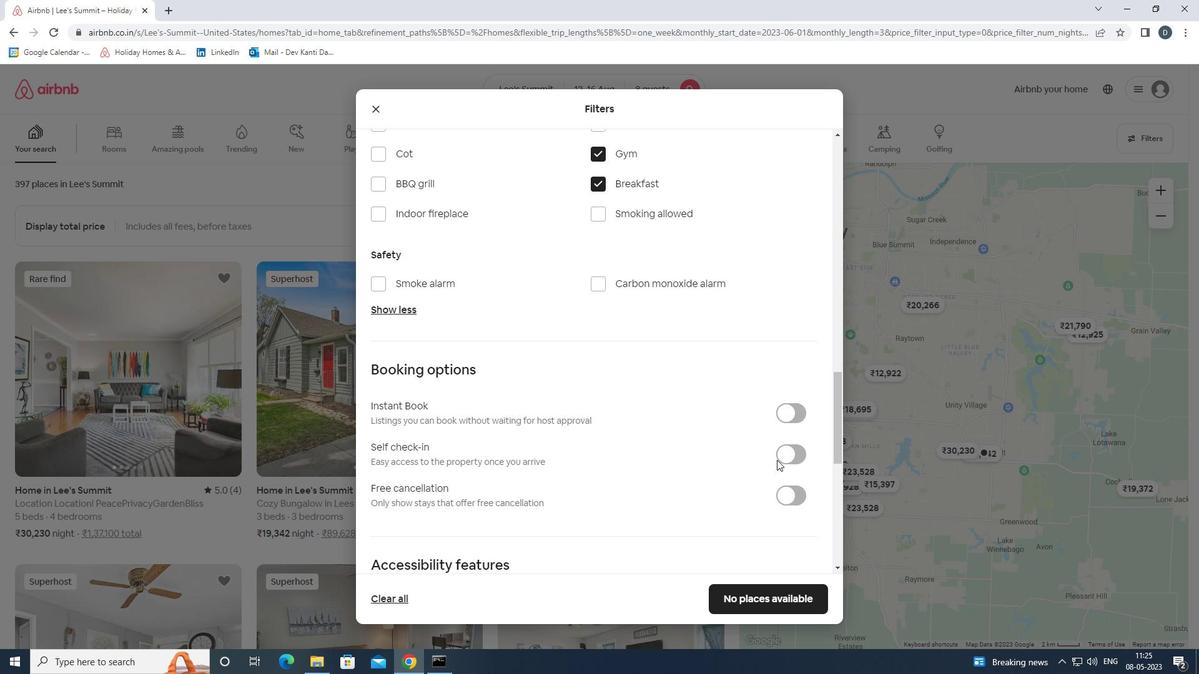 
Action: Mouse pressed left at (790, 456)
Screenshot: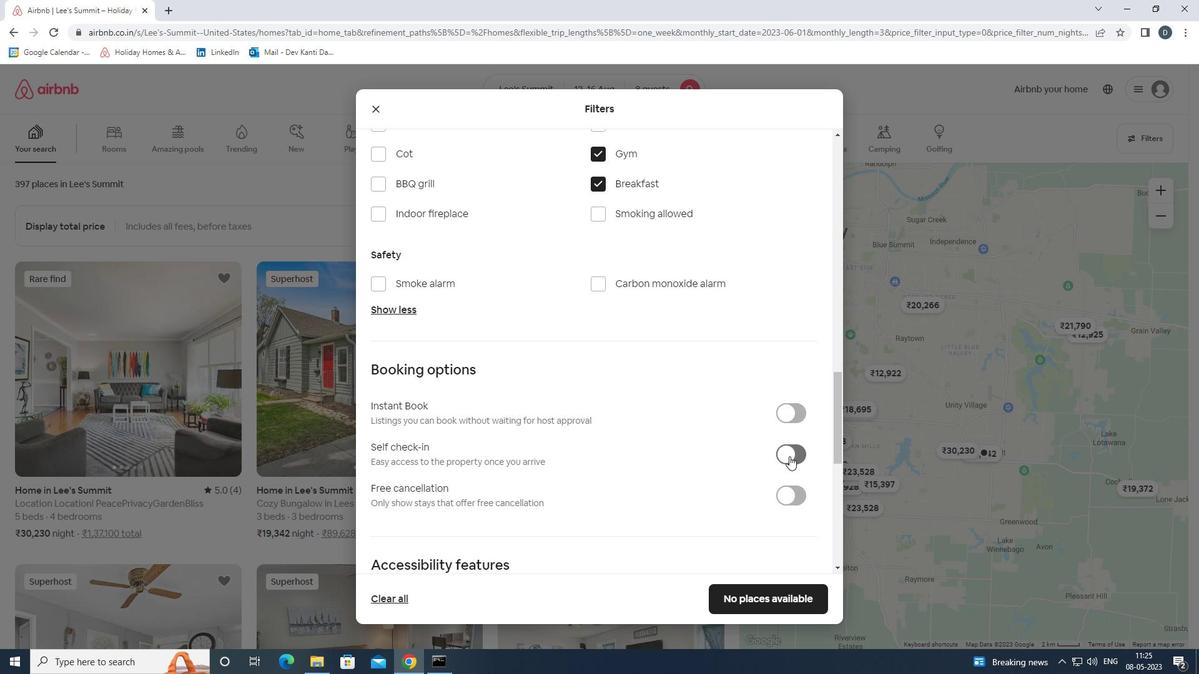 
Action: Mouse moved to (791, 456)
Screenshot: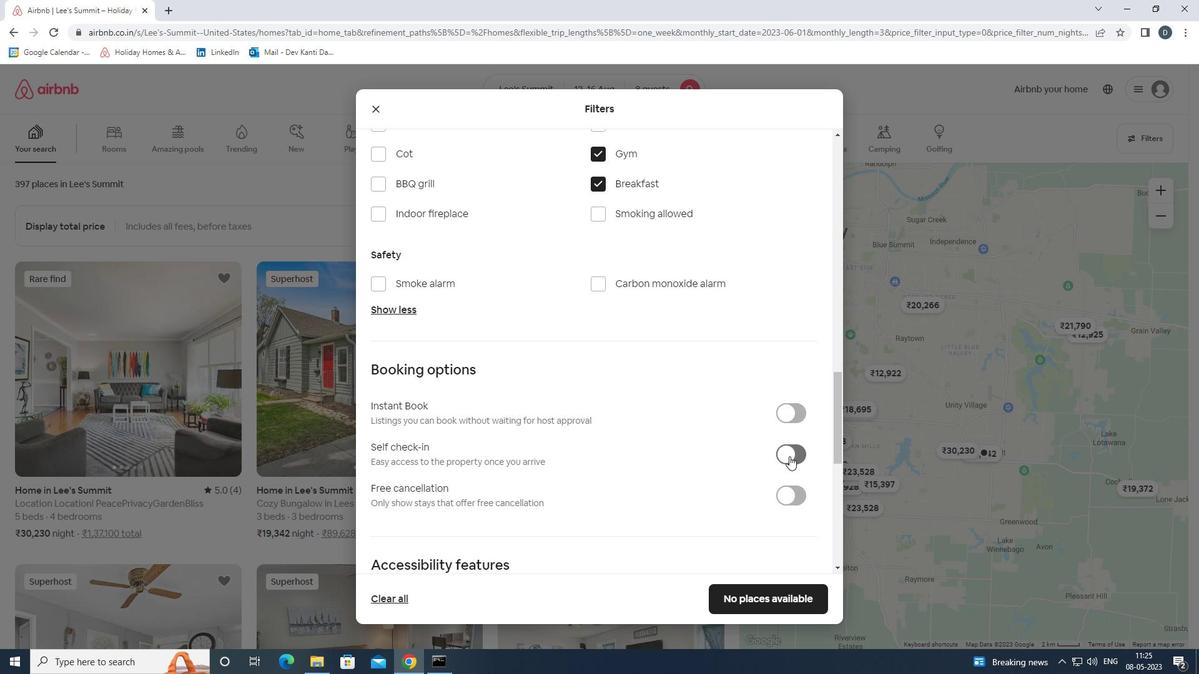 
Action: Mouse scrolled (791, 455) with delta (0, 0)
Screenshot: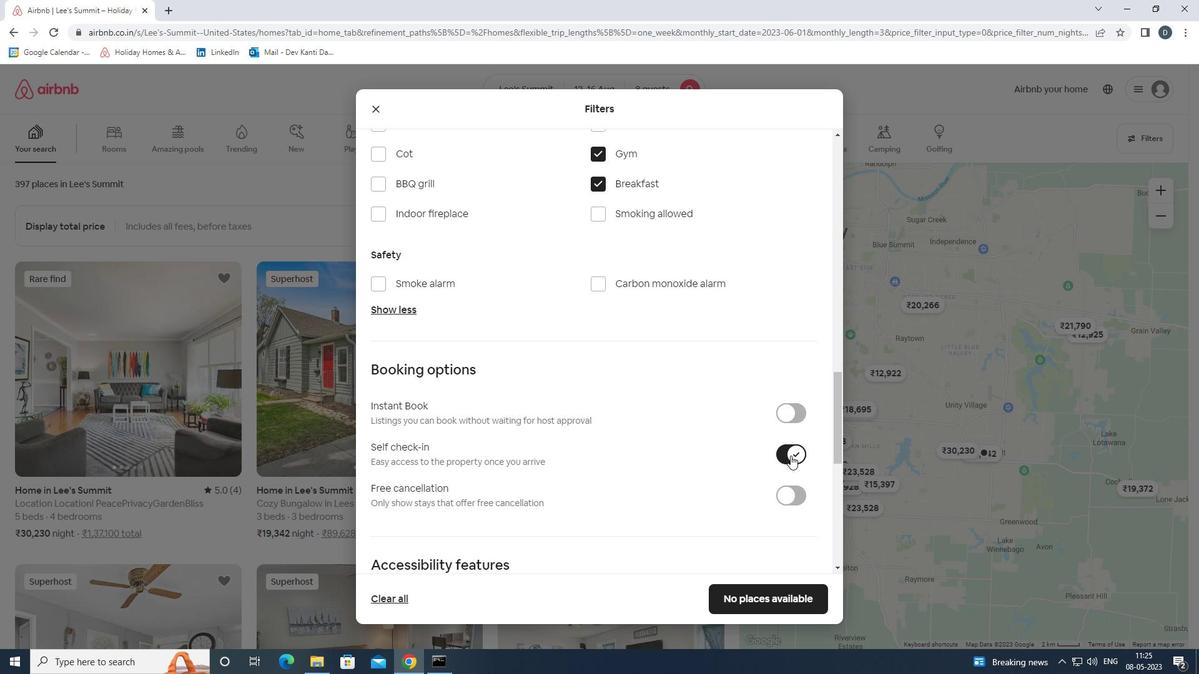 
Action: Mouse scrolled (791, 455) with delta (0, 0)
Screenshot: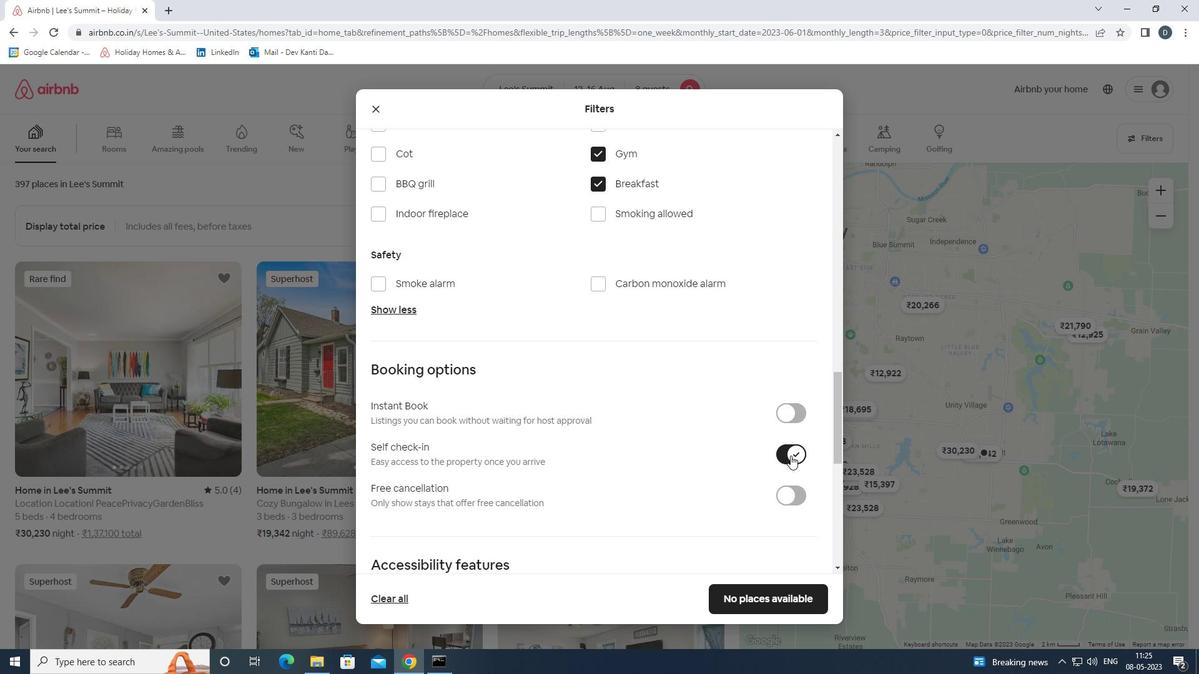 
Action: Mouse scrolled (791, 455) with delta (0, 0)
Screenshot: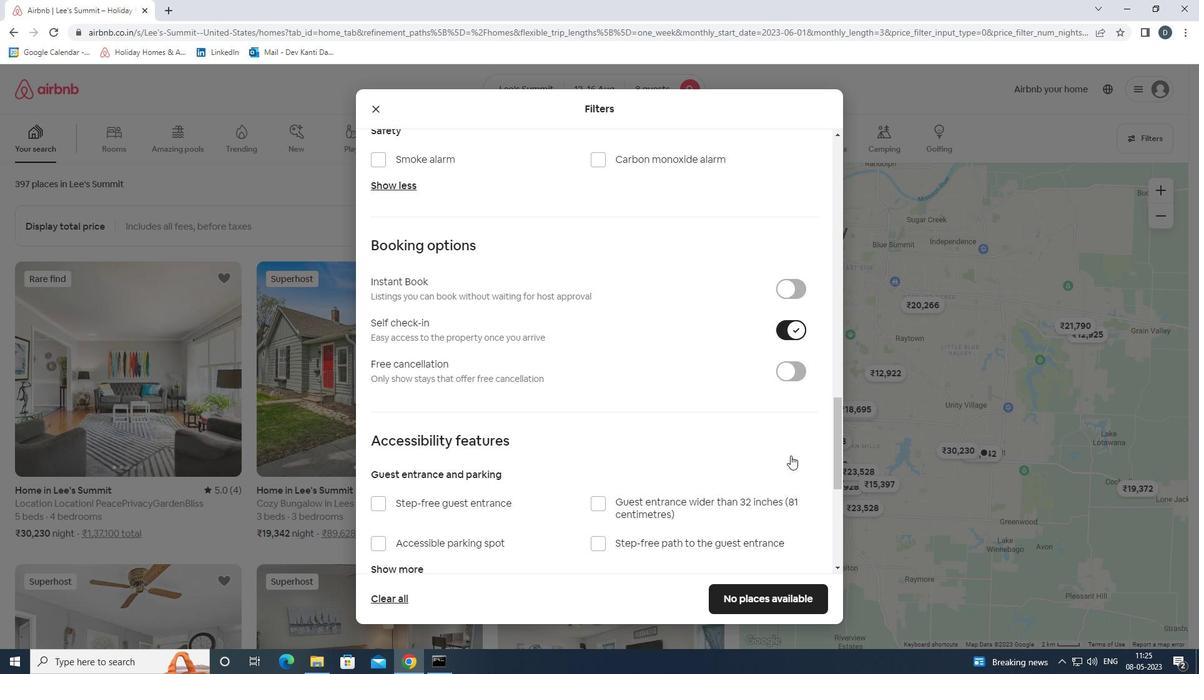 
Action: Mouse scrolled (791, 455) with delta (0, 0)
Screenshot: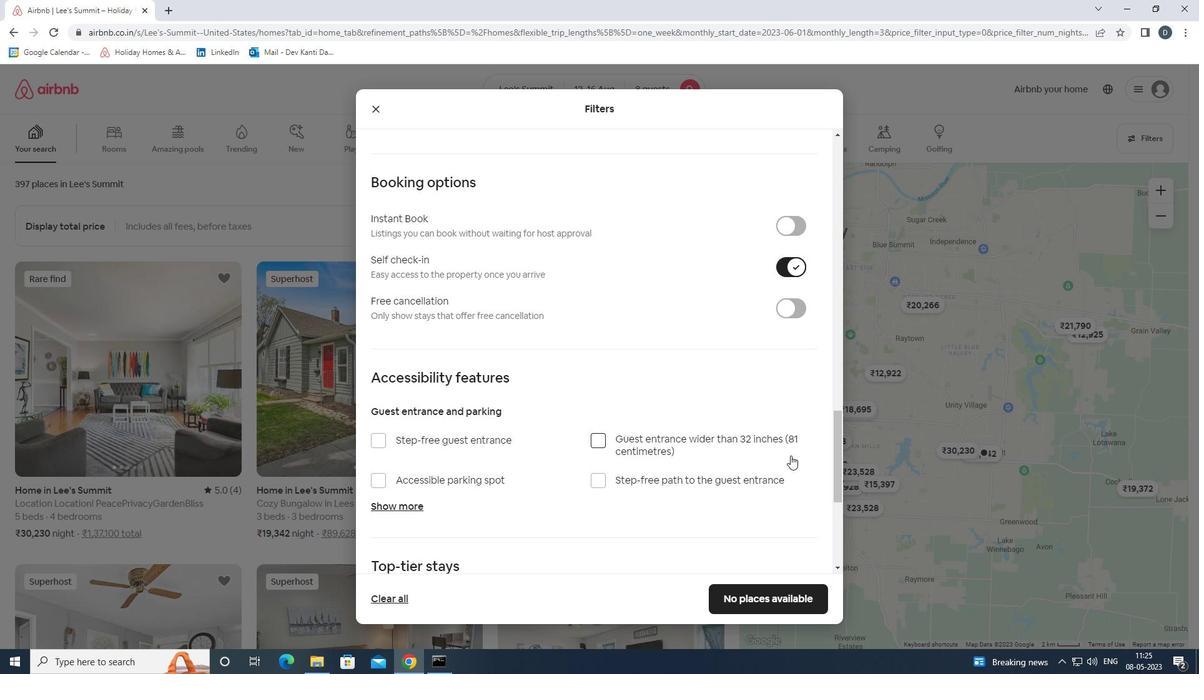 
Action: Mouse scrolled (791, 455) with delta (0, 0)
Screenshot: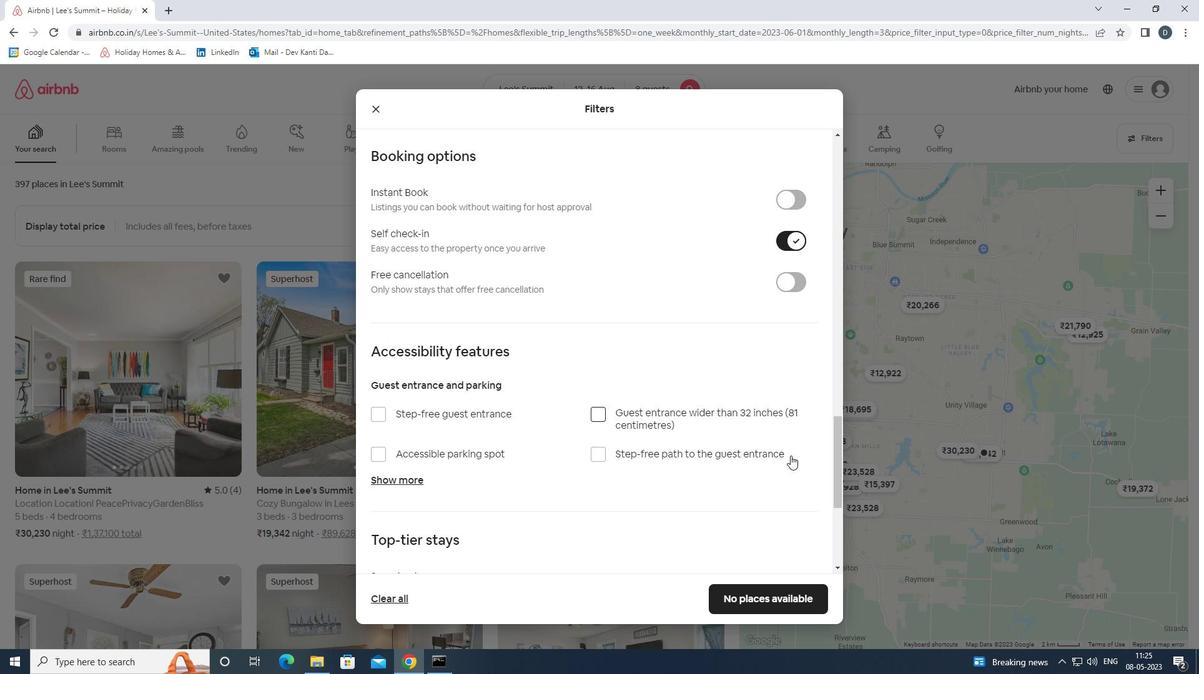 
Action: Mouse scrolled (791, 455) with delta (0, 0)
Screenshot: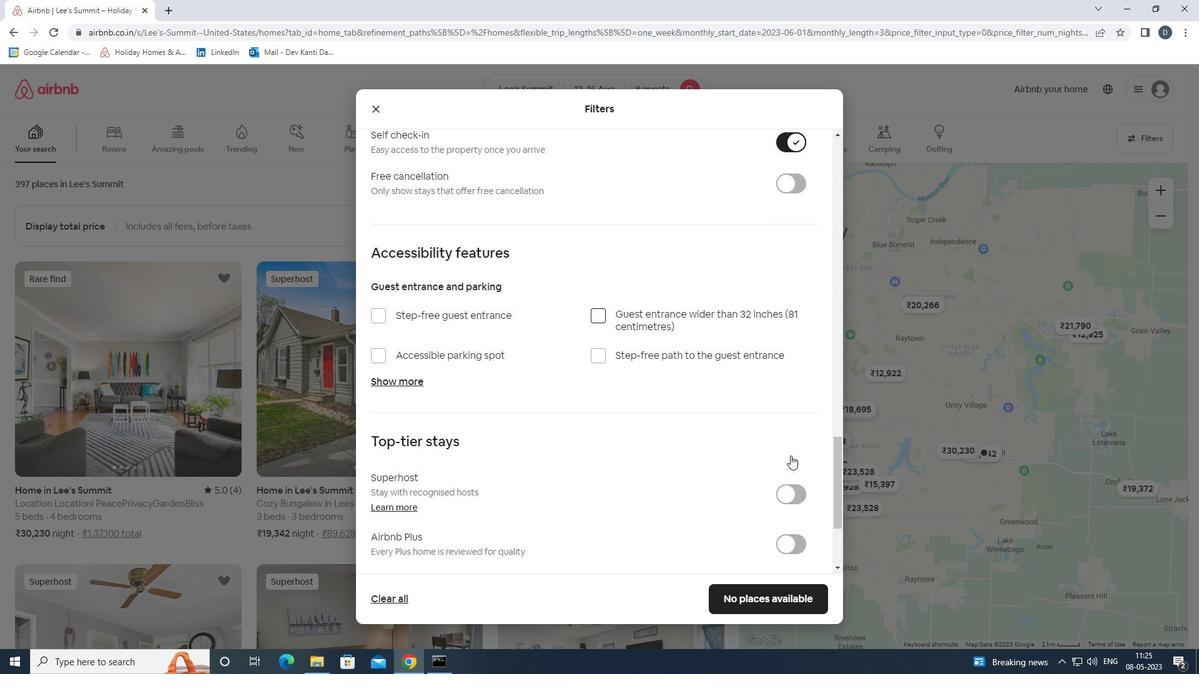 
Action: Mouse scrolled (791, 455) with delta (0, 0)
Screenshot: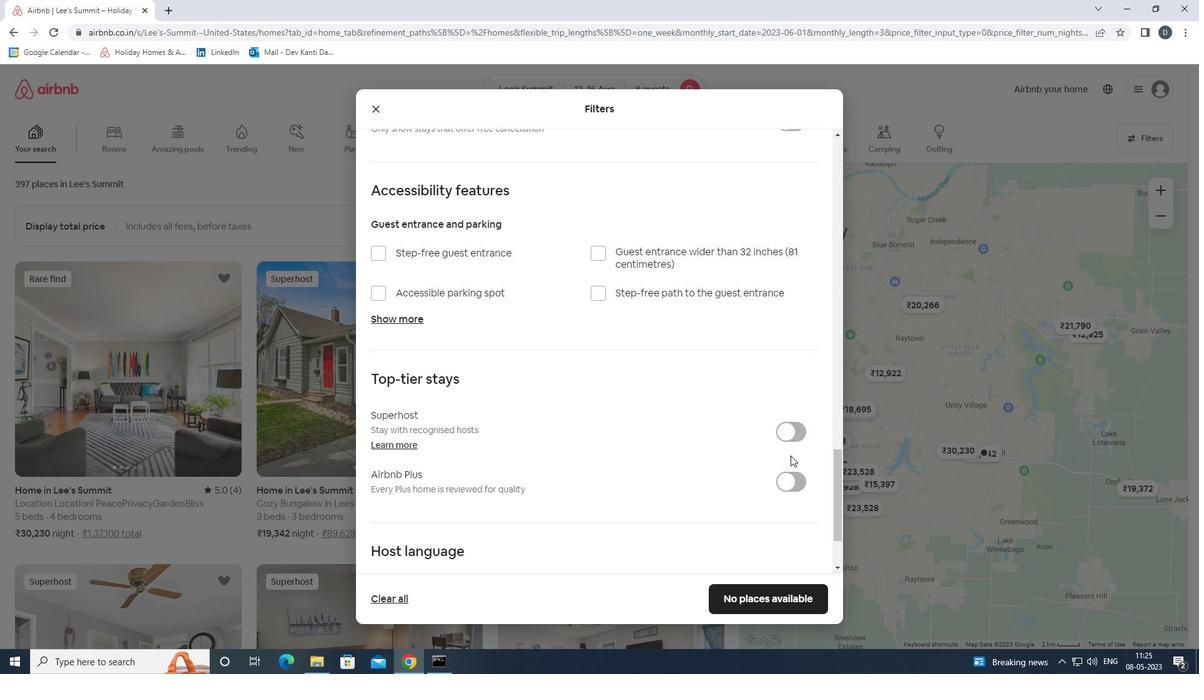 
Action: Mouse scrolled (791, 455) with delta (0, 0)
Screenshot: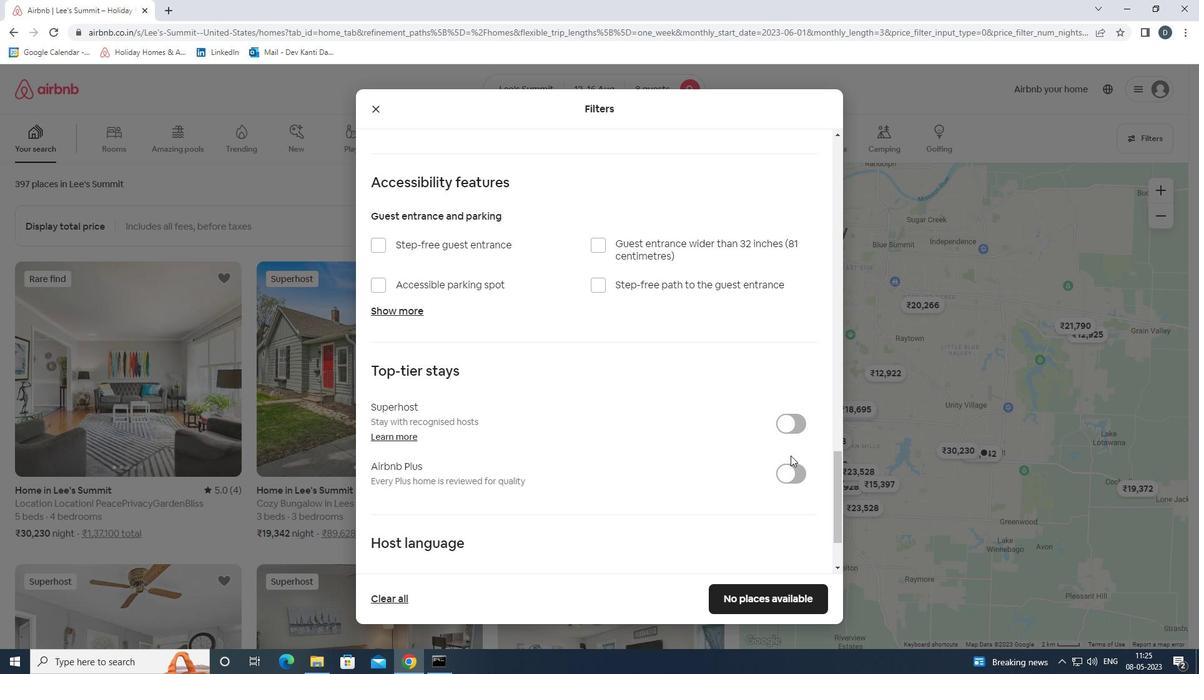 
Action: Mouse scrolled (791, 455) with delta (0, 0)
Screenshot: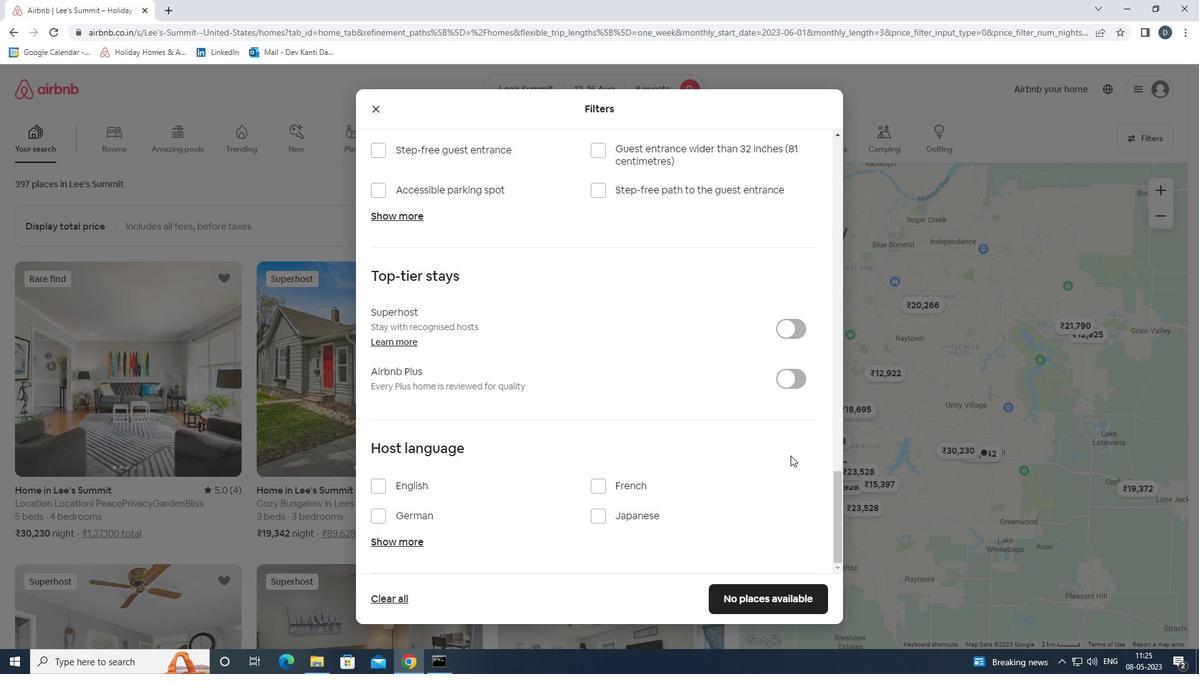 
Action: Mouse moved to (383, 488)
Screenshot: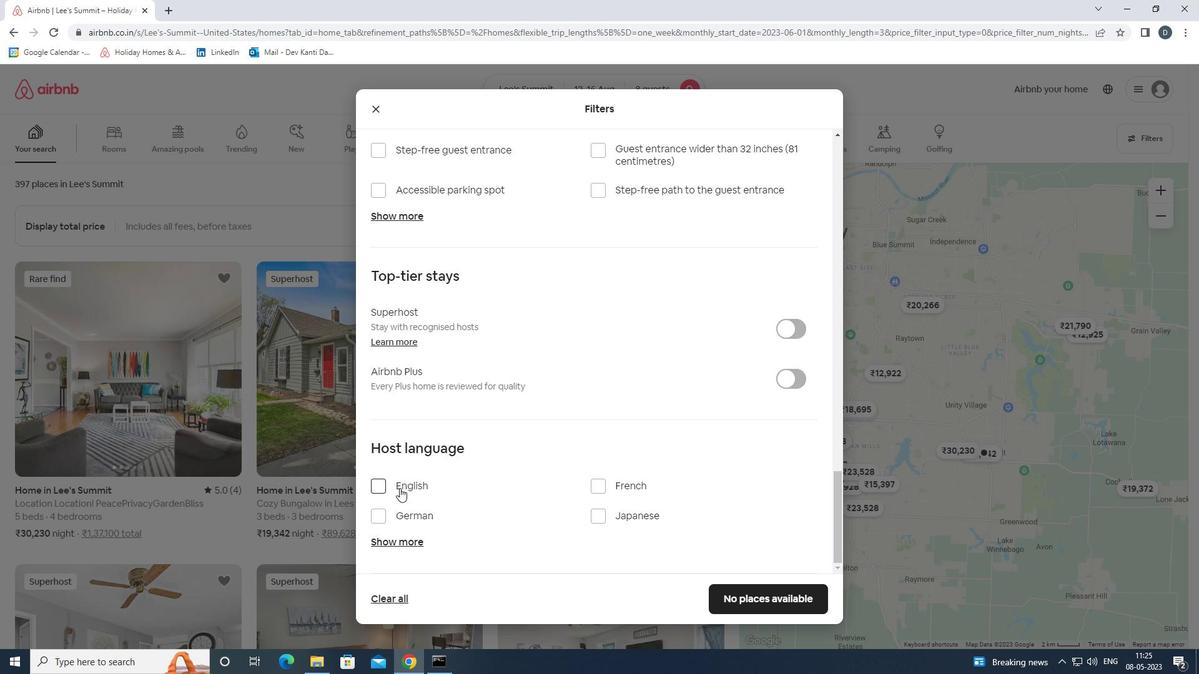 
Action: Mouse pressed left at (383, 488)
Screenshot: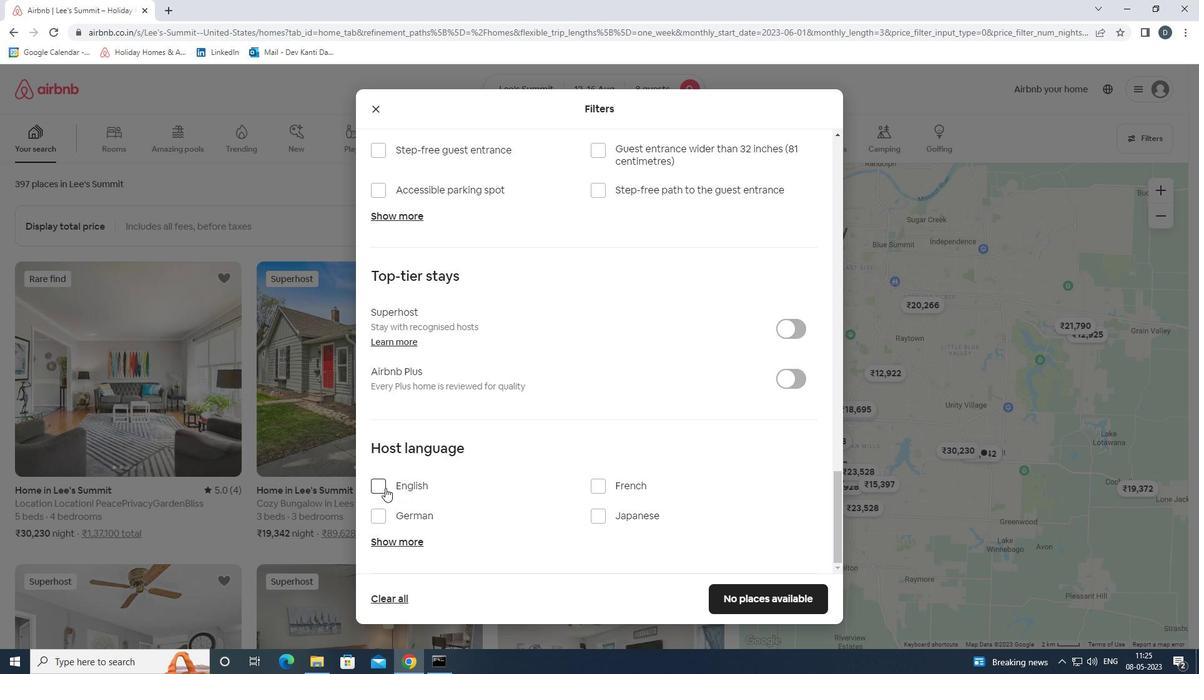 
Action: Mouse moved to (733, 594)
Screenshot: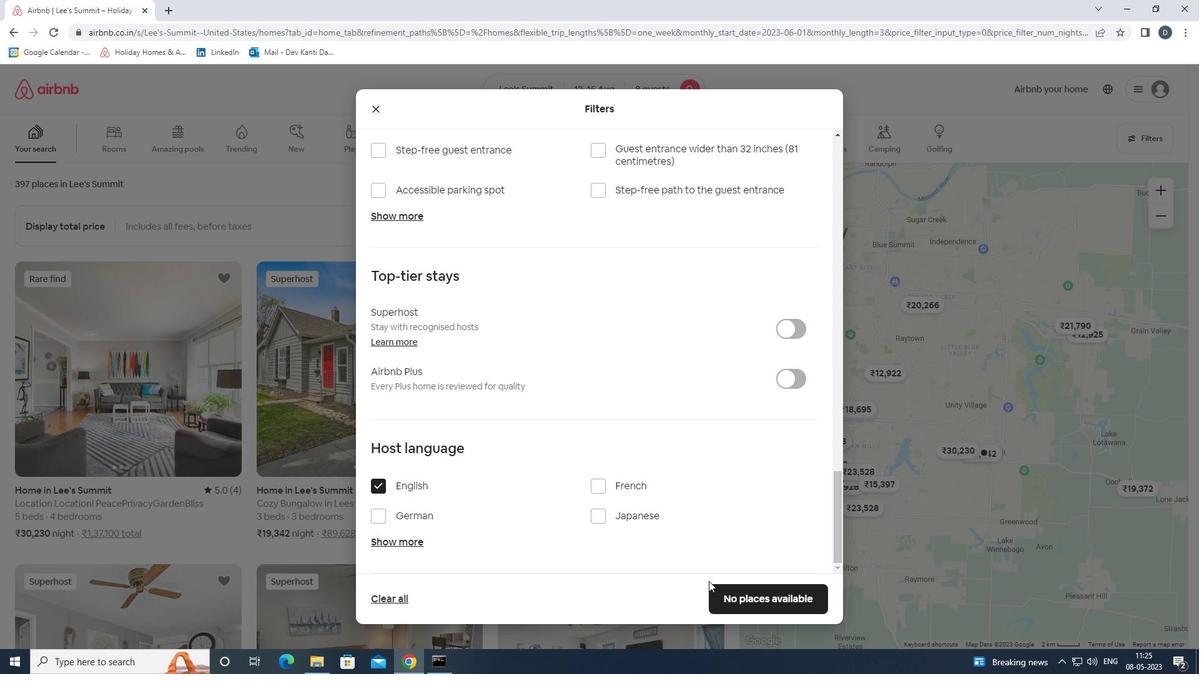 
Action: Mouse pressed left at (733, 594)
Screenshot: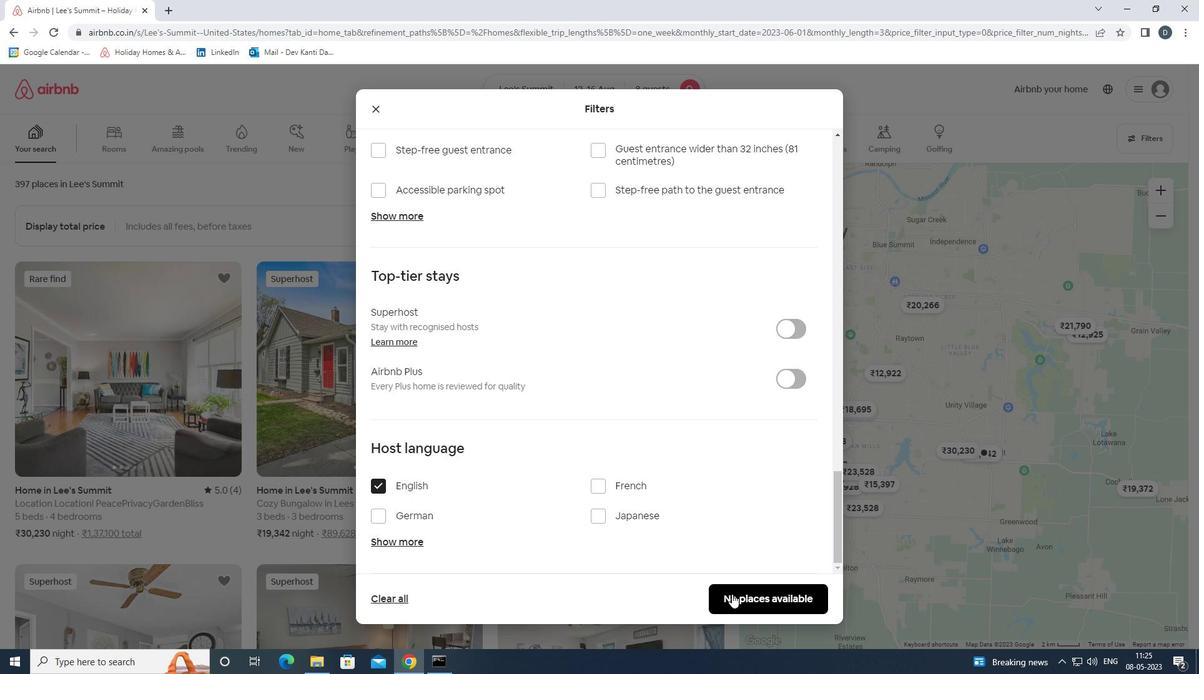 
